 Task: Find connections with filter location Steinfurt with filter topic #economicswith filter profile language Spanish with filter current company Hospitality Careers | Hotel Management Jobs with filter school Rathinam College of Arts and Science with filter industry Mental Health Care with filter service category Management Consulting with filter keywords title Bus Driver
Action: Mouse moved to (263, 323)
Screenshot: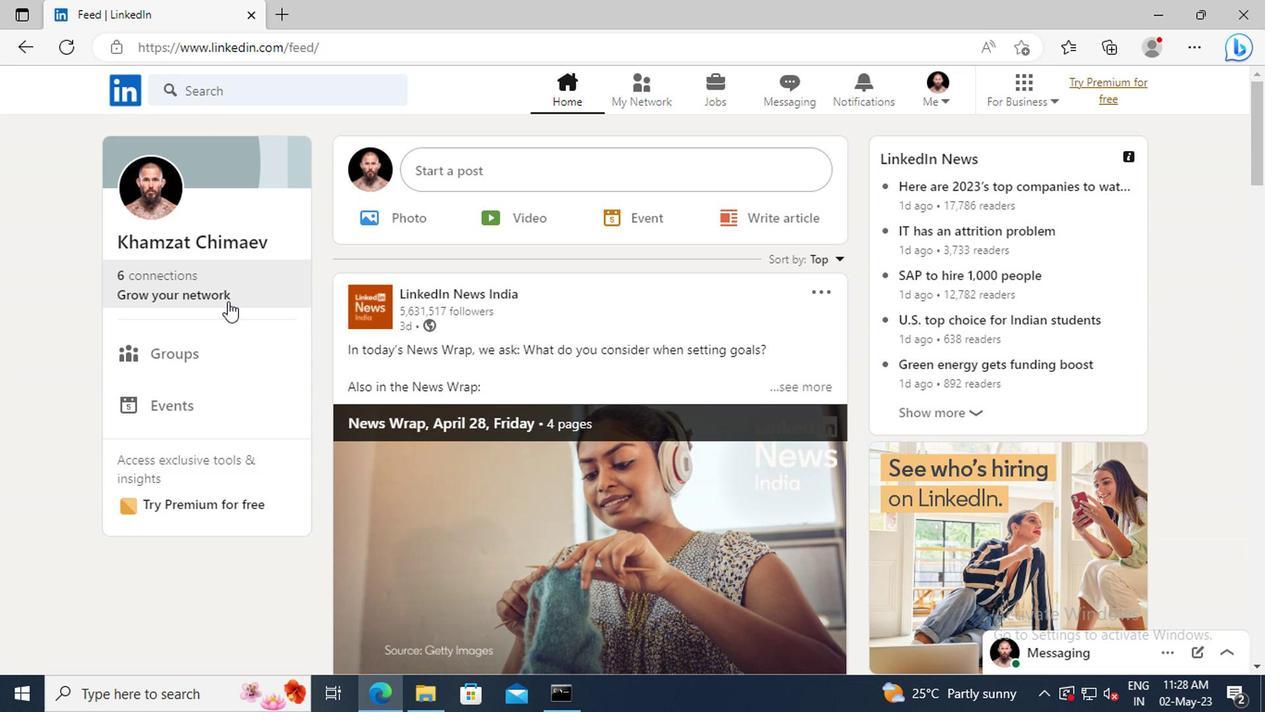 
Action: Mouse pressed left at (263, 323)
Screenshot: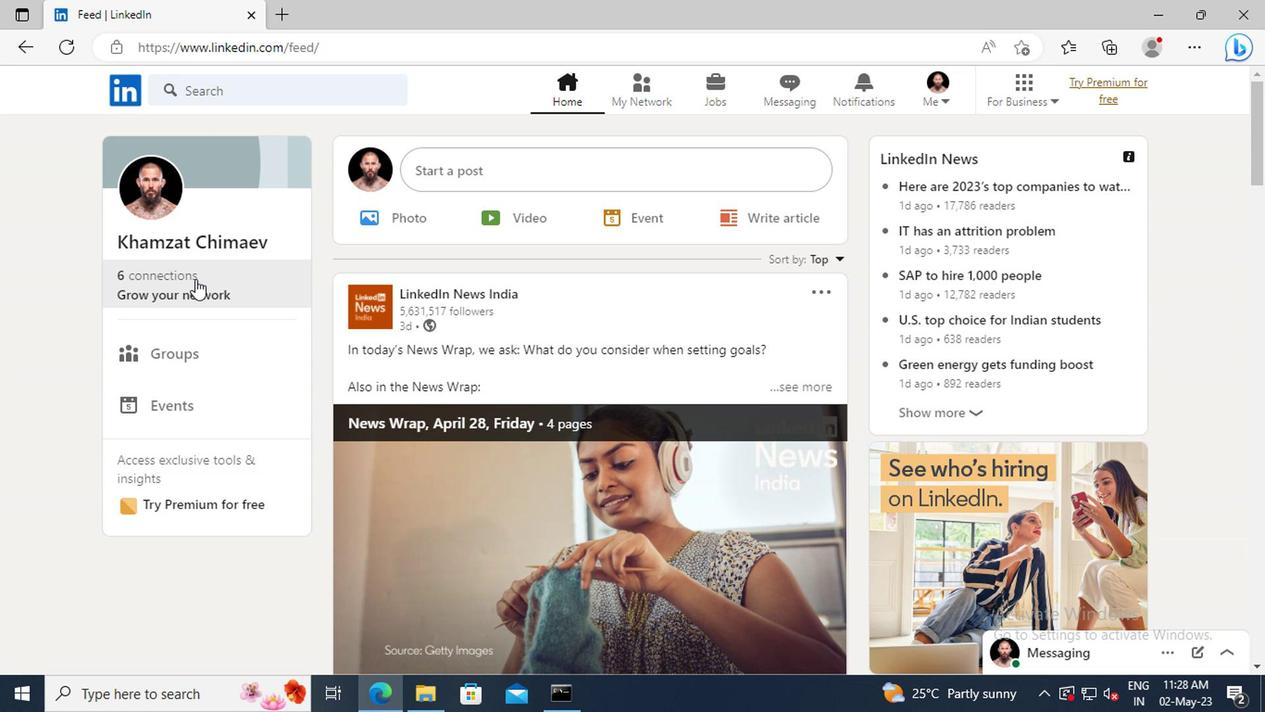 
Action: Mouse moved to (272, 264)
Screenshot: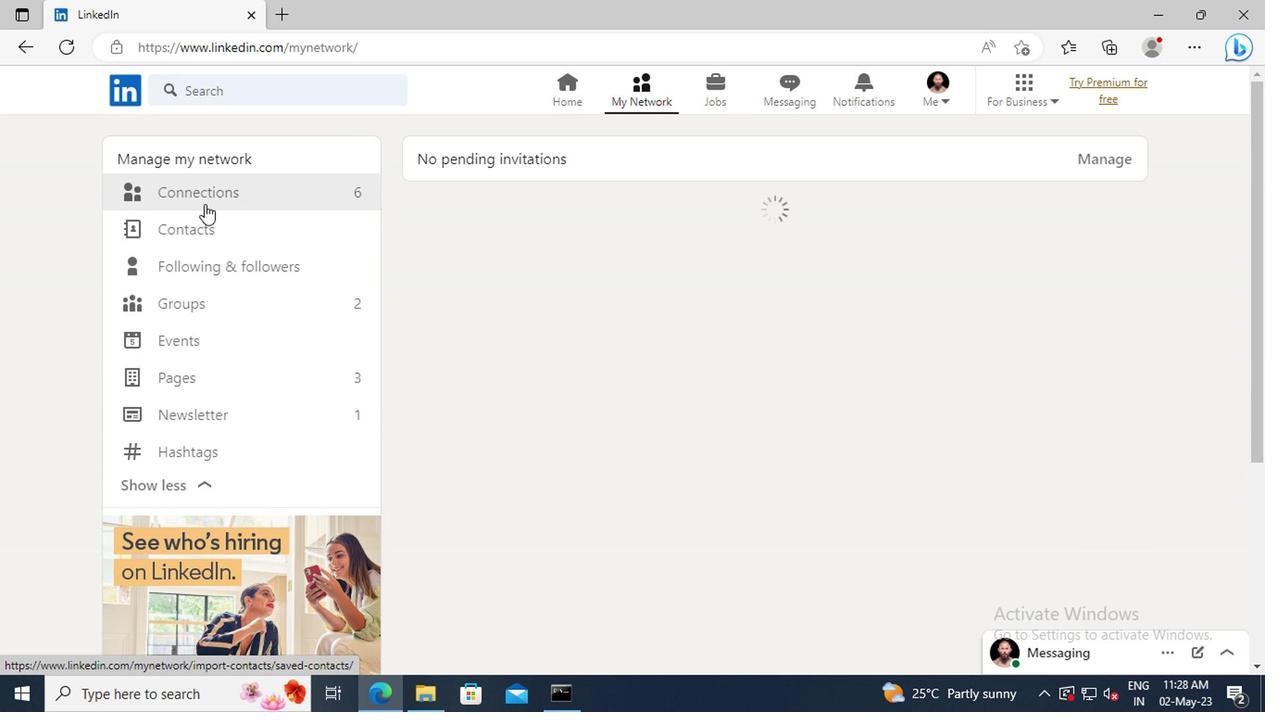 
Action: Mouse pressed left at (272, 264)
Screenshot: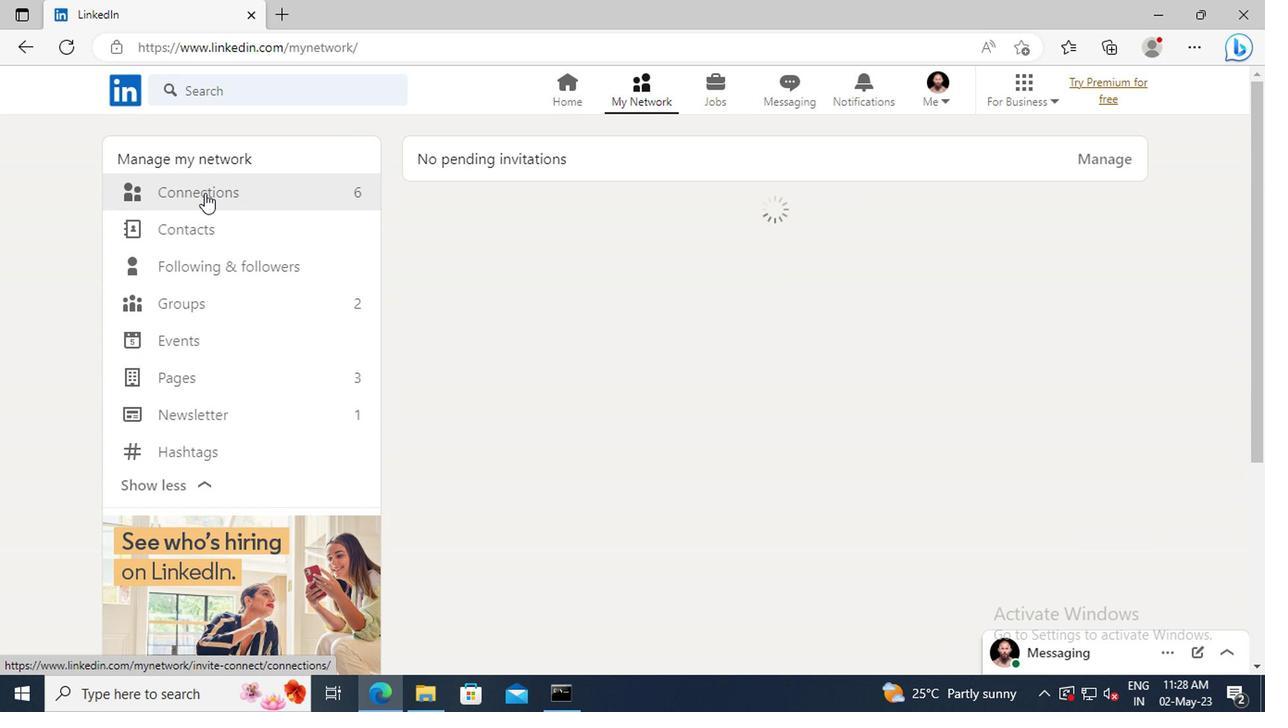 
Action: Mouse moved to (657, 266)
Screenshot: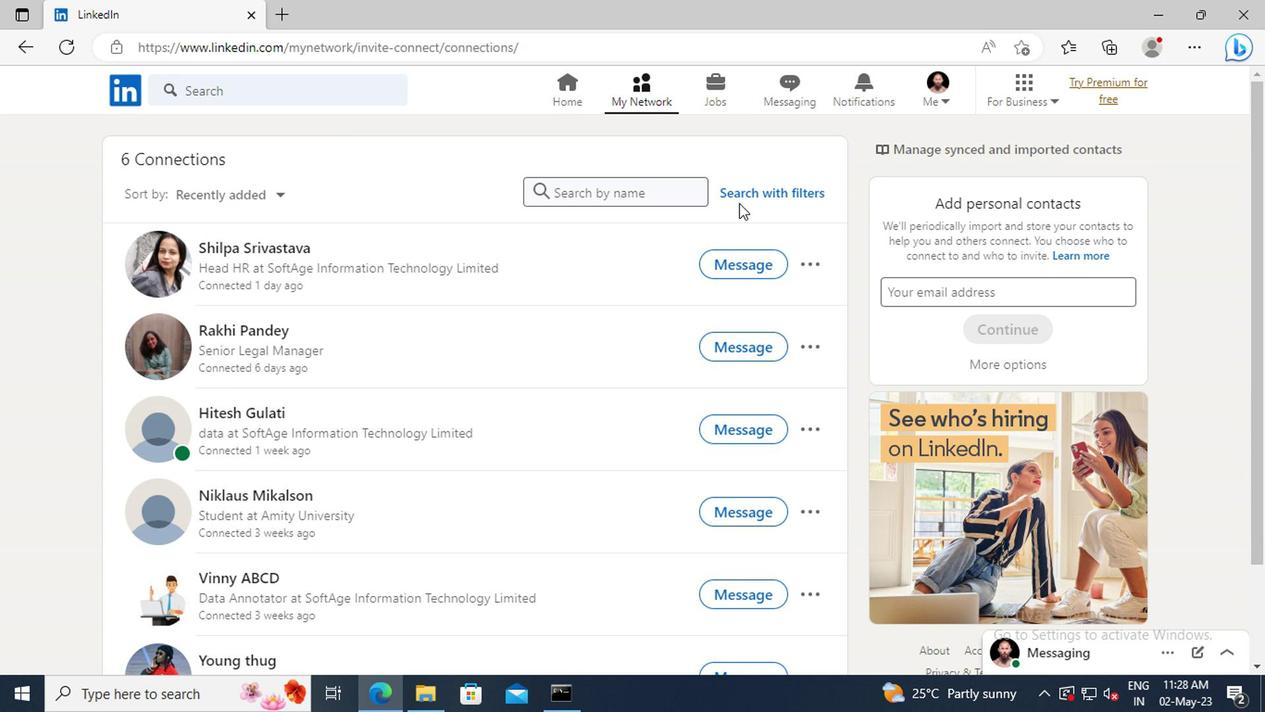 
Action: Mouse pressed left at (657, 266)
Screenshot: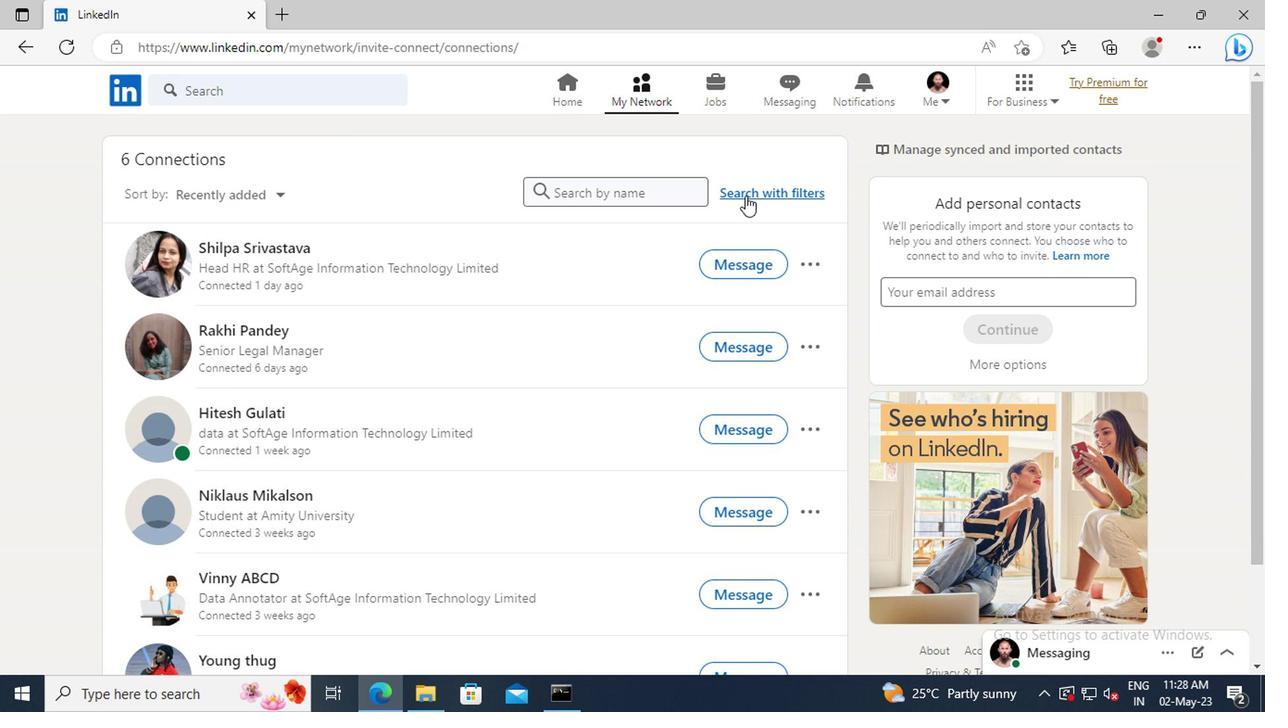 
Action: Mouse moved to (630, 232)
Screenshot: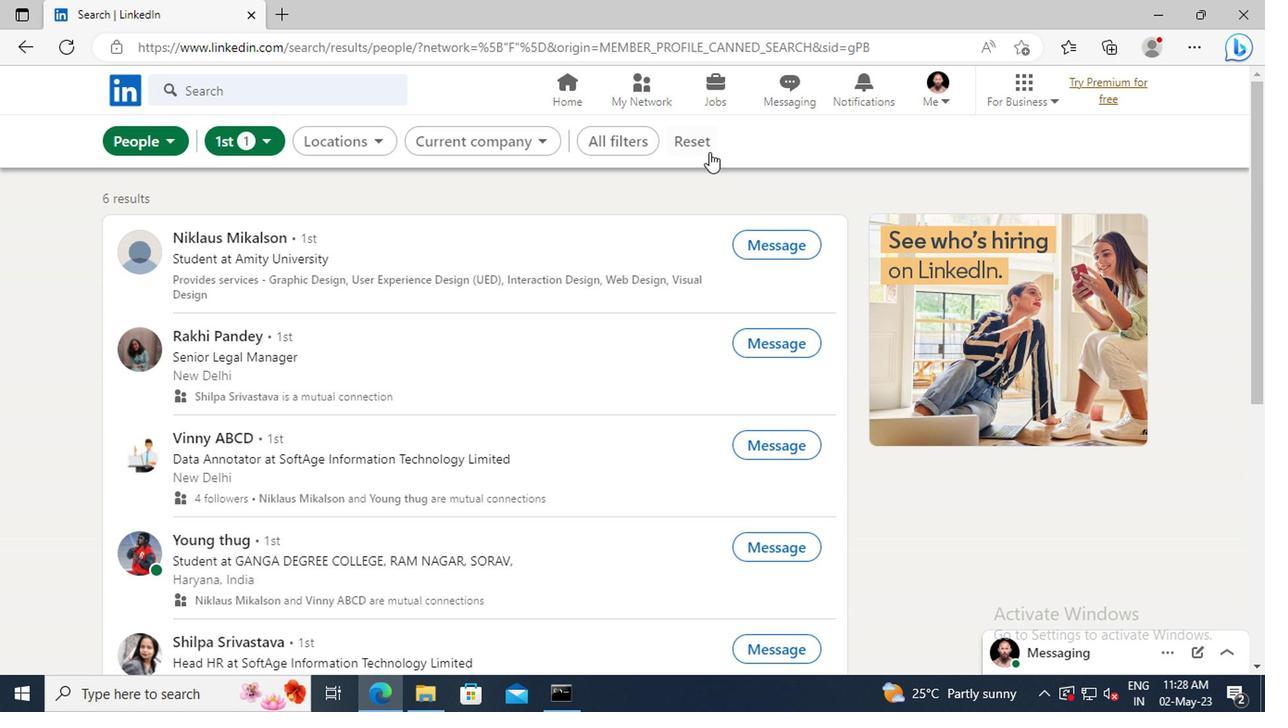 
Action: Mouse pressed left at (630, 232)
Screenshot: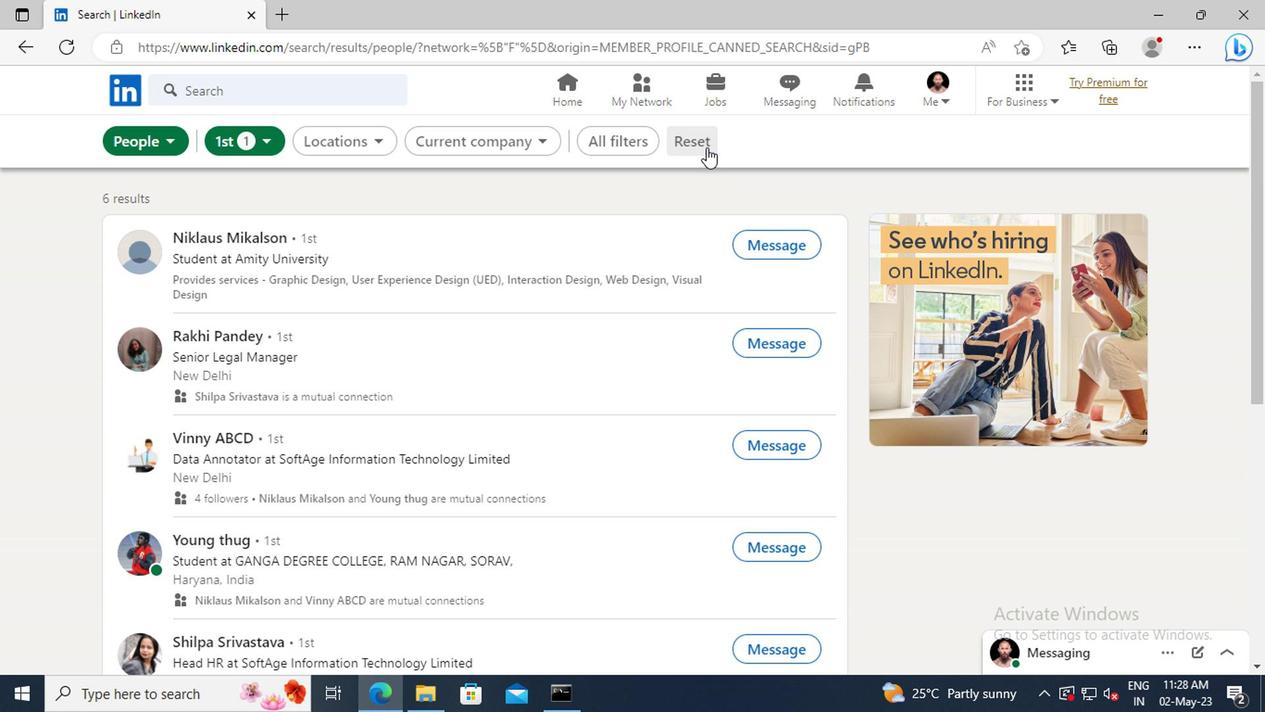 
Action: Mouse moved to (607, 230)
Screenshot: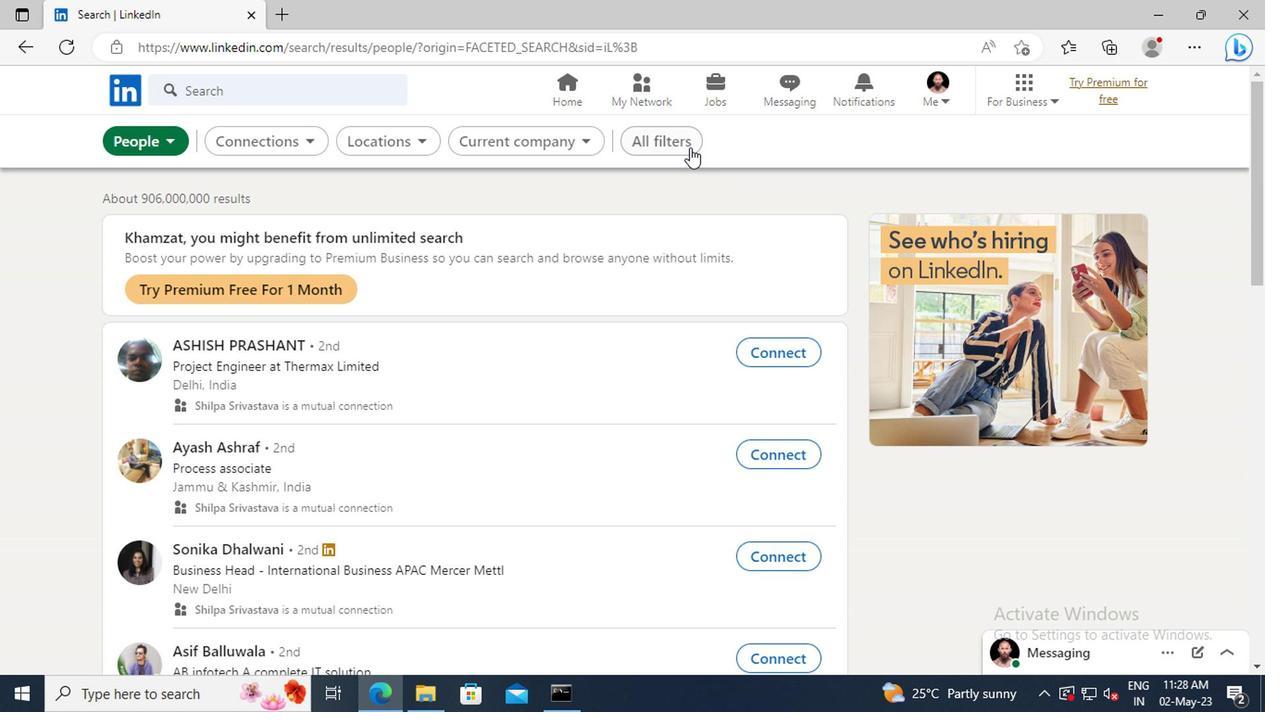 
Action: Mouse pressed left at (607, 230)
Screenshot: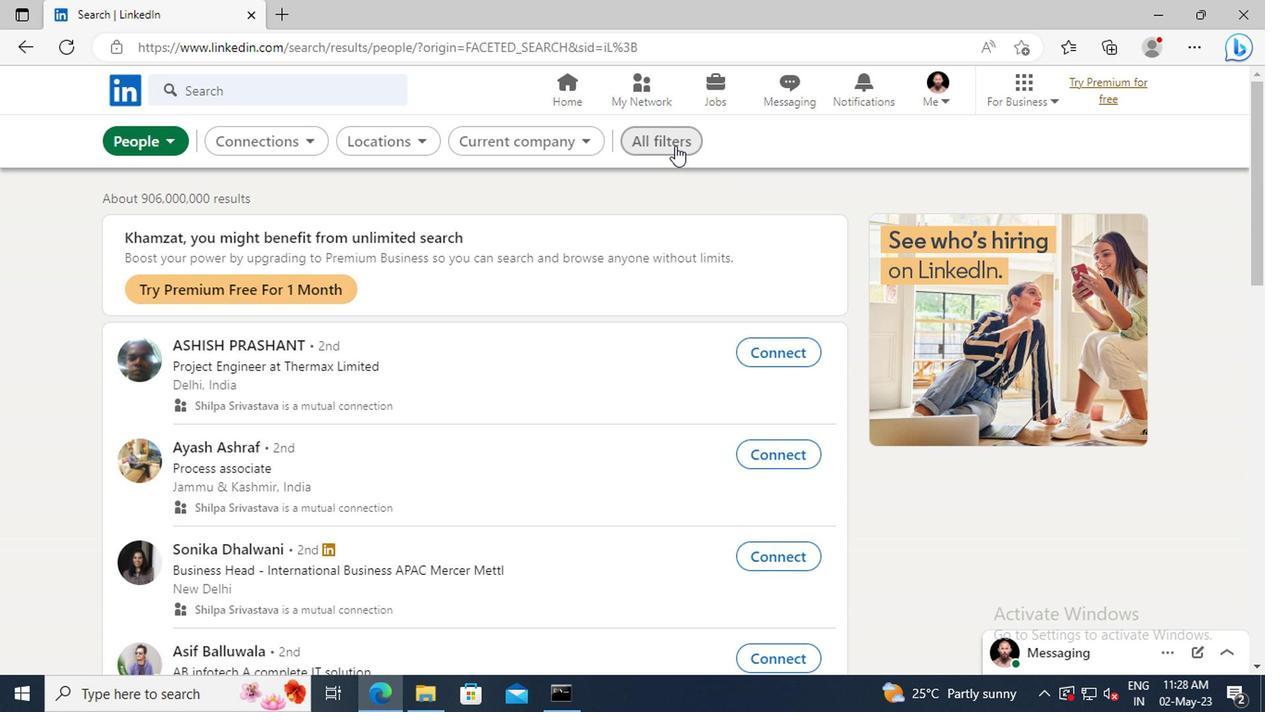 
Action: Mouse moved to (814, 346)
Screenshot: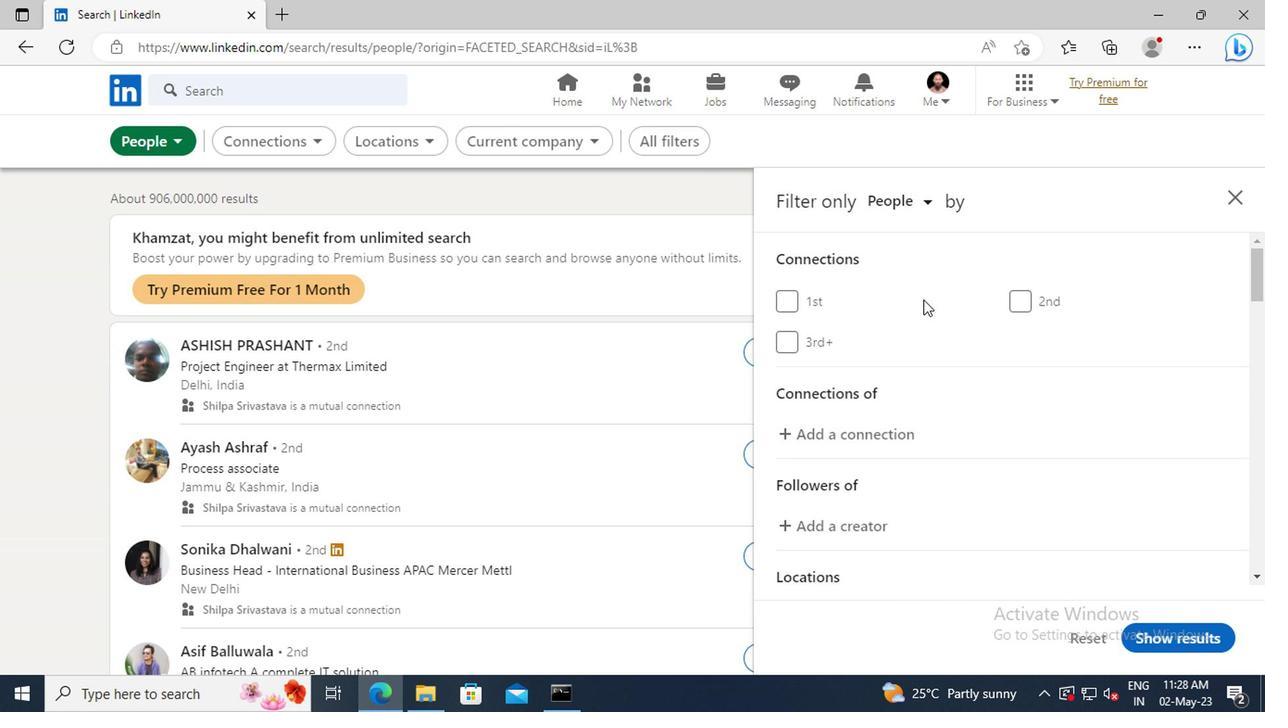 
Action: Mouse scrolled (814, 346) with delta (0, 0)
Screenshot: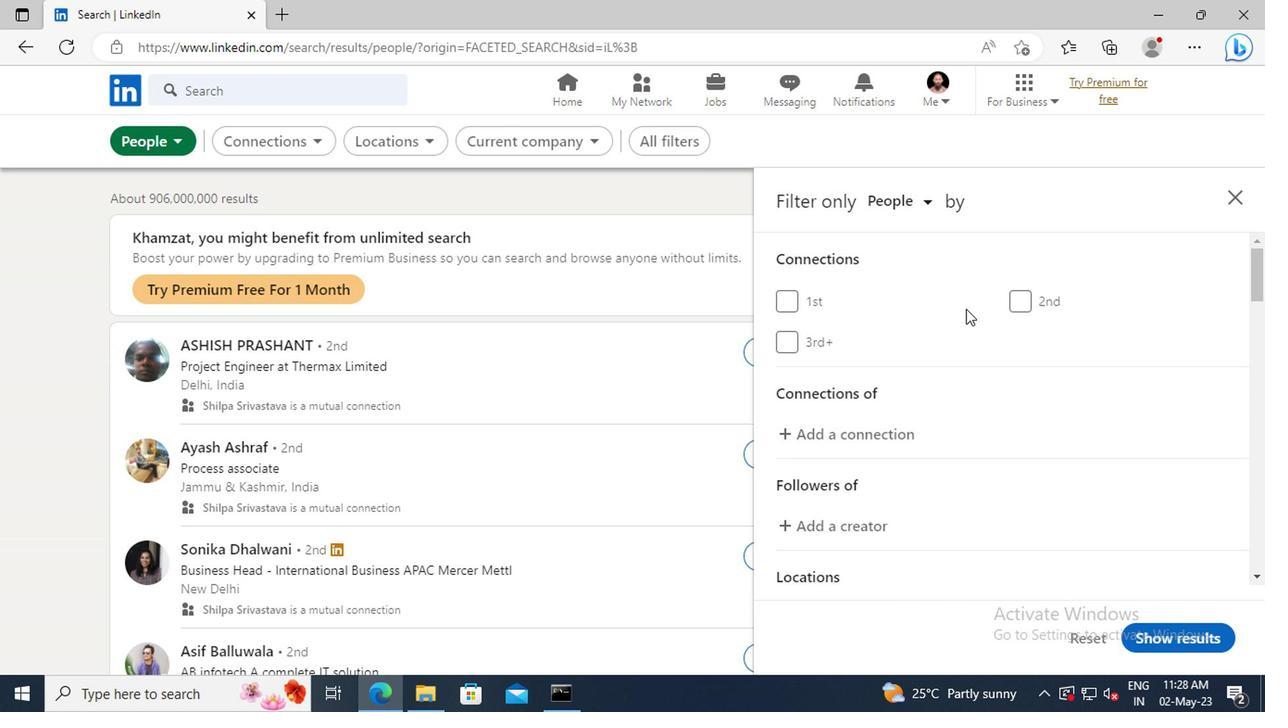 
Action: Mouse scrolled (814, 346) with delta (0, 0)
Screenshot: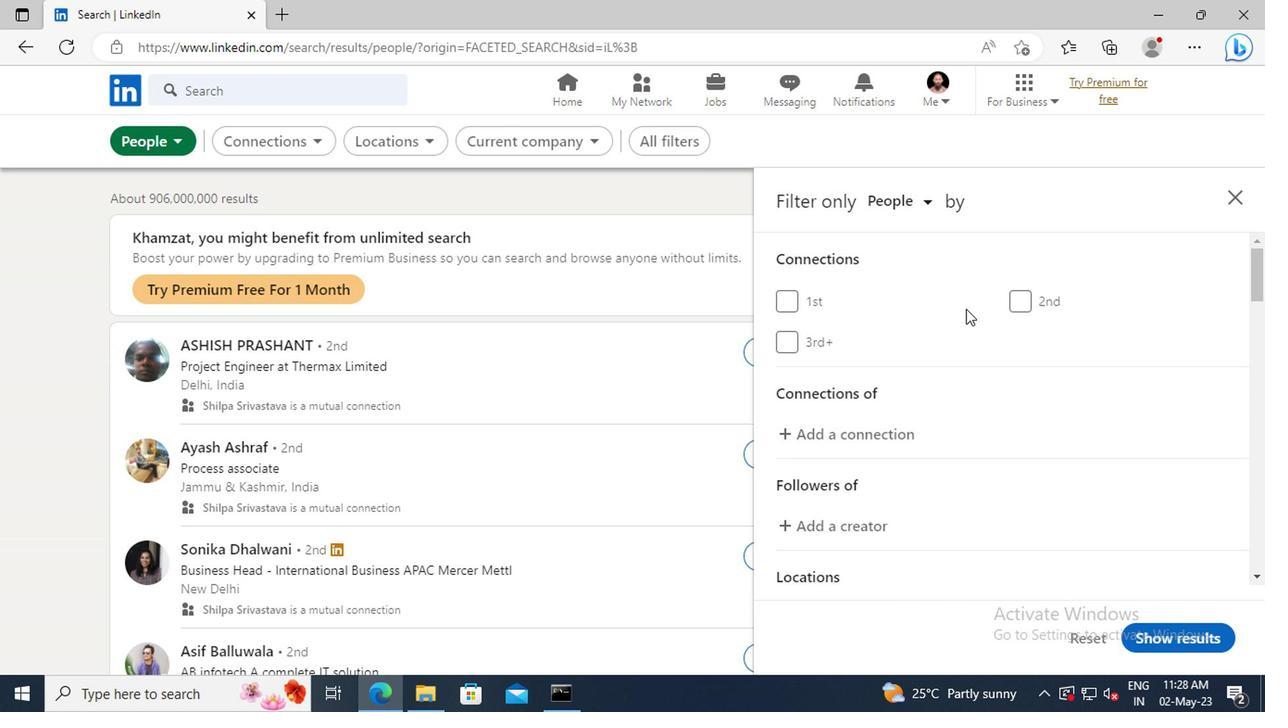 
Action: Mouse scrolled (814, 346) with delta (0, 0)
Screenshot: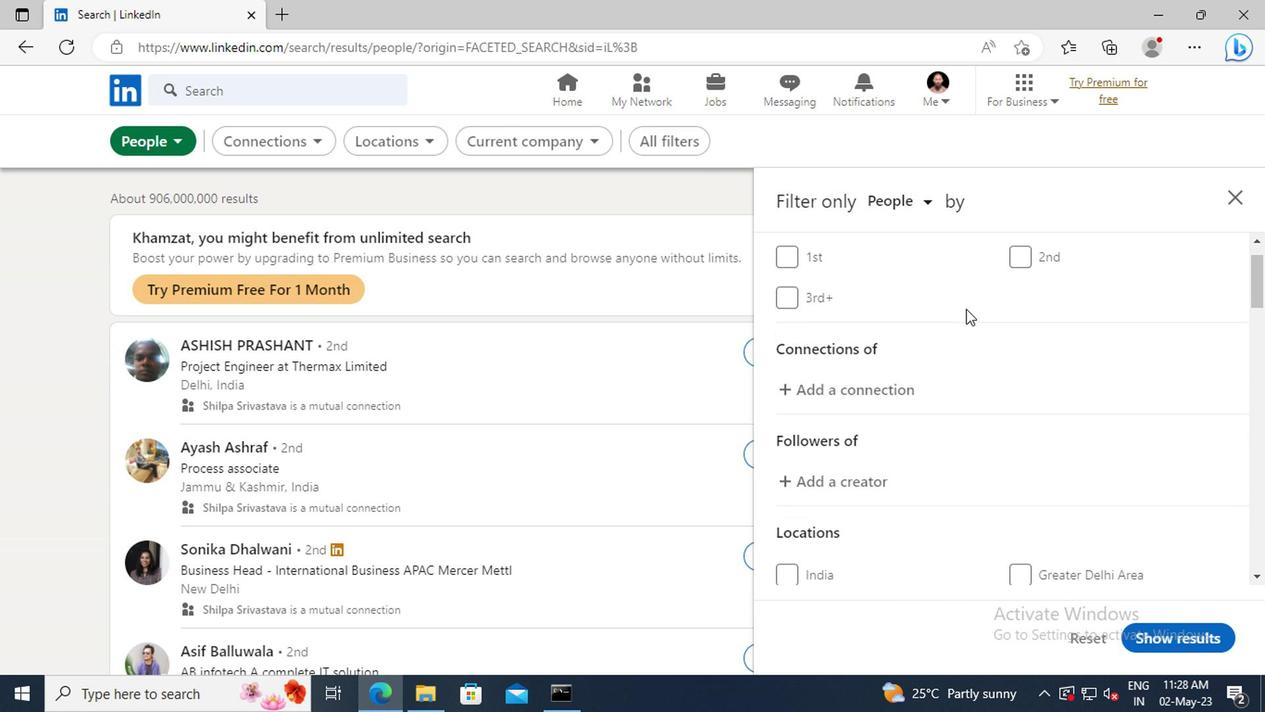 
Action: Mouse scrolled (814, 346) with delta (0, 0)
Screenshot: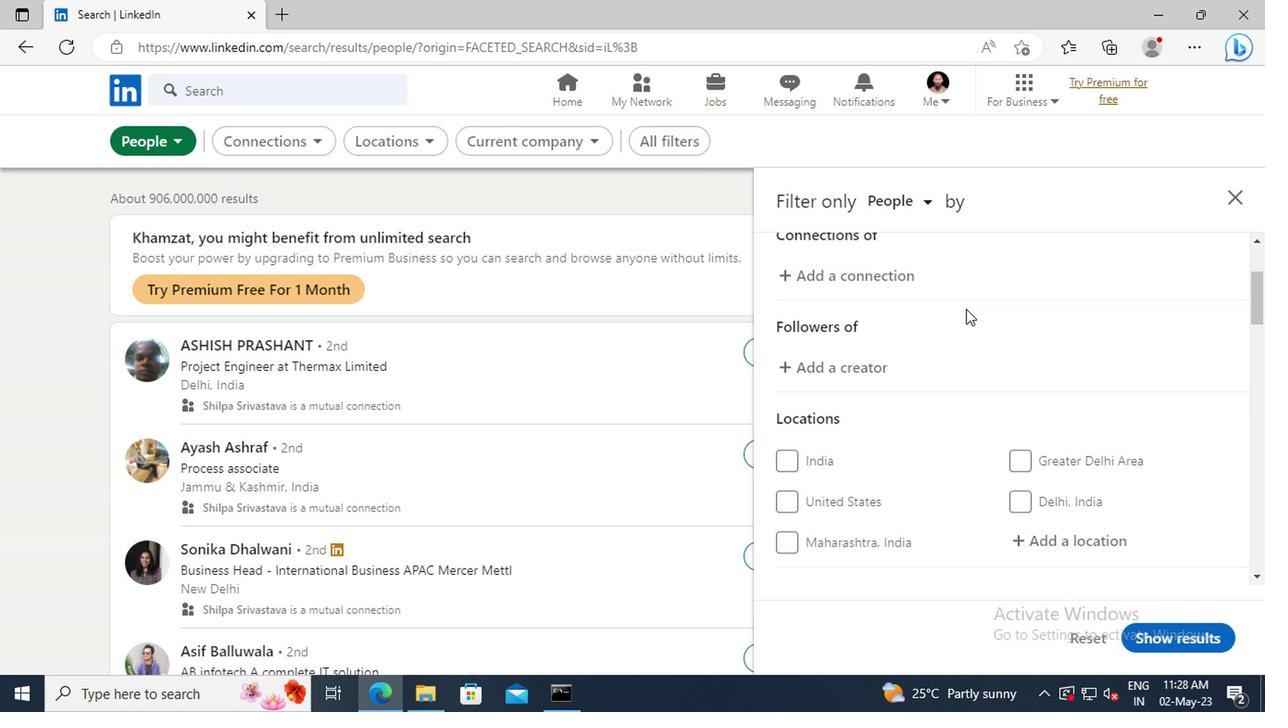 
Action: Mouse scrolled (814, 346) with delta (0, 0)
Screenshot: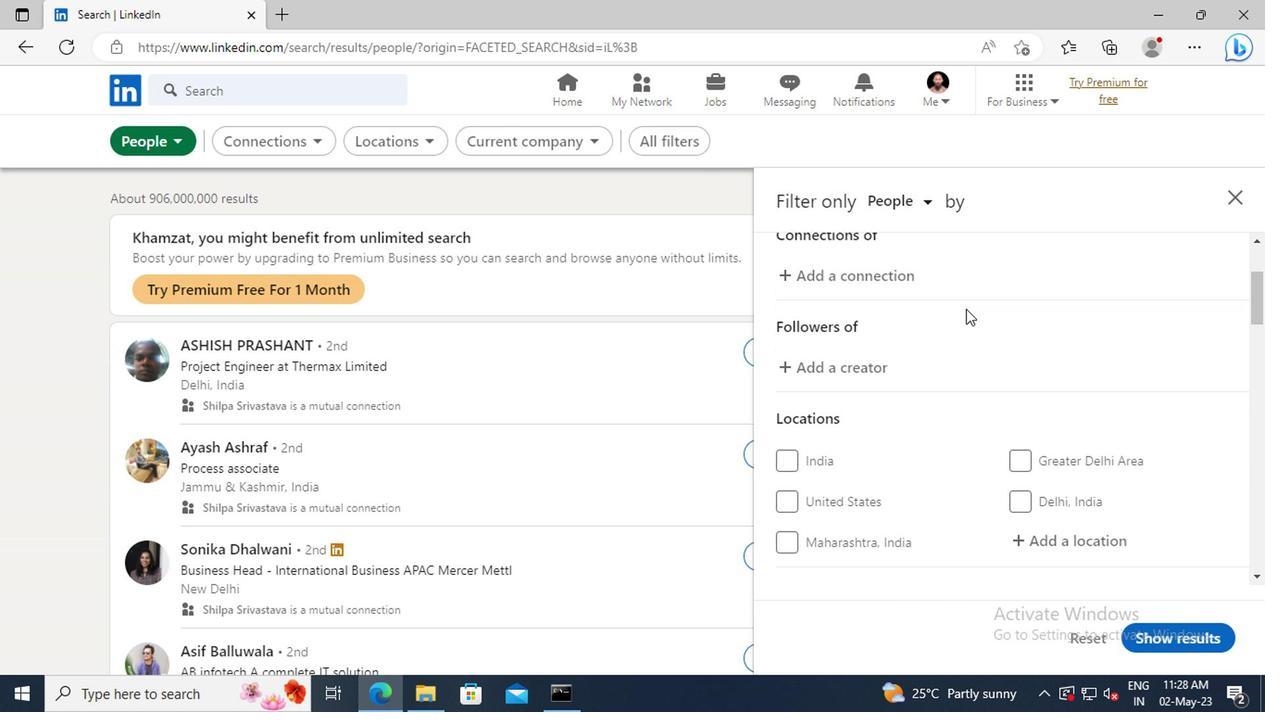
Action: Mouse scrolled (814, 346) with delta (0, 0)
Screenshot: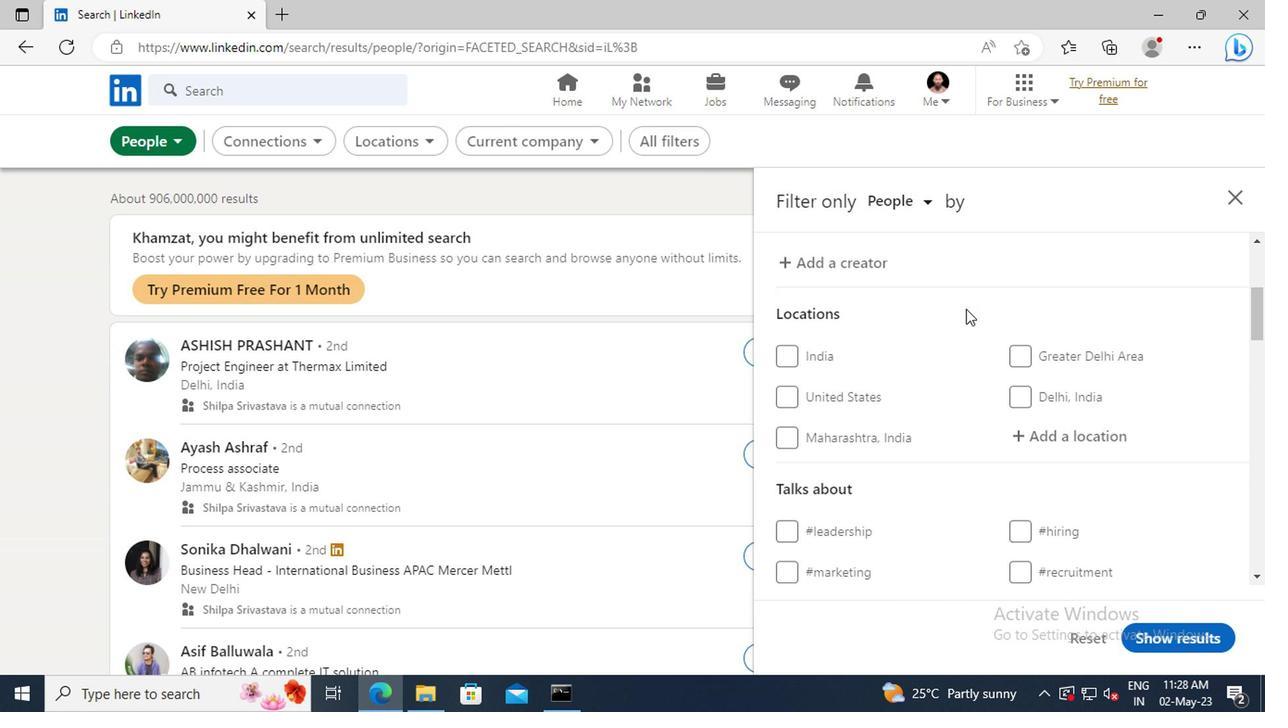 
Action: Mouse moved to (856, 401)
Screenshot: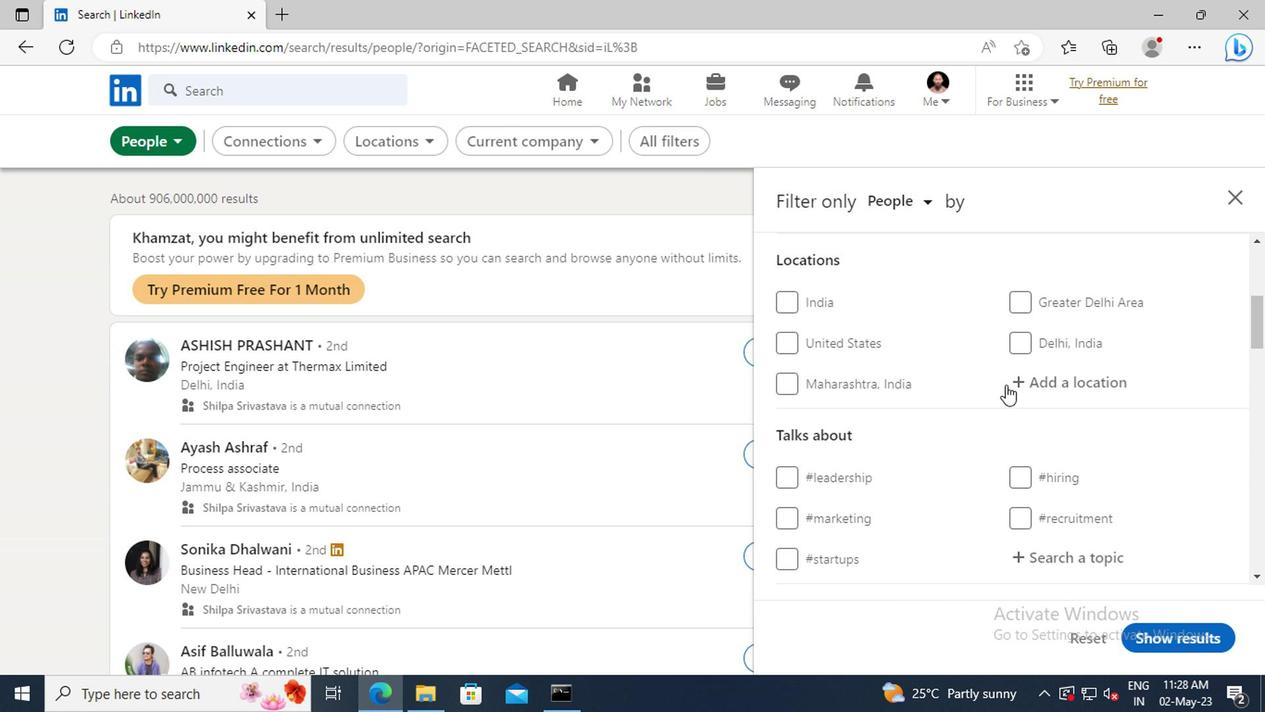 
Action: Mouse pressed left at (856, 401)
Screenshot: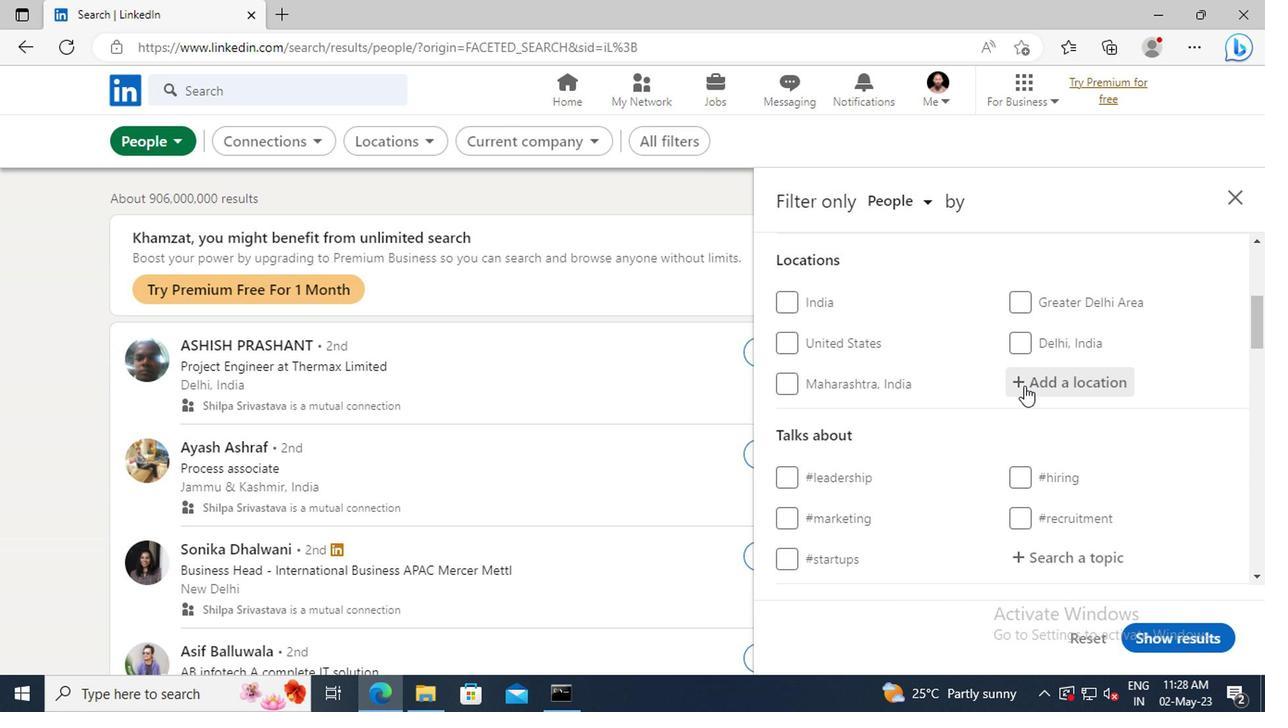 
Action: Key pressed <Key.shift>STEINFU
Screenshot: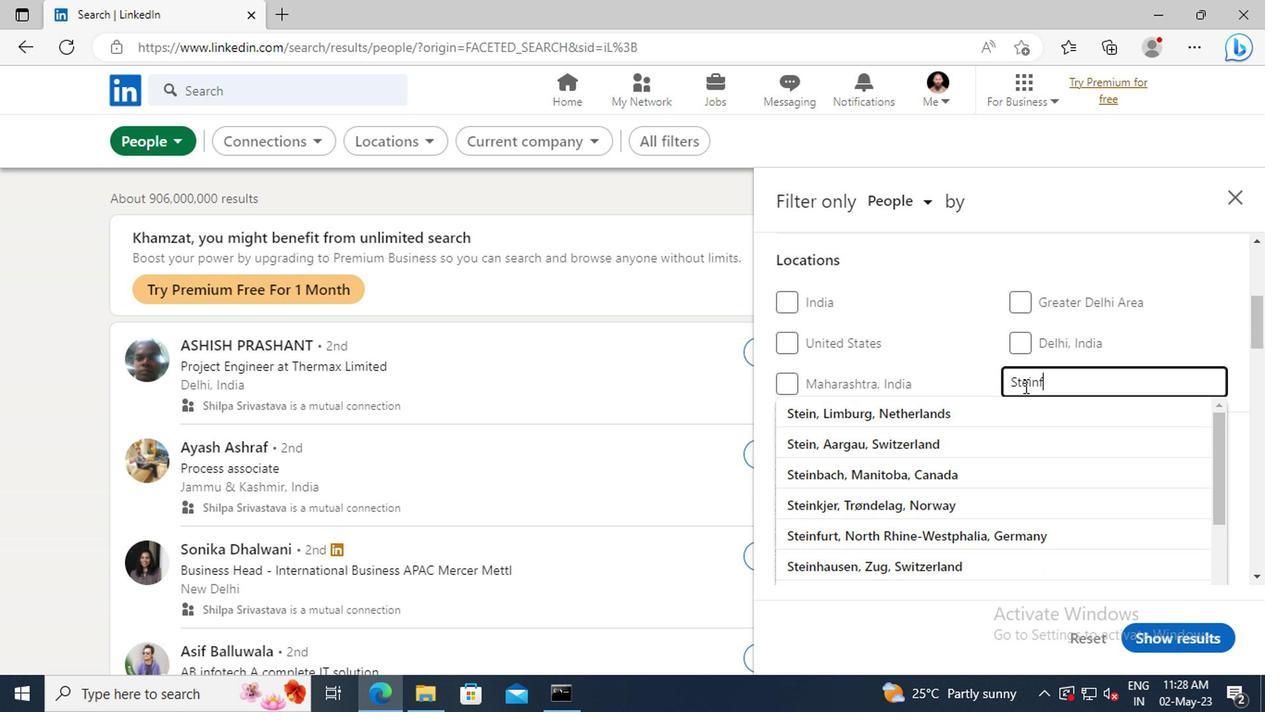 
Action: Mouse moved to (859, 417)
Screenshot: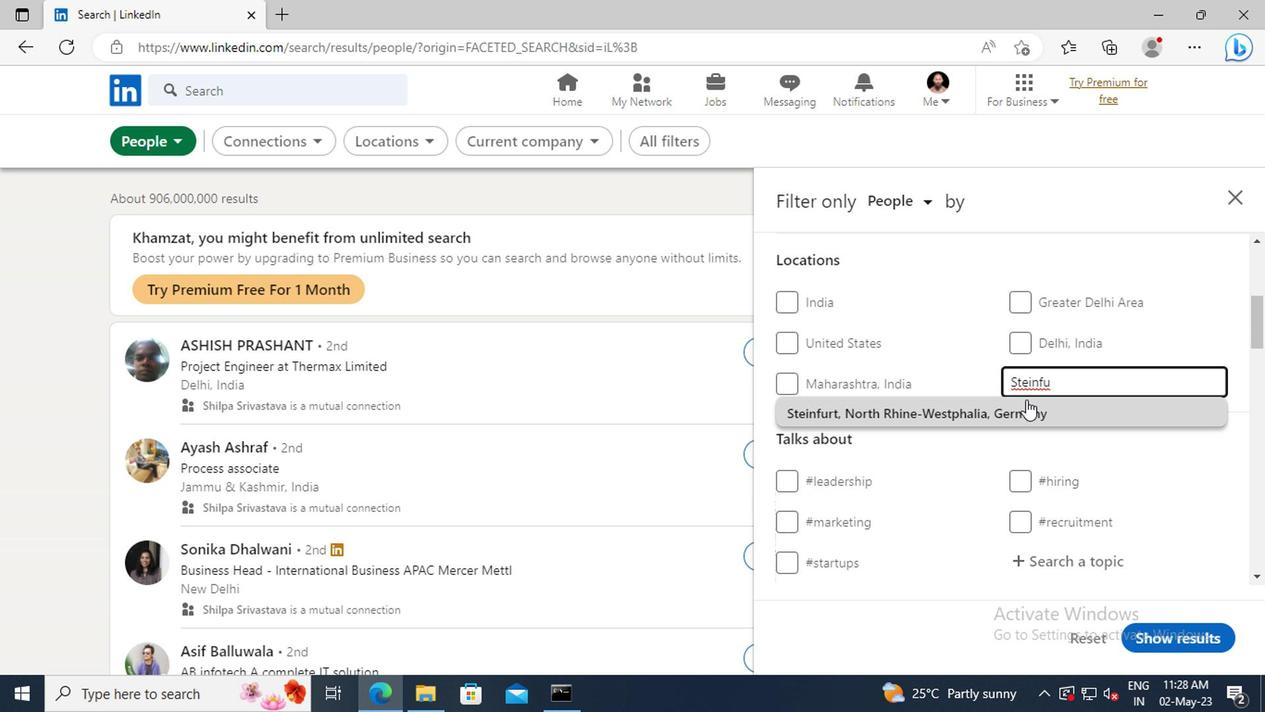 
Action: Mouse pressed left at (859, 417)
Screenshot: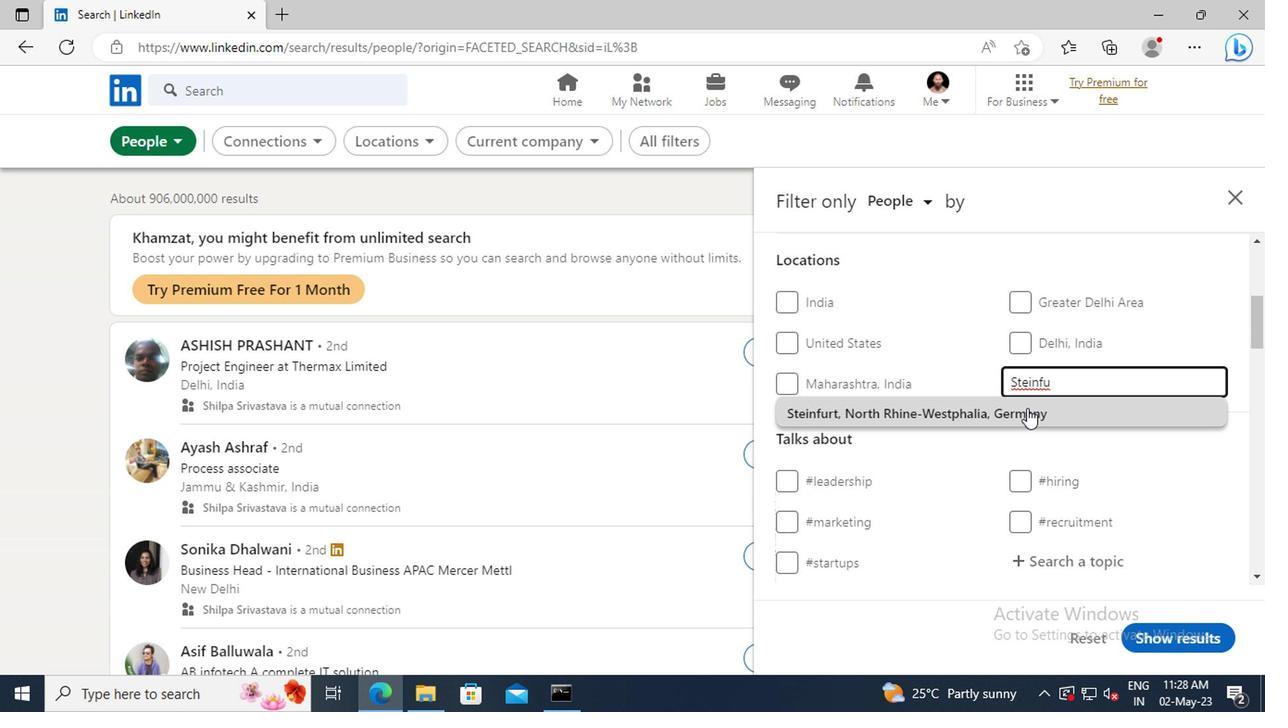 
Action: Mouse scrolled (859, 417) with delta (0, 0)
Screenshot: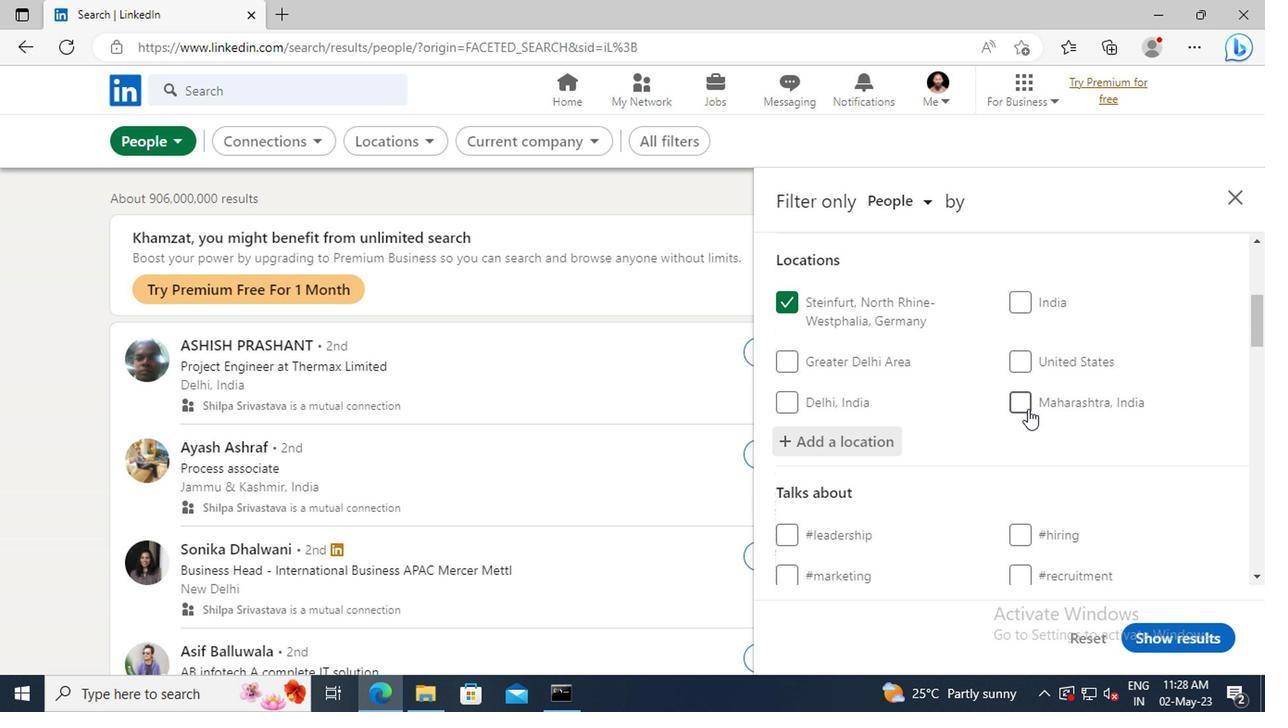 
Action: Mouse scrolled (859, 417) with delta (0, 0)
Screenshot: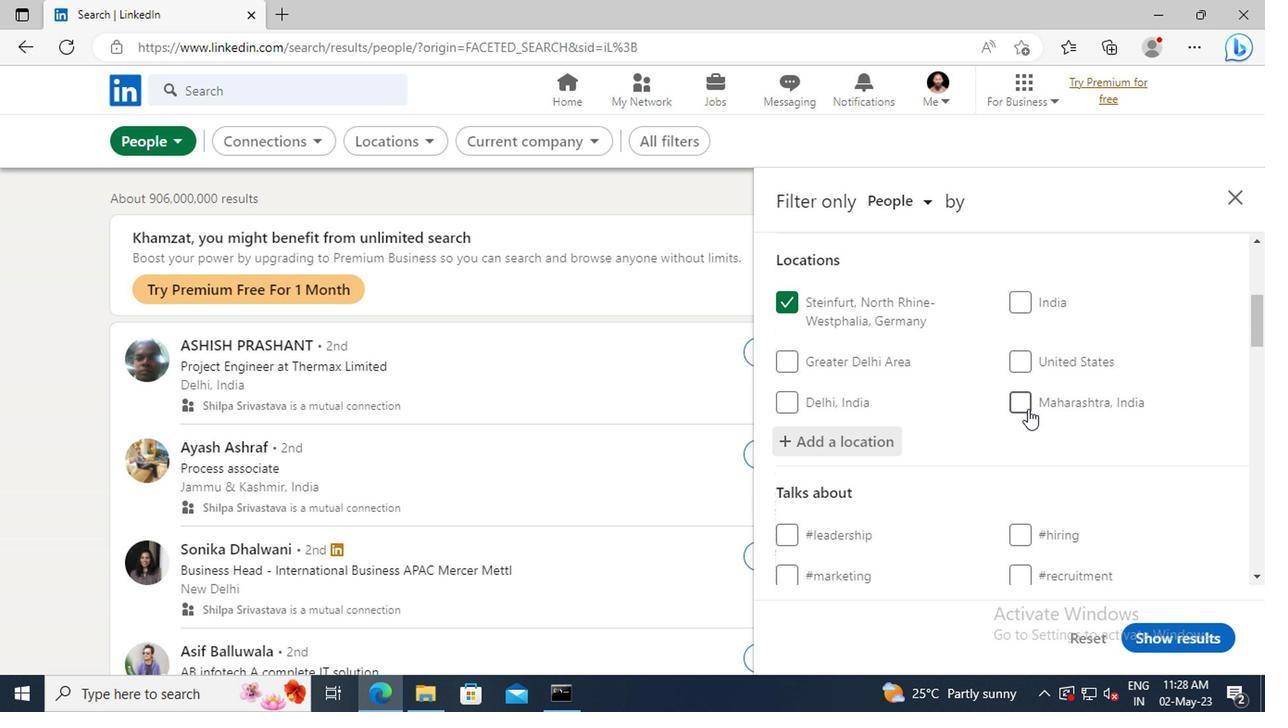 
Action: Mouse scrolled (859, 417) with delta (0, 0)
Screenshot: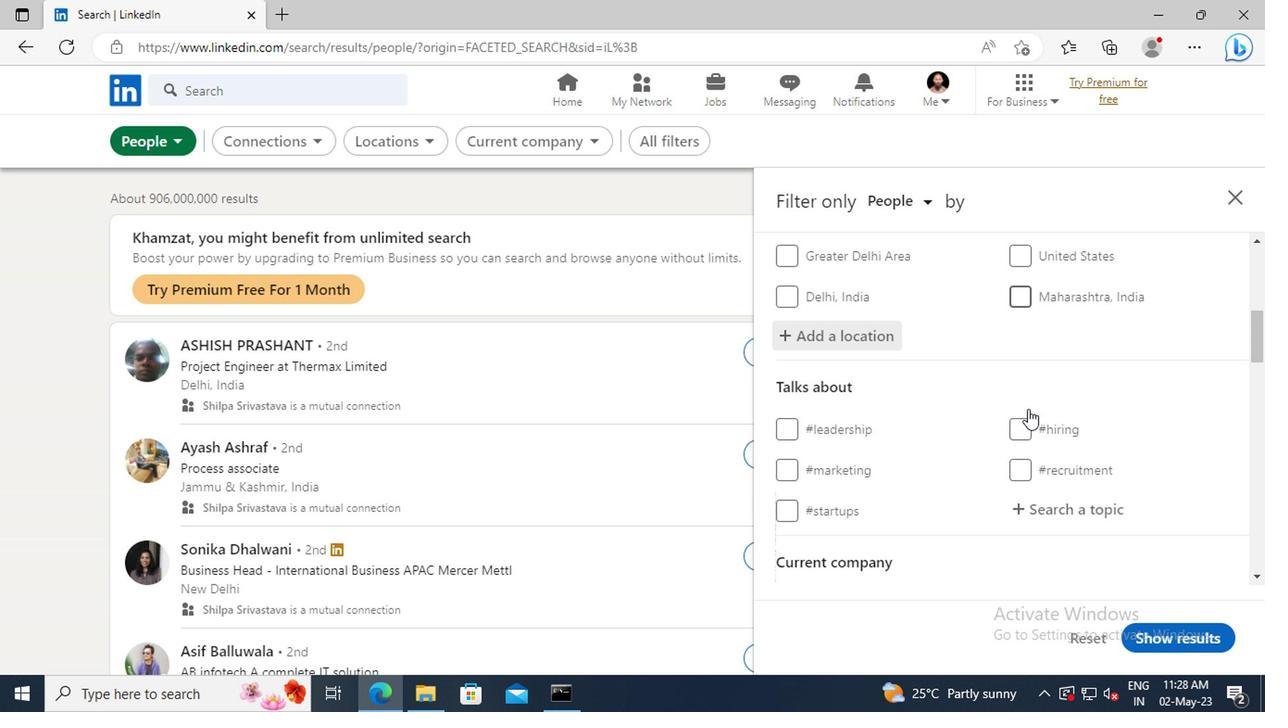 
Action: Mouse scrolled (859, 417) with delta (0, 0)
Screenshot: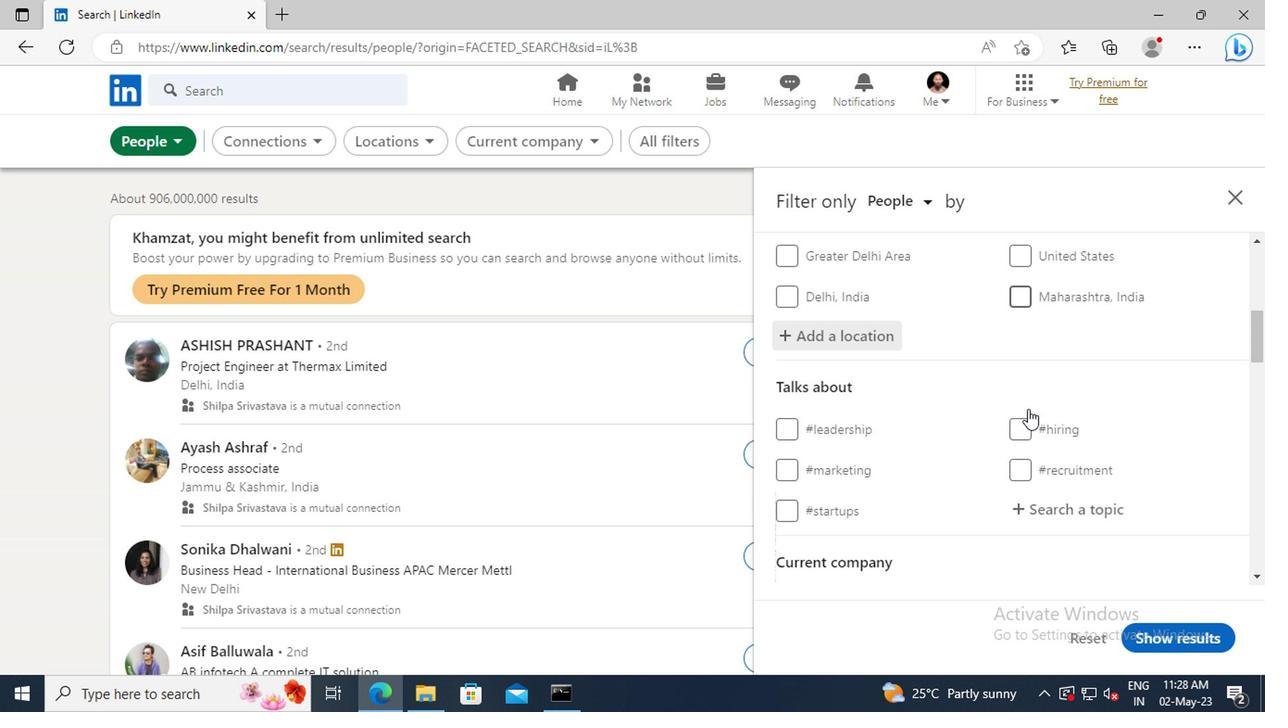 
Action: Mouse moved to (863, 420)
Screenshot: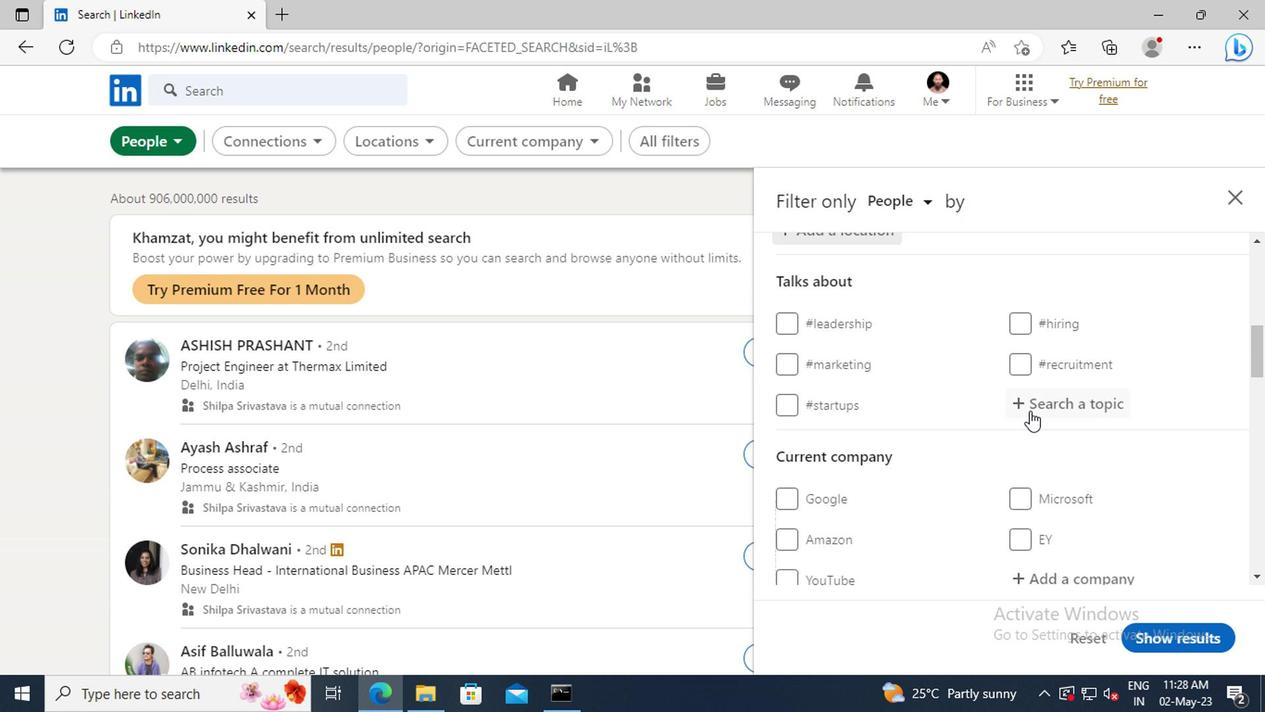 
Action: Mouse pressed left at (863, 420)
Screenshot: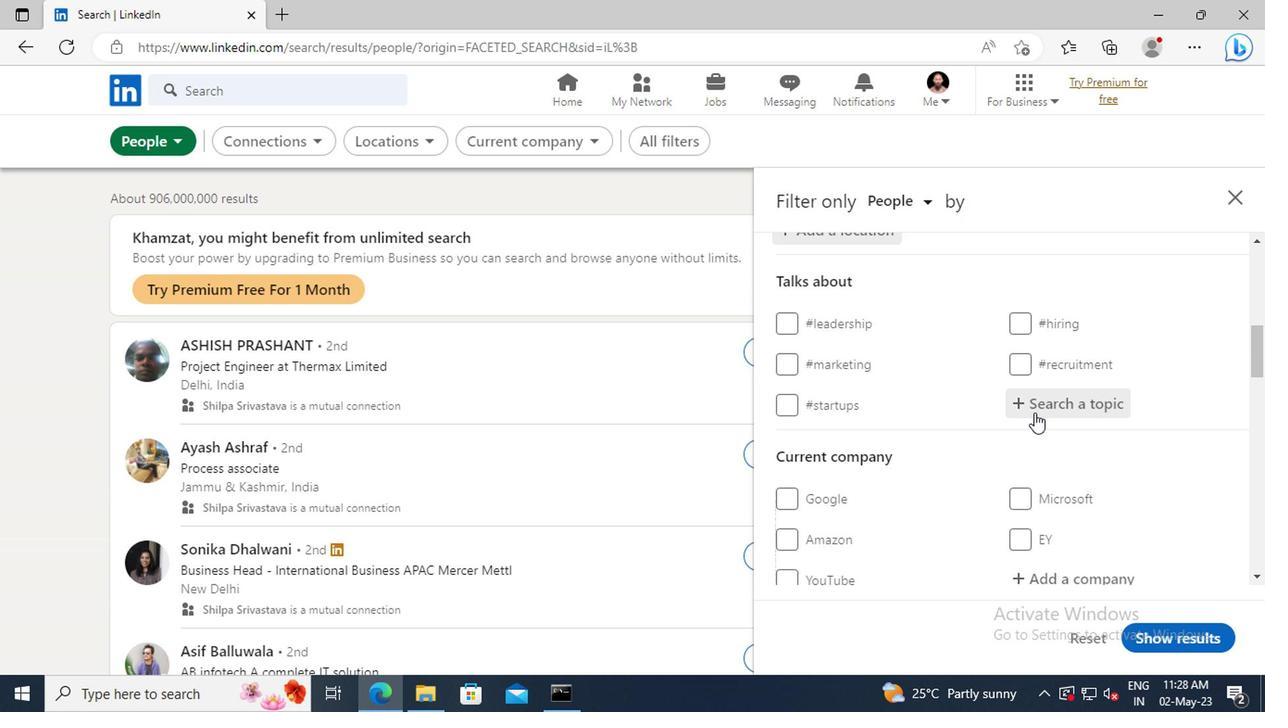 
Action: Key pressed ECONOMICS
Screenshot: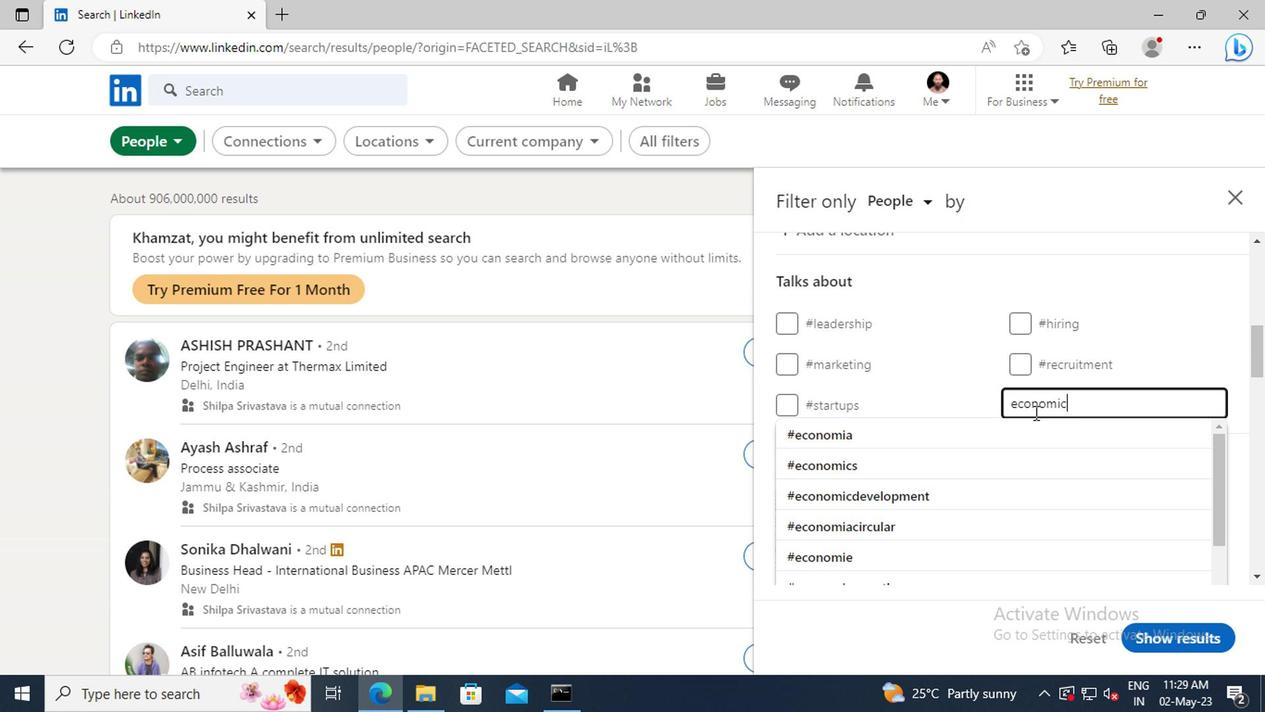 
Action: Mouse moved to (863, 434)
Screenshot: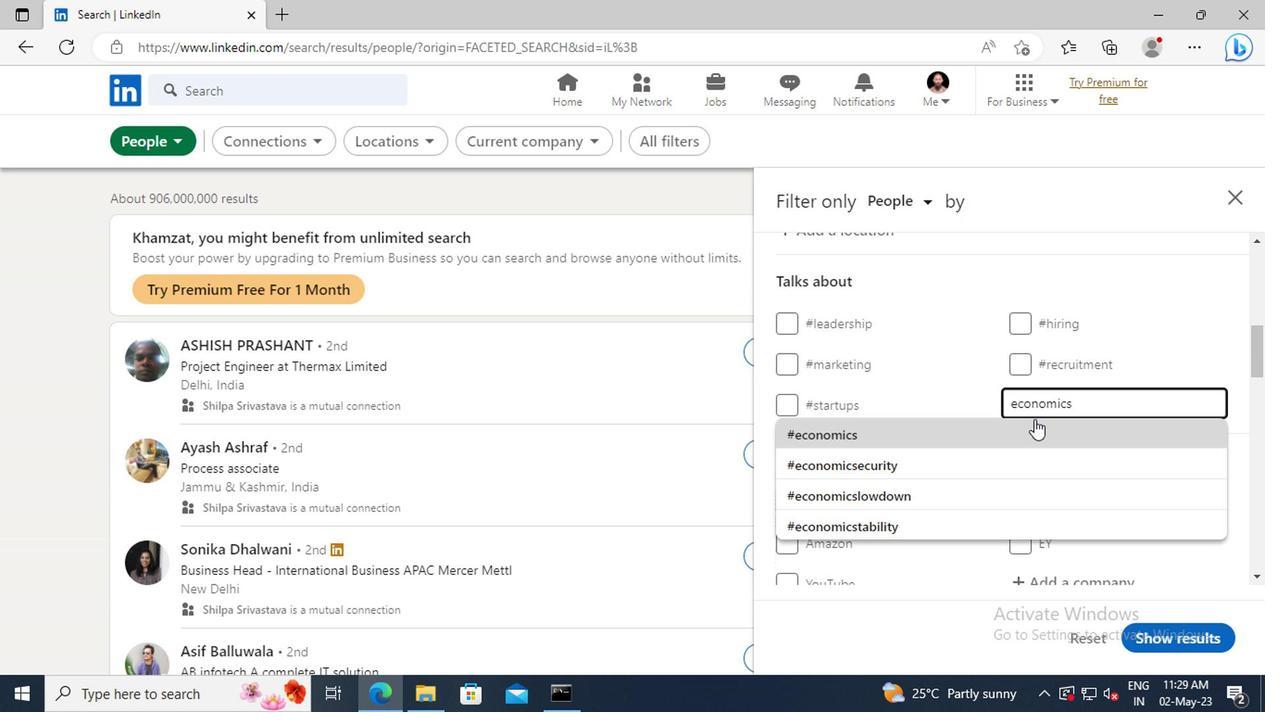 
Action: Mouse pressed left at (863, 434)
Screenshot: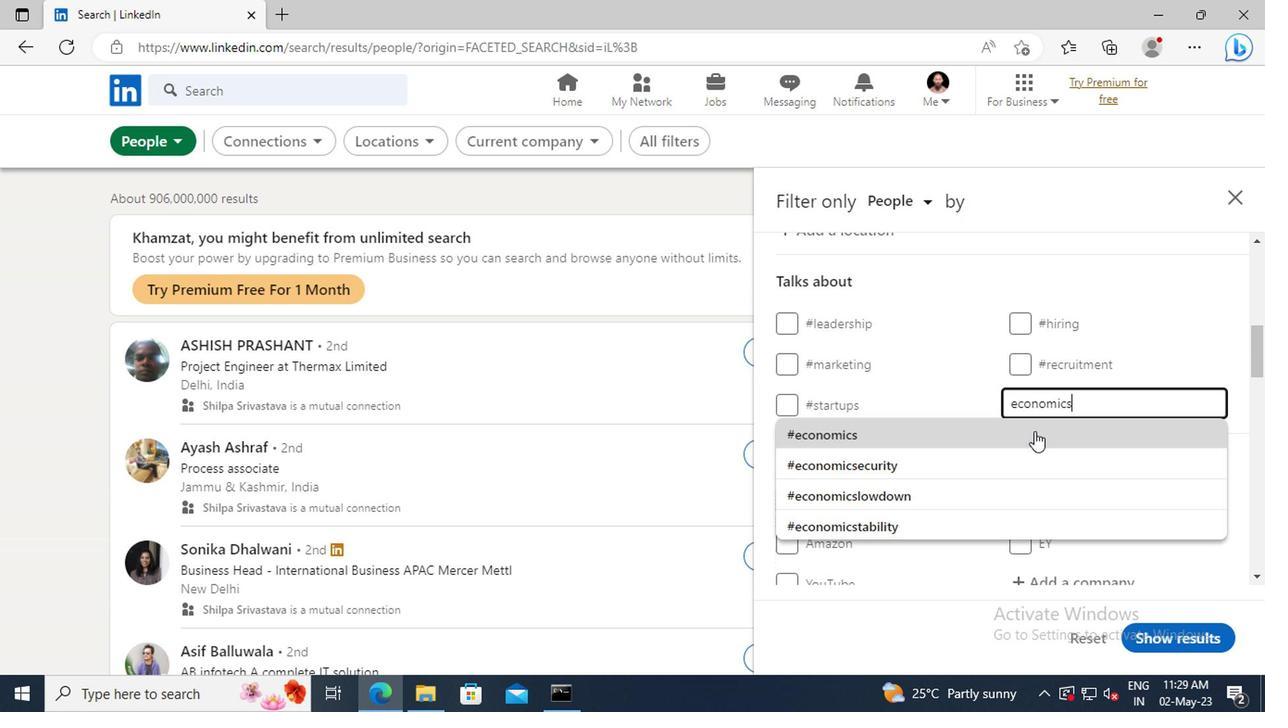 
Action: Mouse scrolled (863, 433) with delta (0, 0)
Screenshot: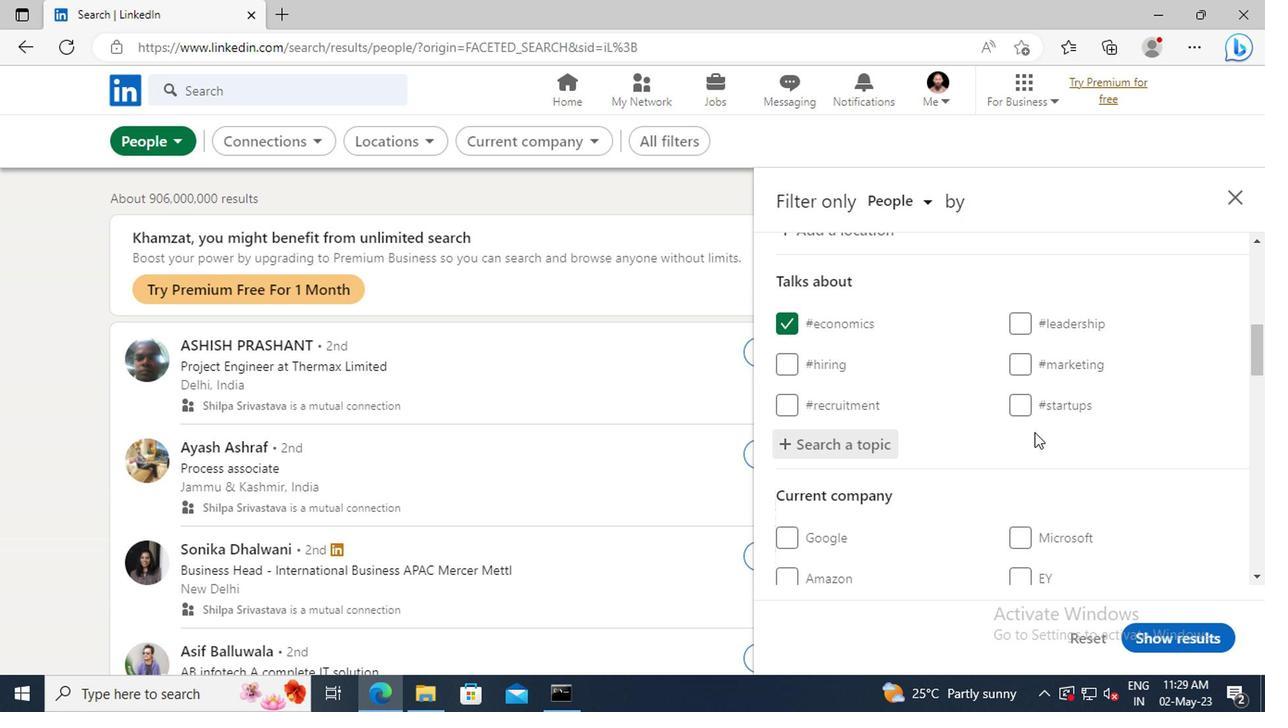 
Action: Mouse scrolled (863, 433) with delta (0, 0)
Screenshot: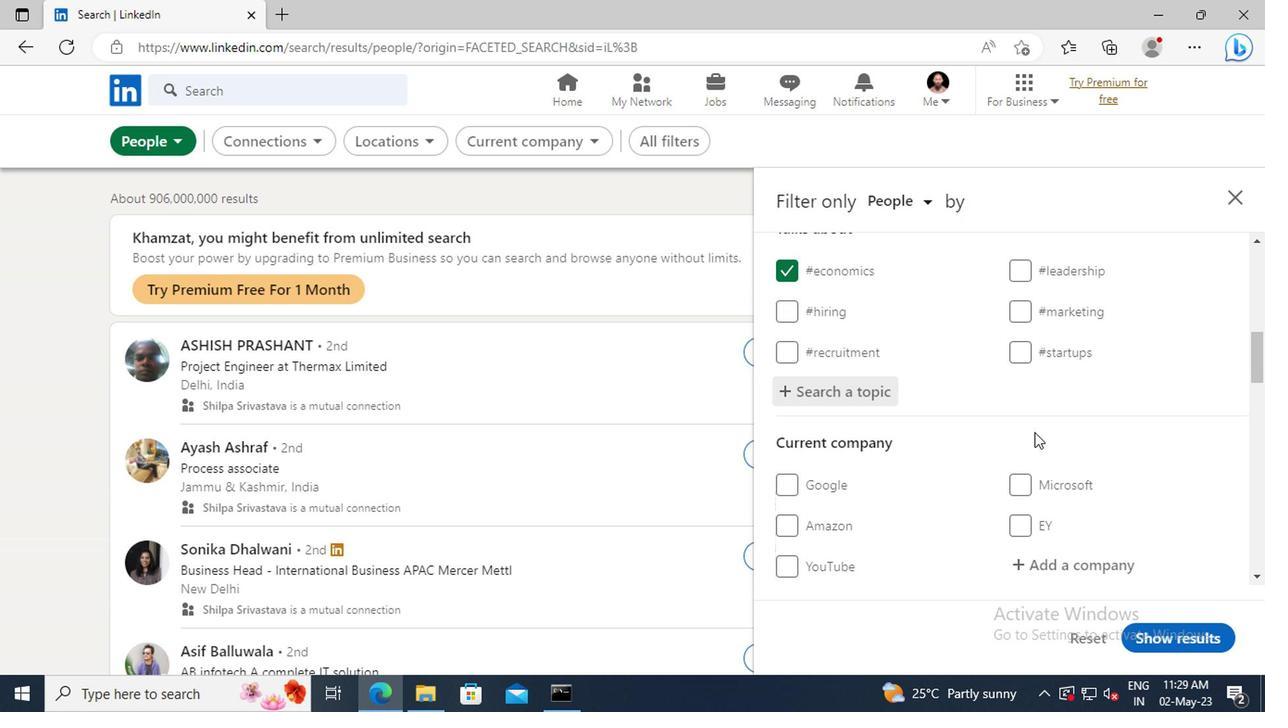 
Action: Mouse scrolled (863, 433) with delta (0, 0)
Screenshot: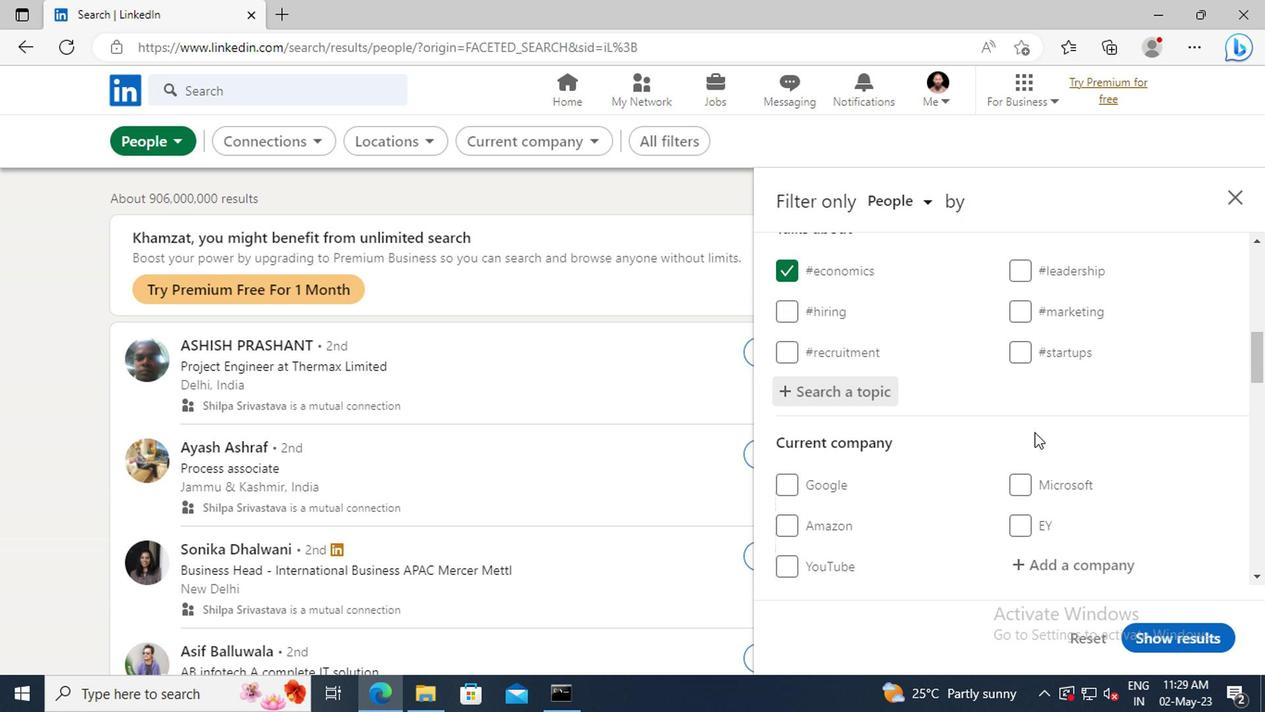 
Action: Mouse scrolled (863, 433) with delta (0, 0)
Screenshot: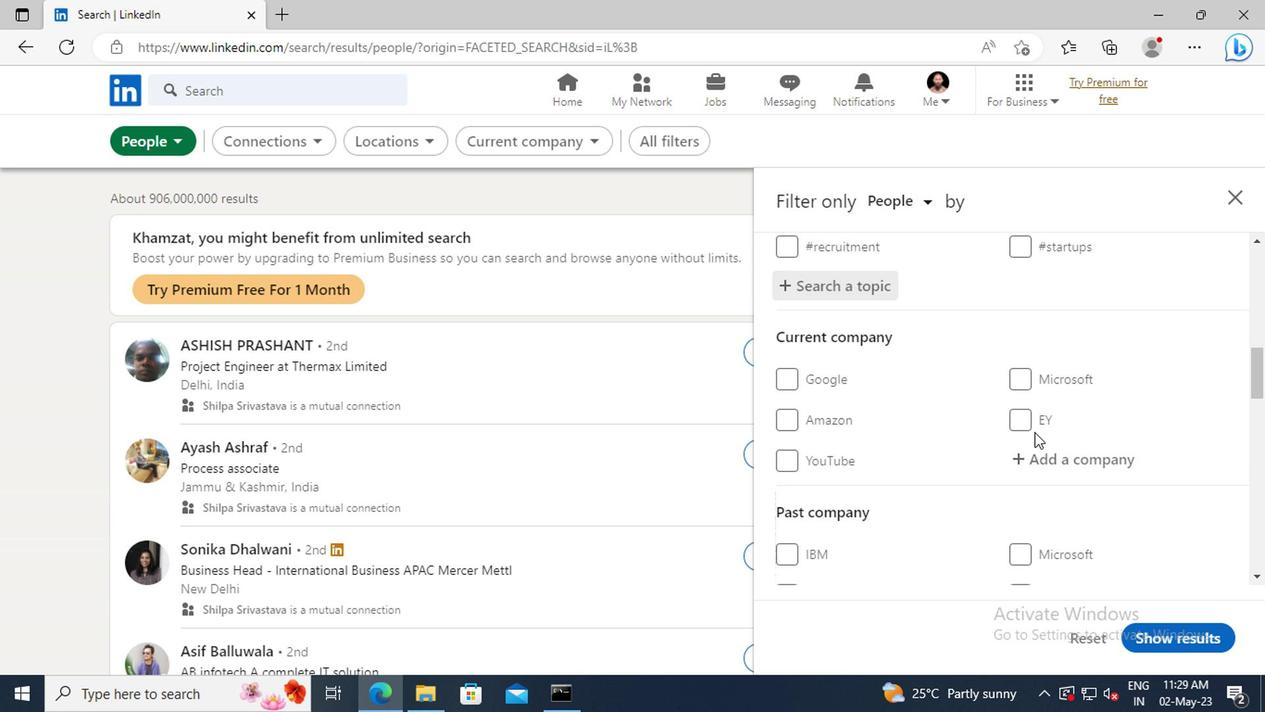 
Action: Mouse scrolled (863, 433) with delta (0, 0)
Screenshot: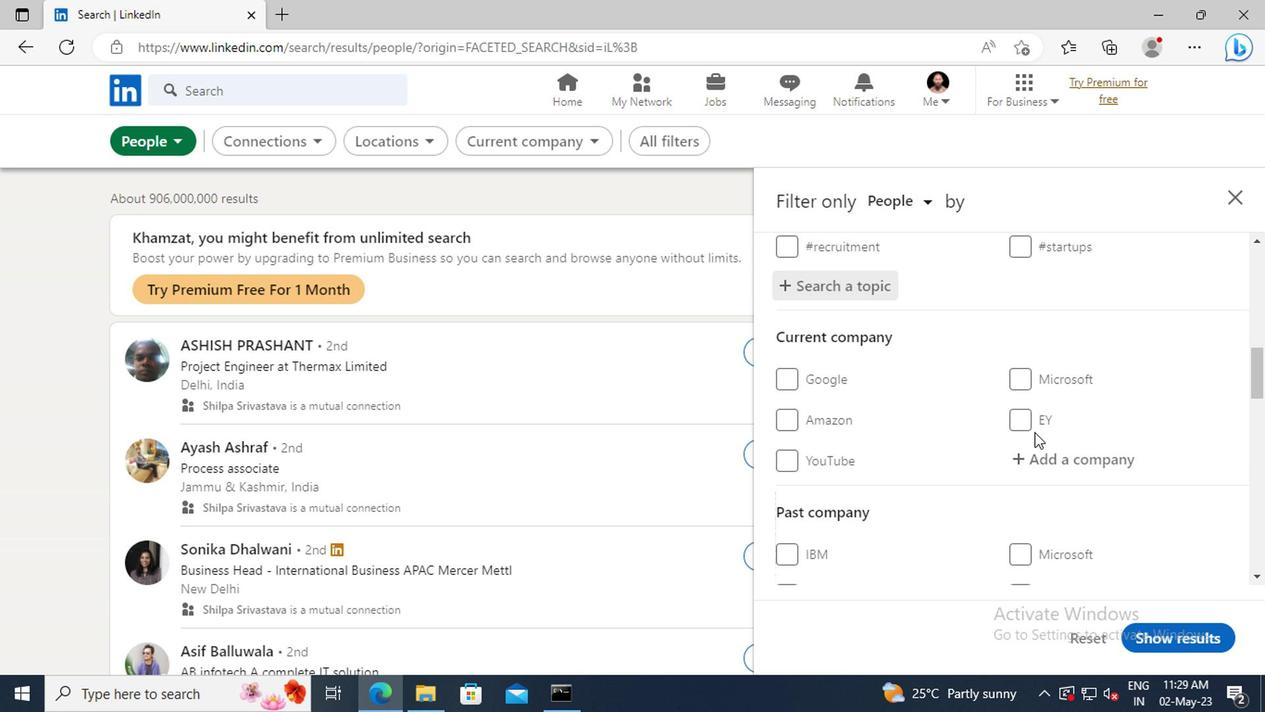 
Action: Mouse scrolled (863, 433) with delta (0, 0)
Screenshot: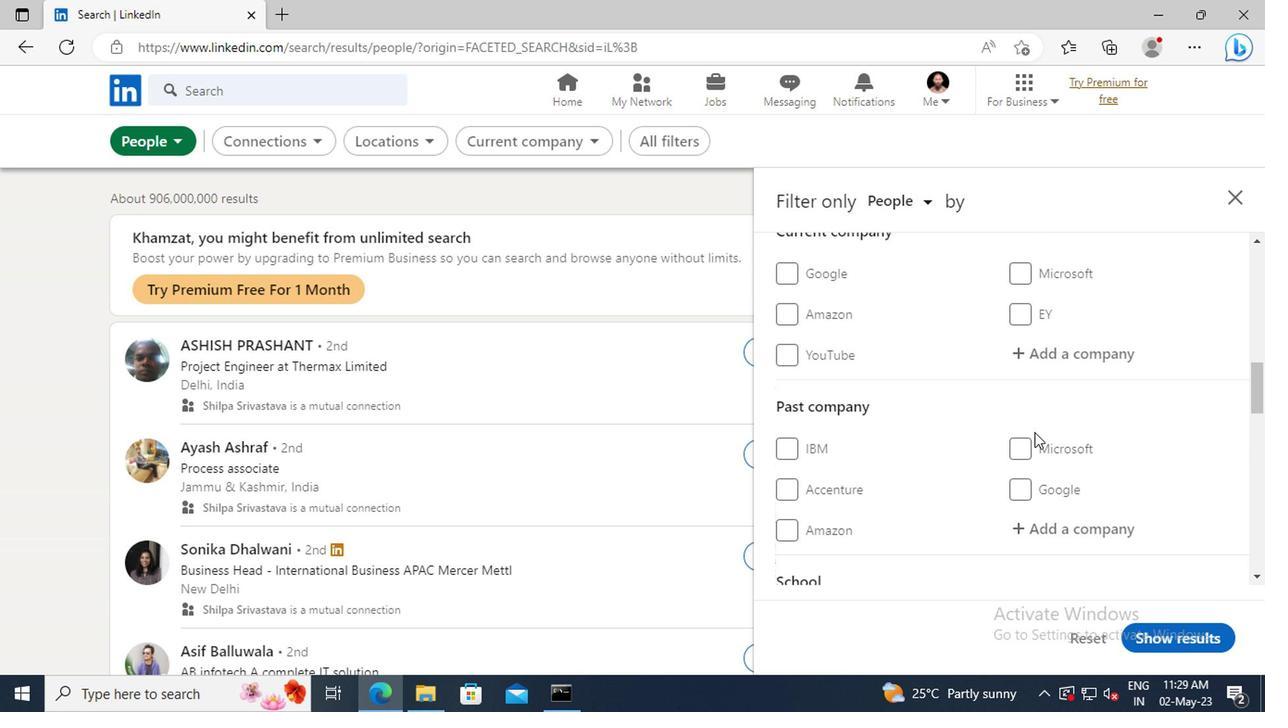 
Action: Mouse scrolled (863, 433) with delta (0, 0)
Screenshot: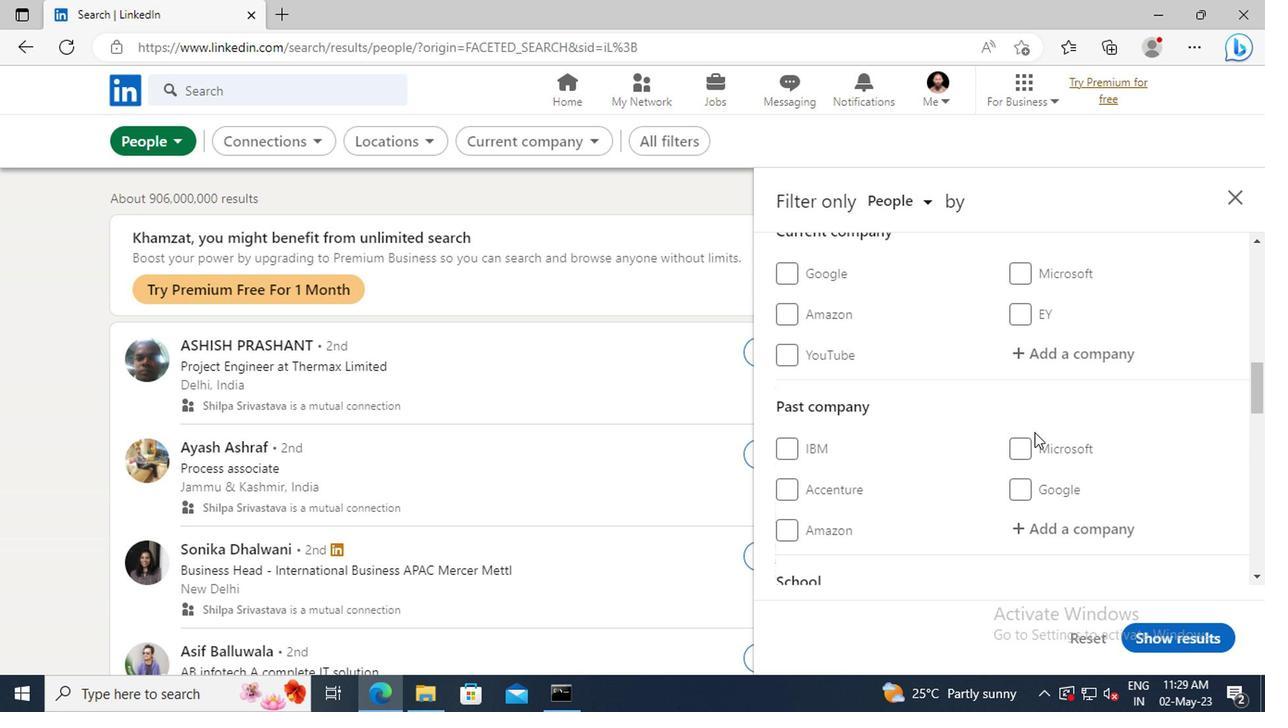
Action: Mouse scrolled (863, 433) with delta (0, 0)
Screenshot: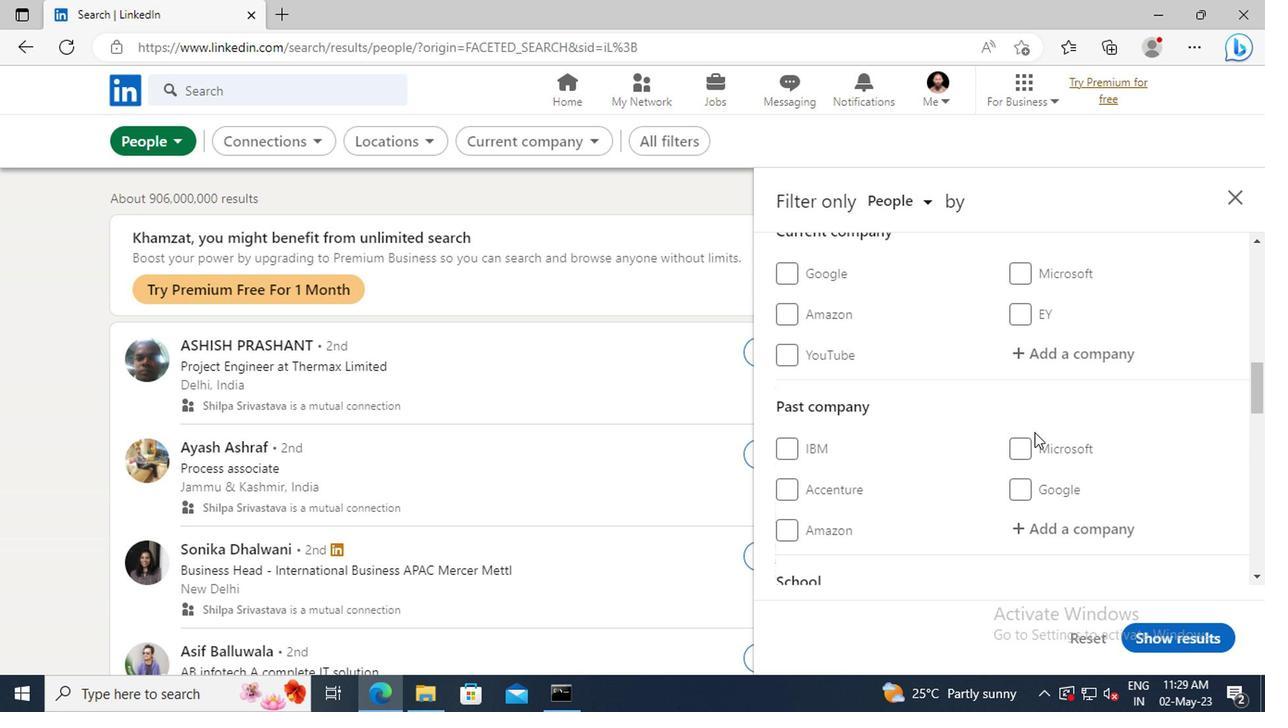 
Action: Mouse scrolled (863, 433) with delta (0, 0)
Screenshot: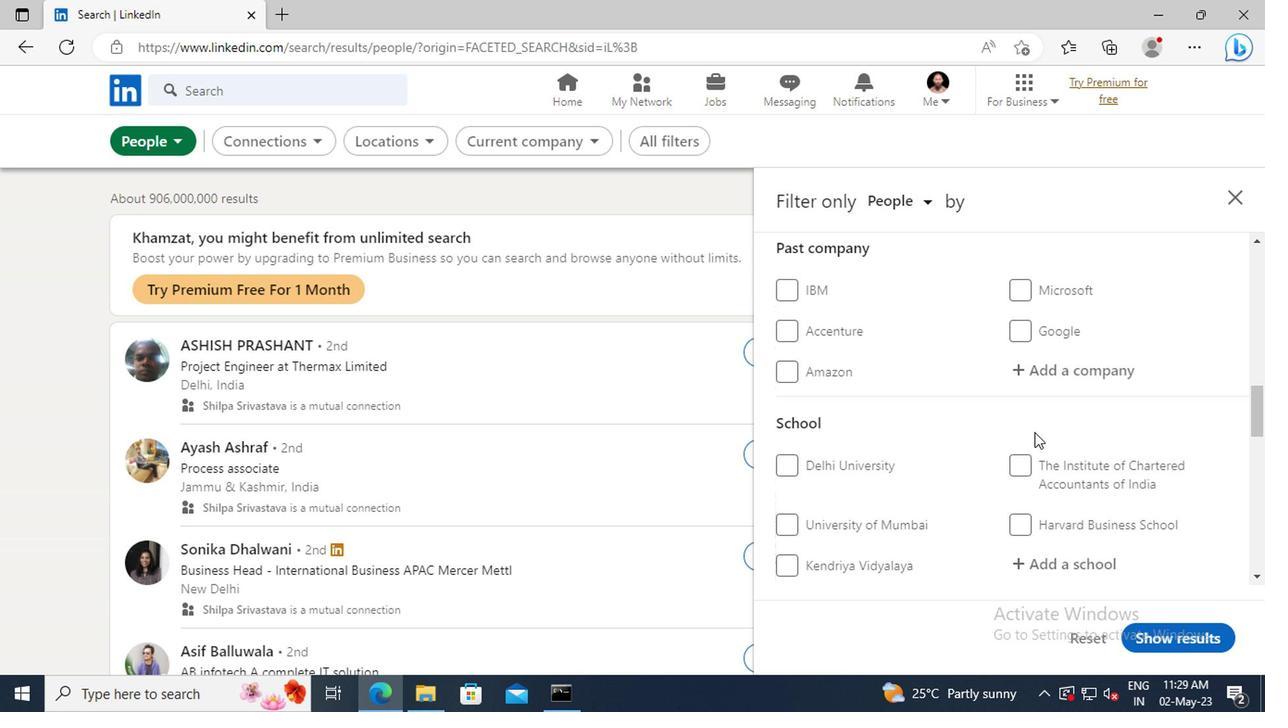 
Action: Mouse scrolled (863, 433) with delta (0, 0)
Screenshot: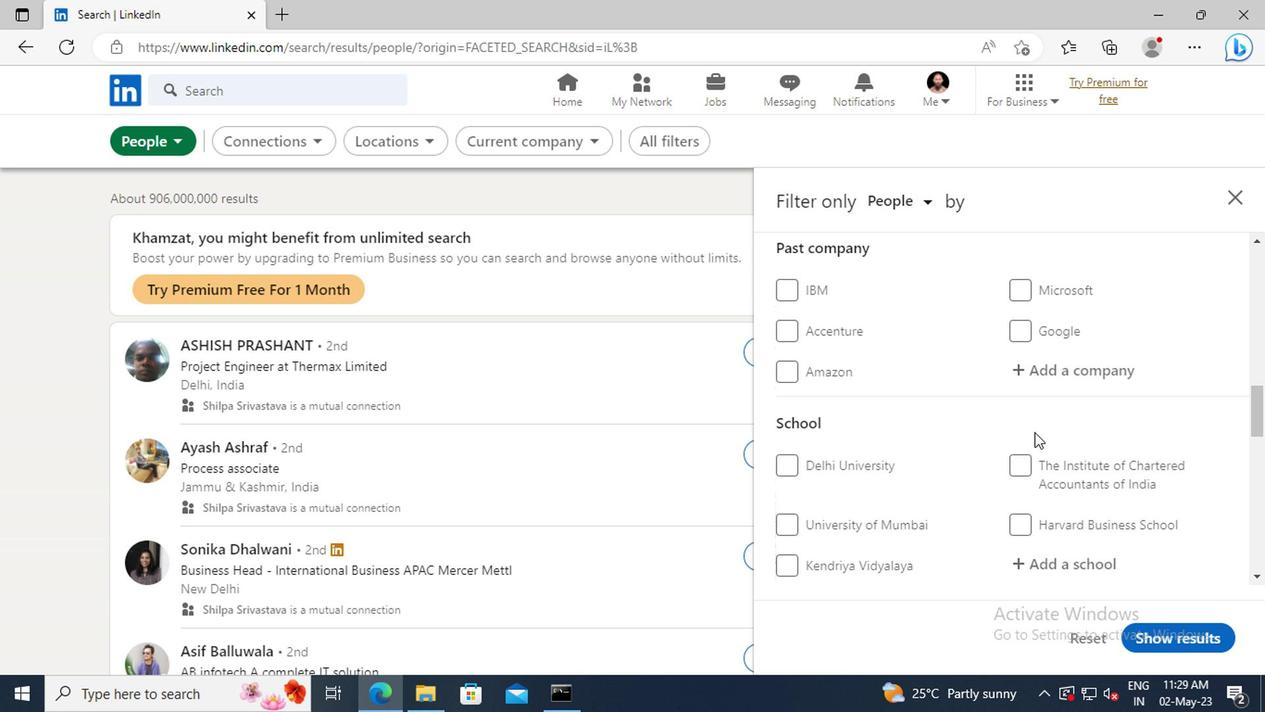 
Action: Mouse scrolled (863, 433) with delta (0, 0)
Screenshot: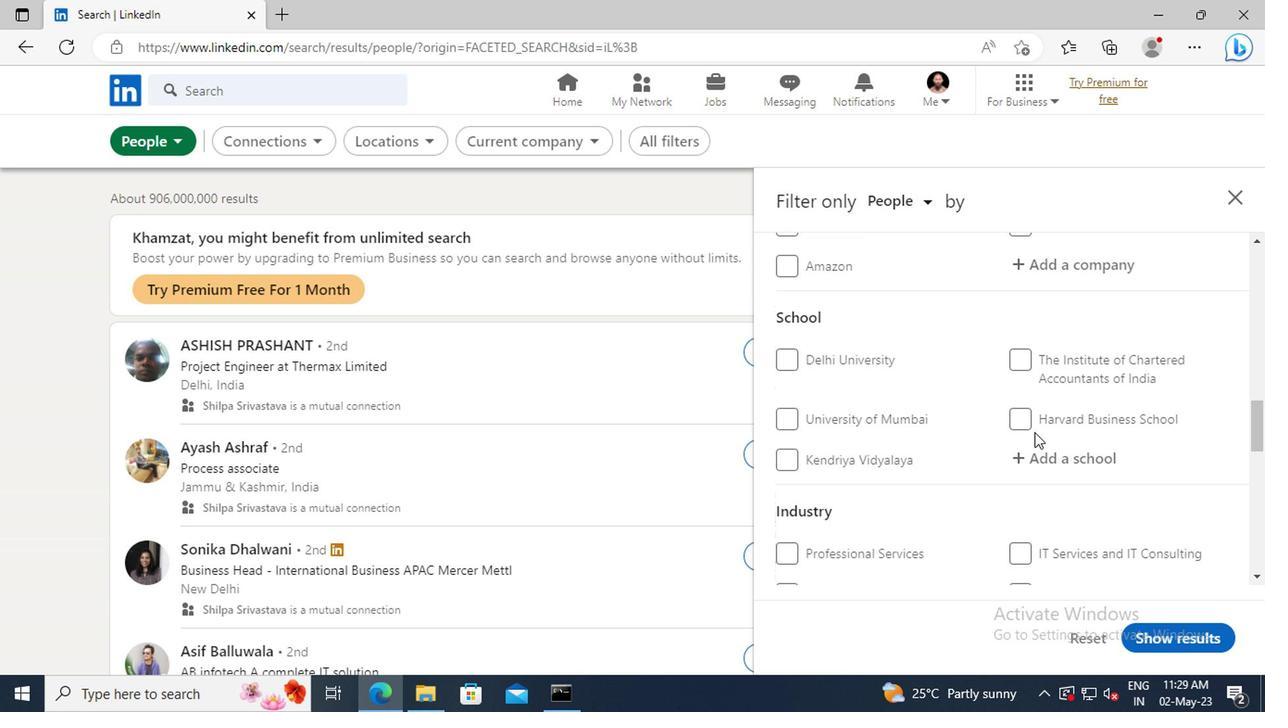 
Action: Mouse scrolled (863, 433) with delta (0, 0)
Screenshot: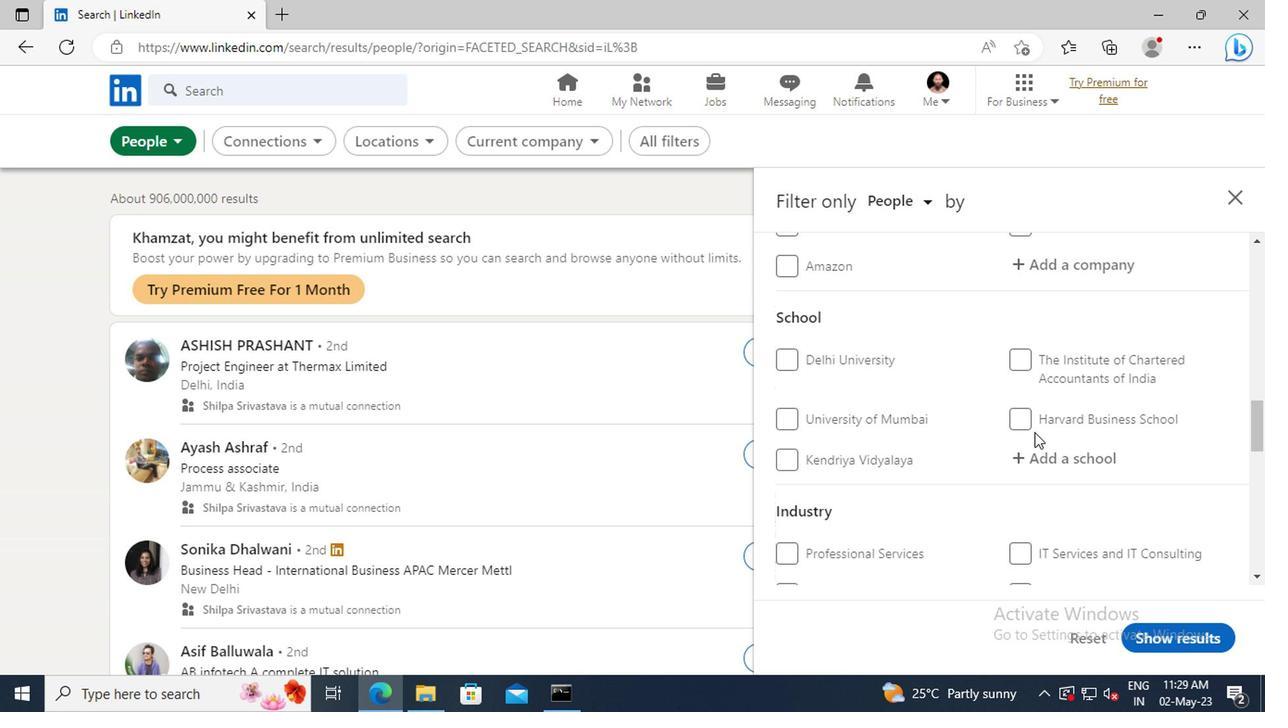 
Action: Mouse scrolled (863, 433) with delta (0, 0)
Screenshot: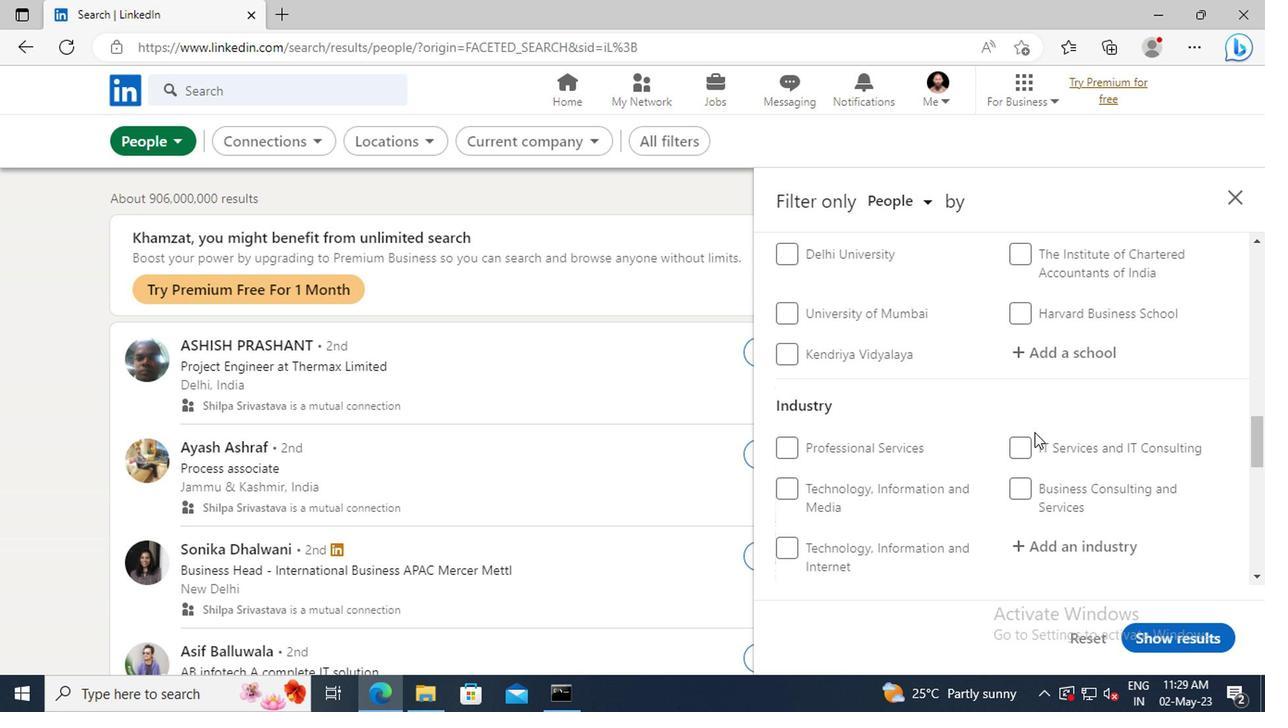 
Action: Mouse scrolled (863, 433) with delta (0, 0)
Screenshot: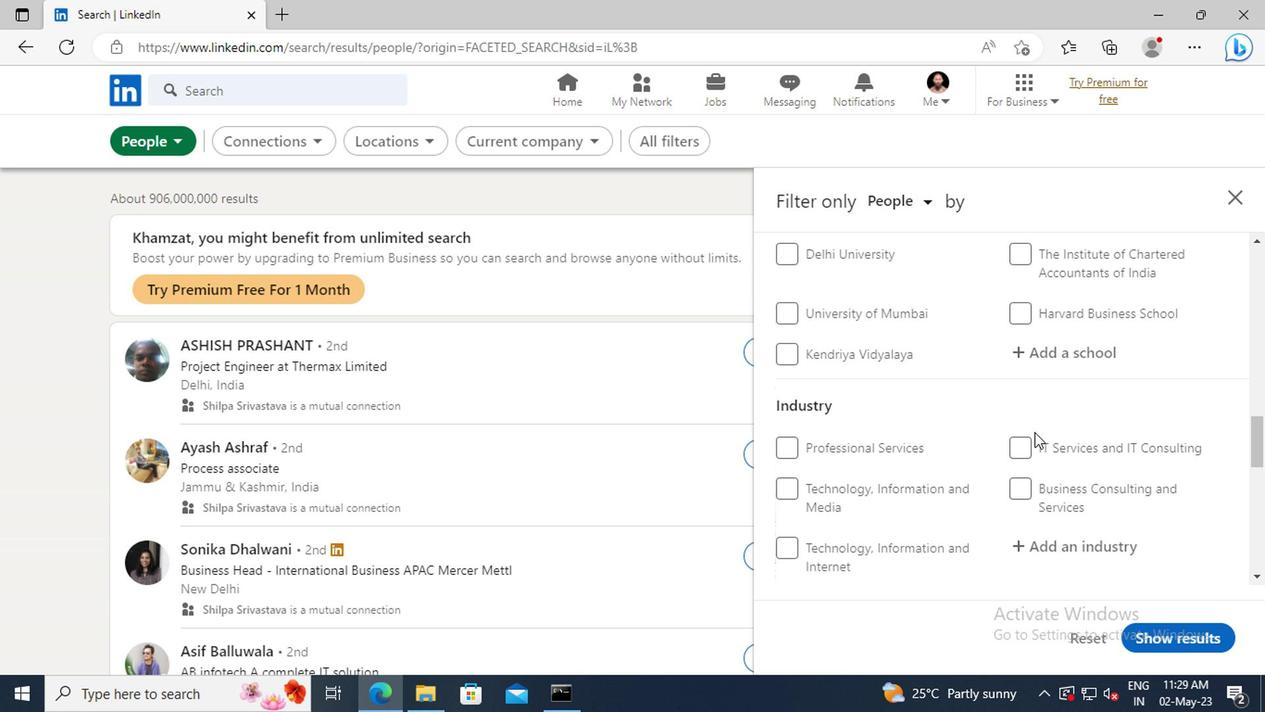 
Action: Mouse scrolled (863, 433) with delta (0, 0)
Screenshot: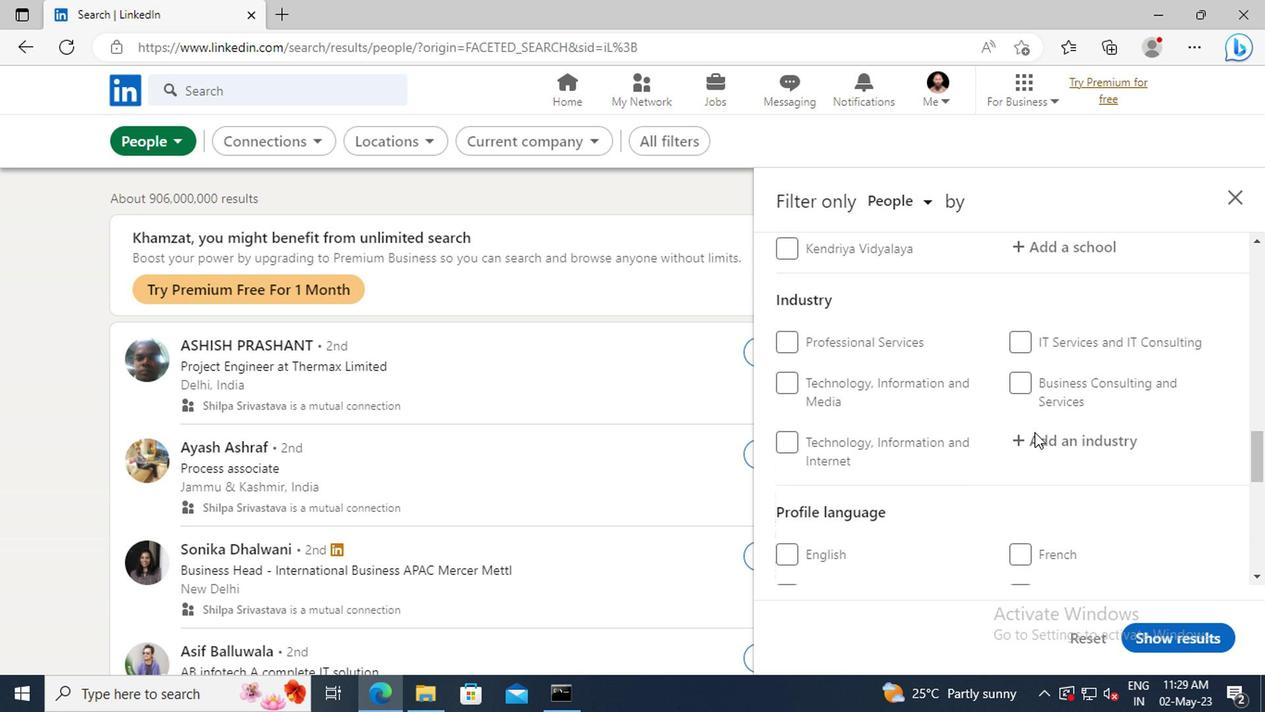 
Action: Mouse scrolled (863, 433) with delta (0, 0)
Screenshot: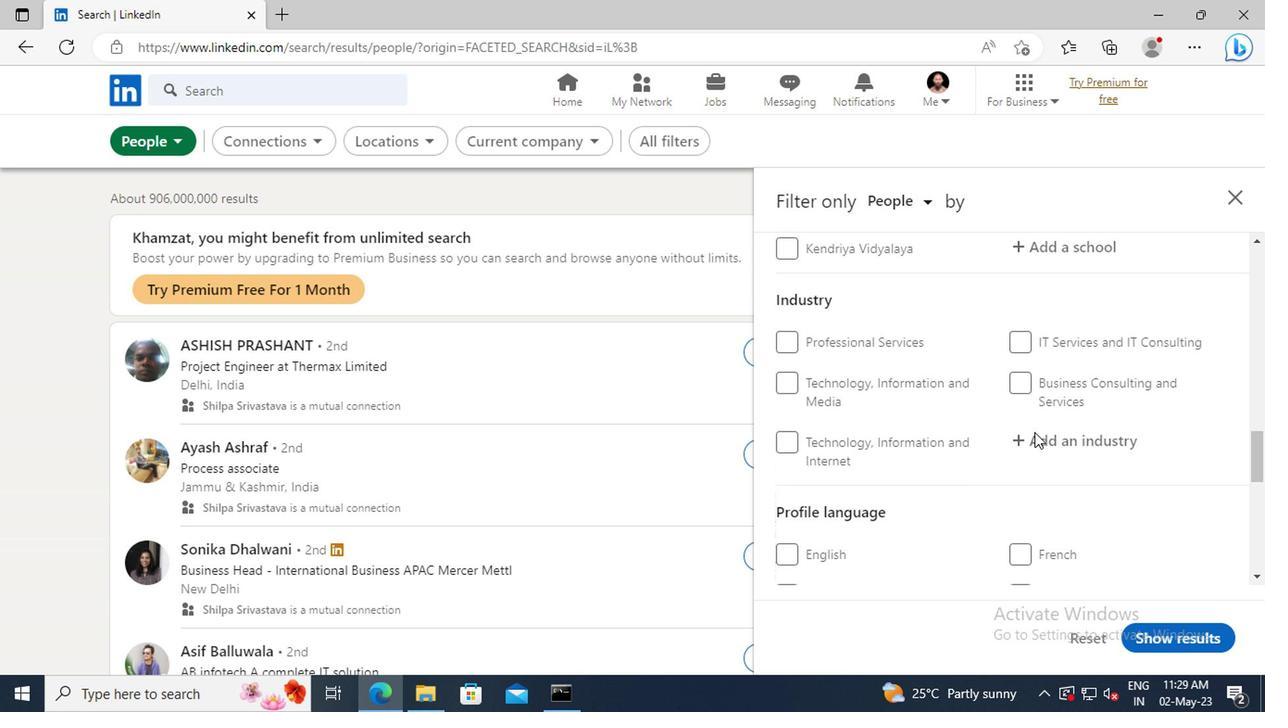 
Action: Mouse scrolled (863, 433) with delta (0, 0)
Screenshot: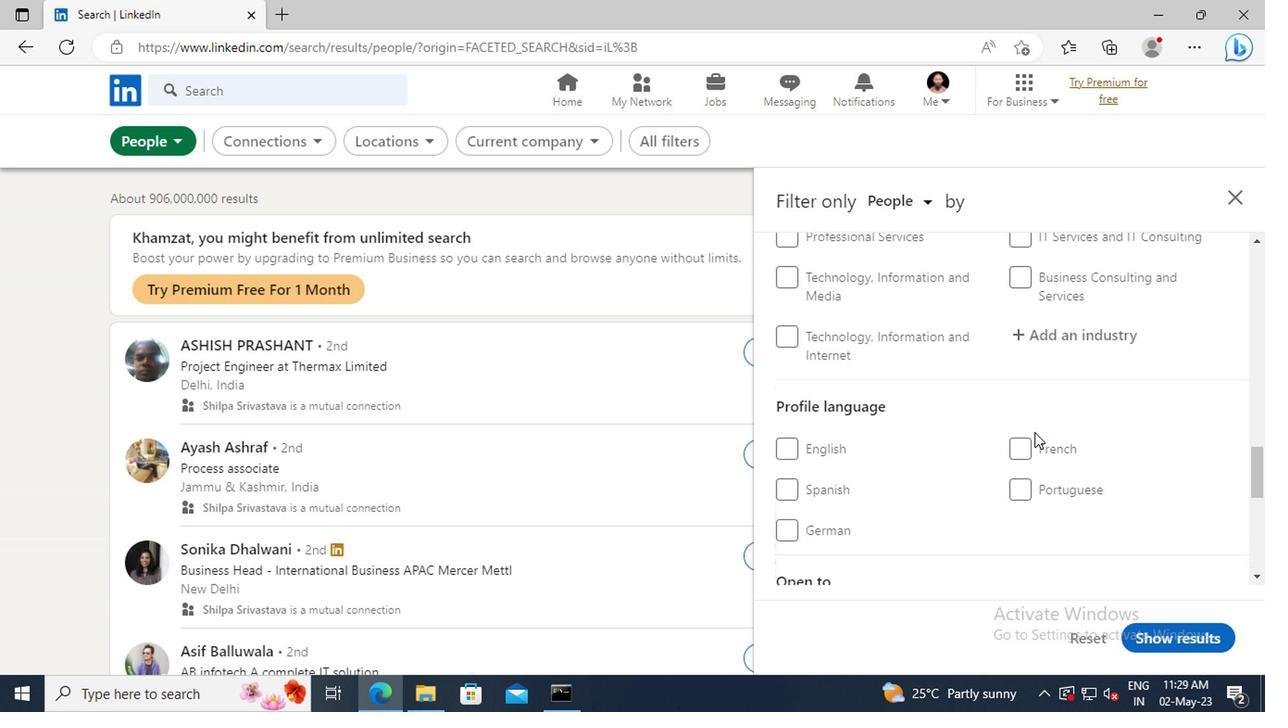
Action: Mouse moved to (684, 440)
Screenshot: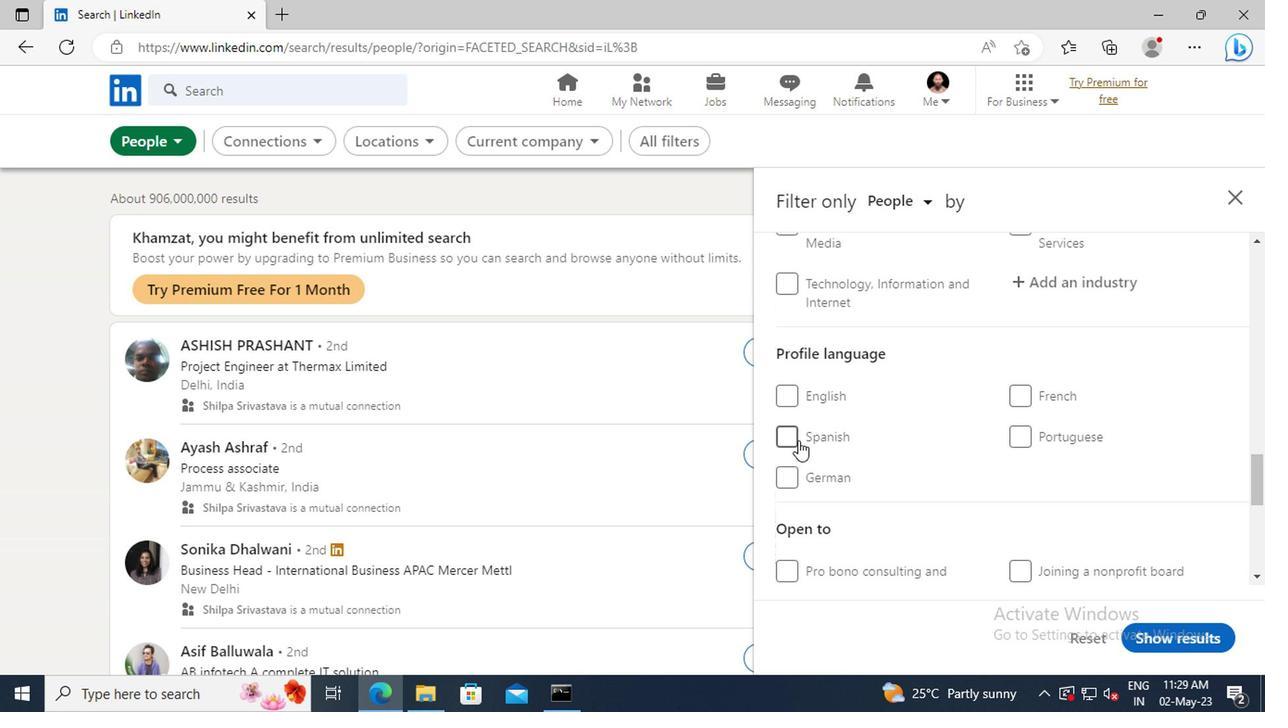 
Action: Mouse pressed left at (684, 440)
Screenshot: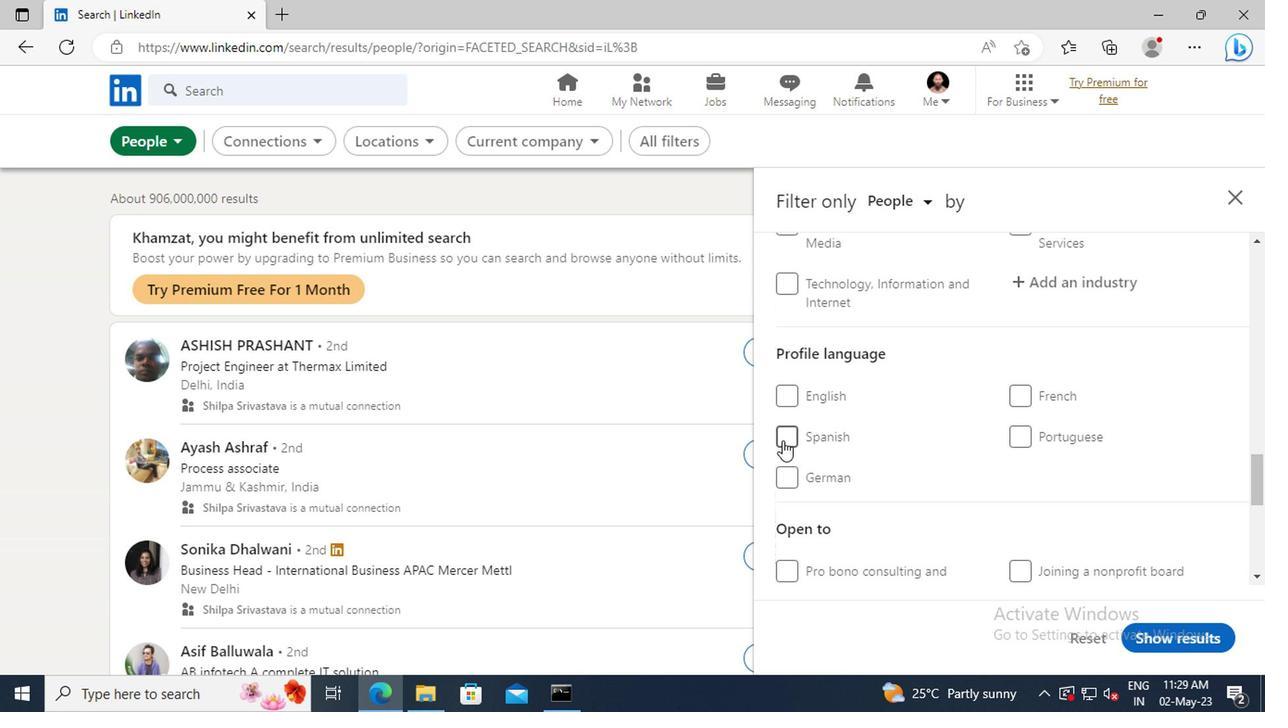 
Action: Mouse moved to (865, 430)
Screenshot: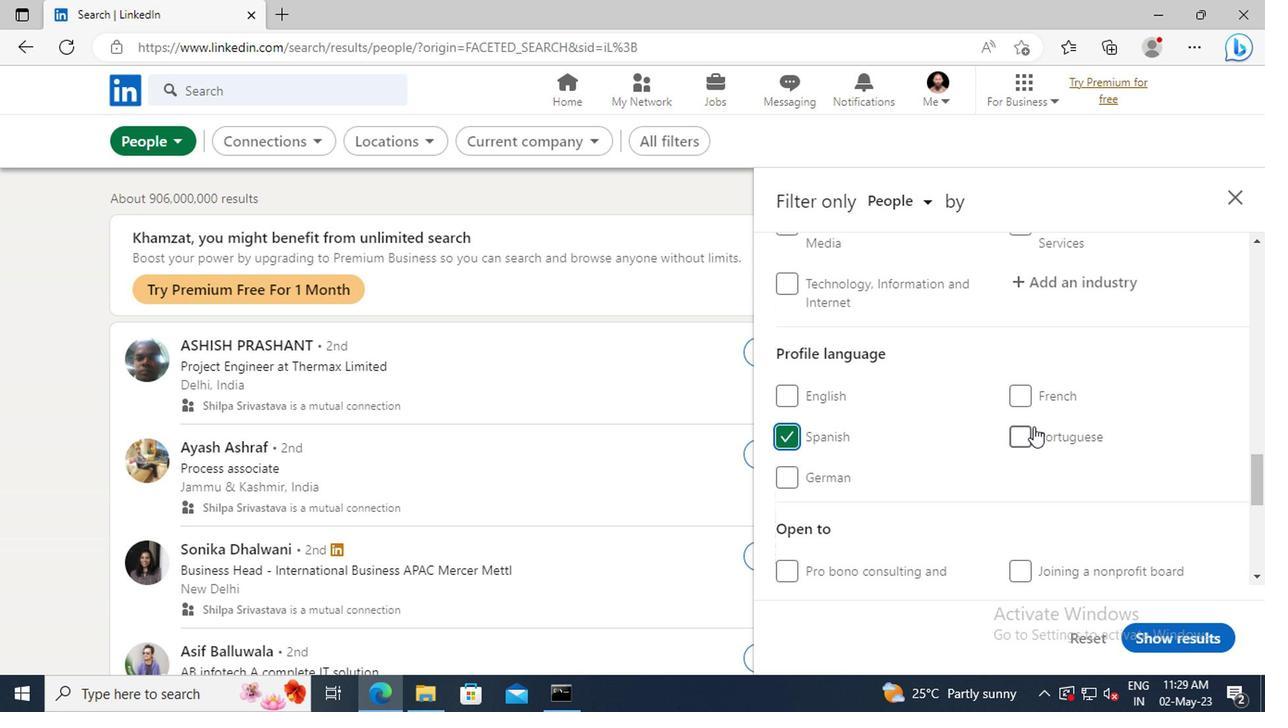 
Action: Mouse scrolled (865, 431) with delta (0, 0)
Screenshot: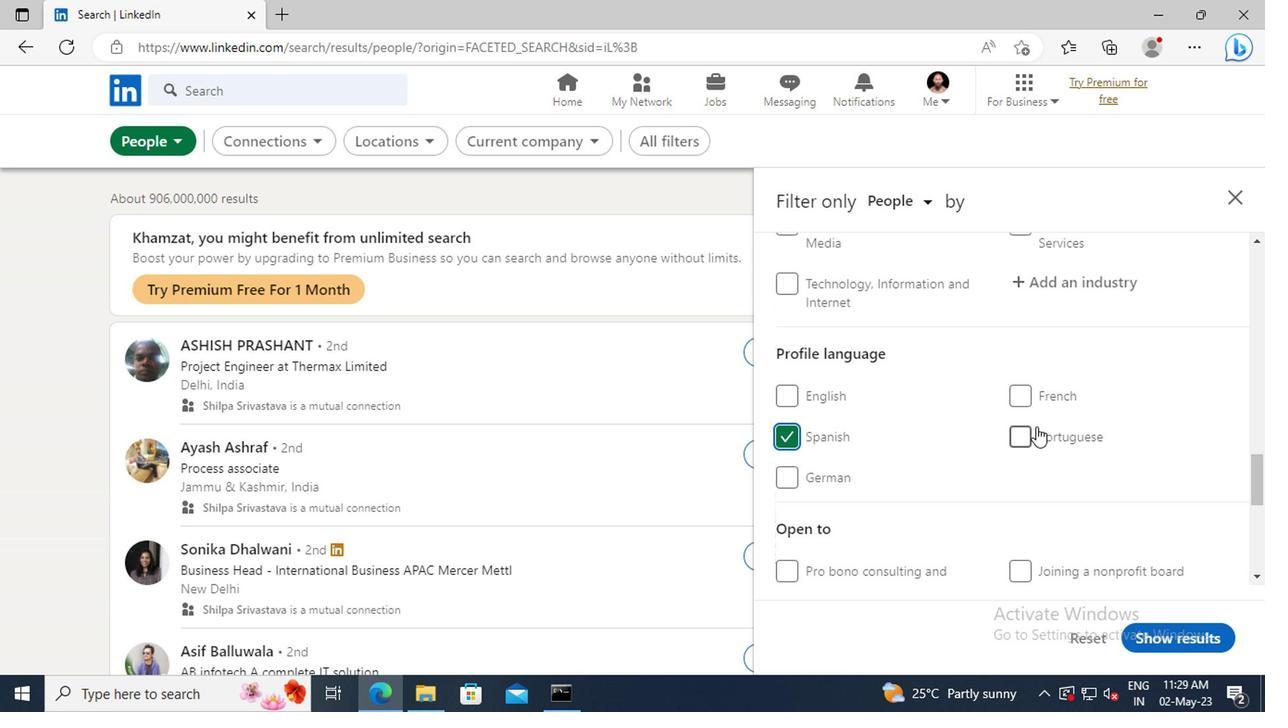 
Action: Mouse scrolled (865, 431) with delta (0, 0)
Screenshot: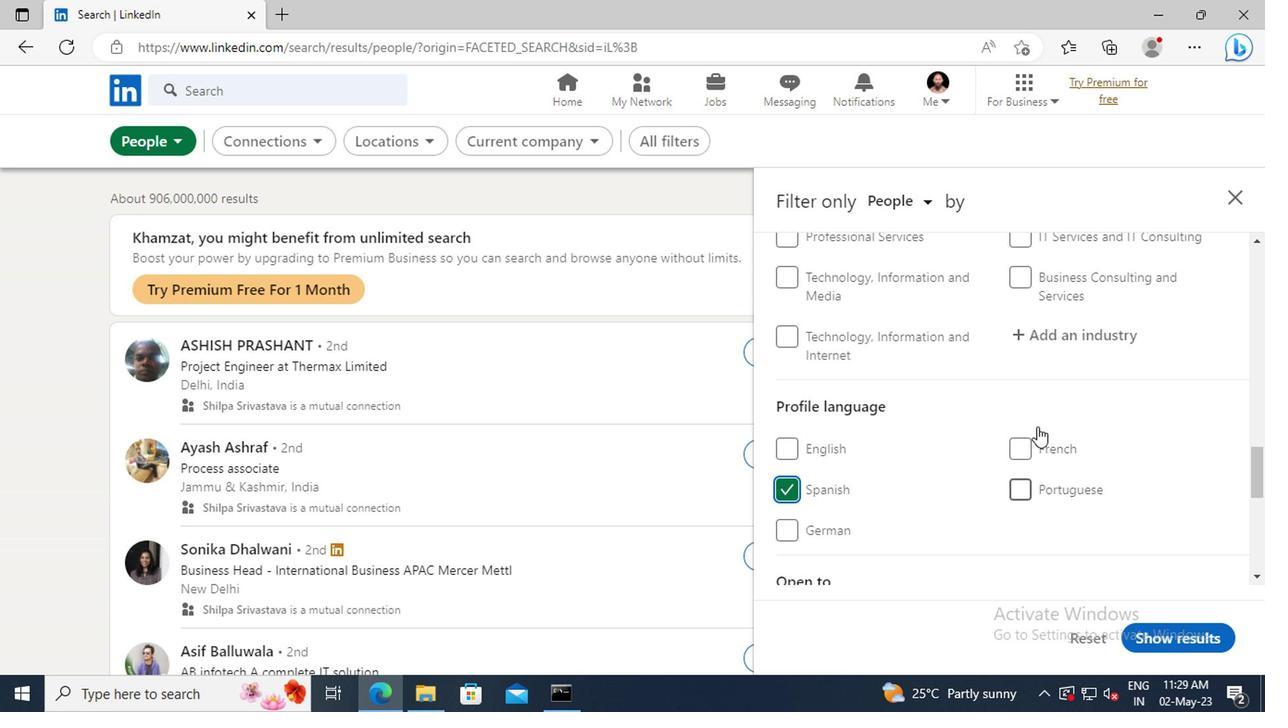 
Action: Mouse scrolled (865, 431) with delta (0, 0)
Screenshot: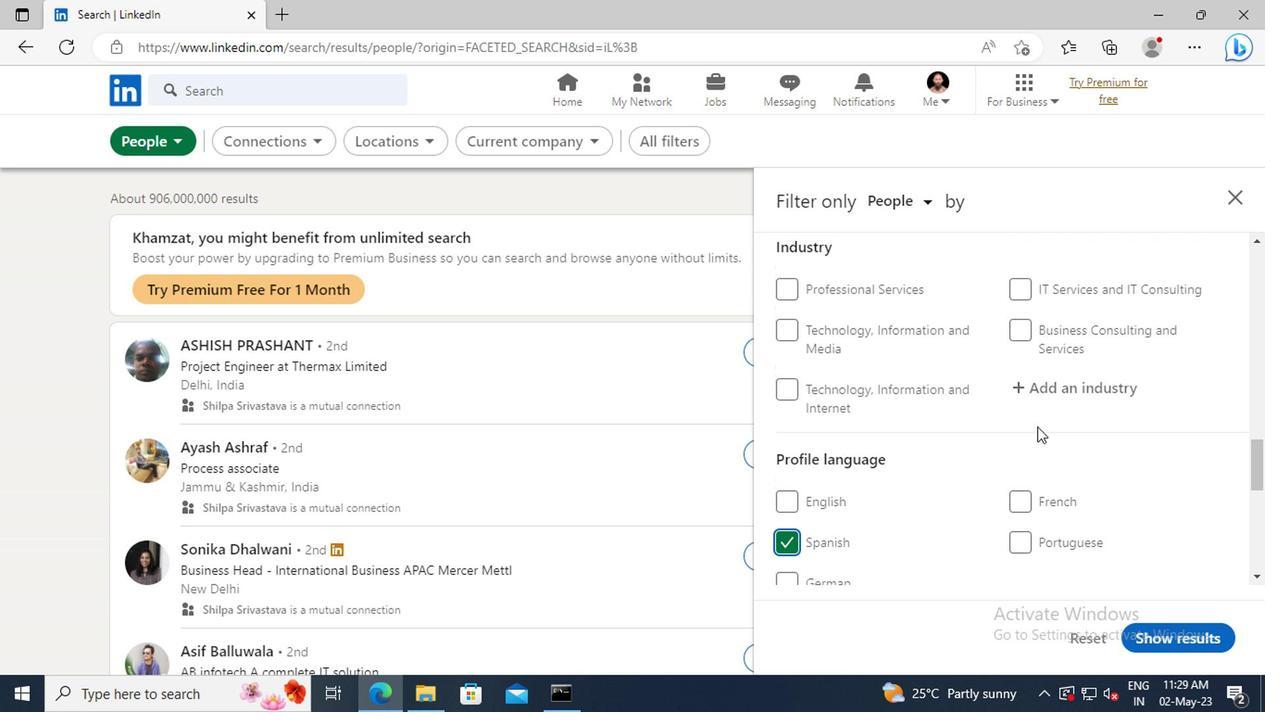 
Action: Mouse scrolled (865, 431) with delta (0, 0)
Screenshot: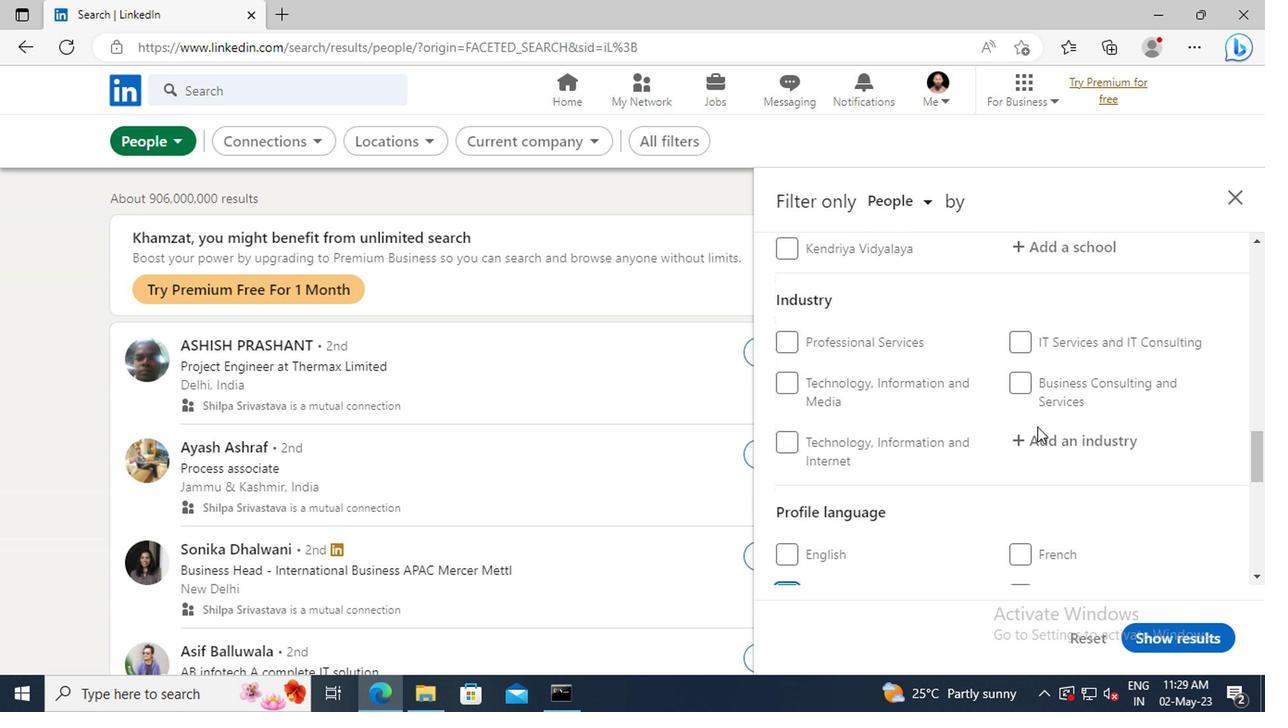 
Action: Mouse scrolled (865, 431) with delta (0, 0)
Screenshot: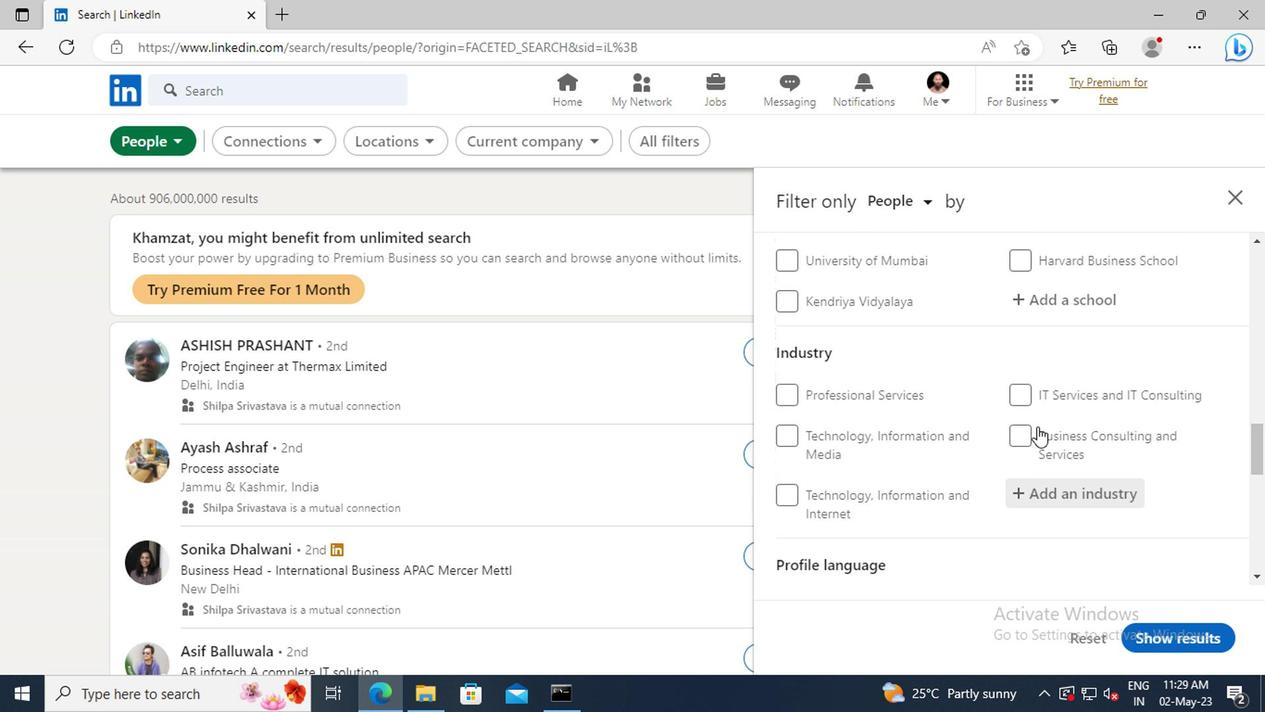 
Action: Mouse scrolled (865, 431) with delta (0, 0)
Screenshot: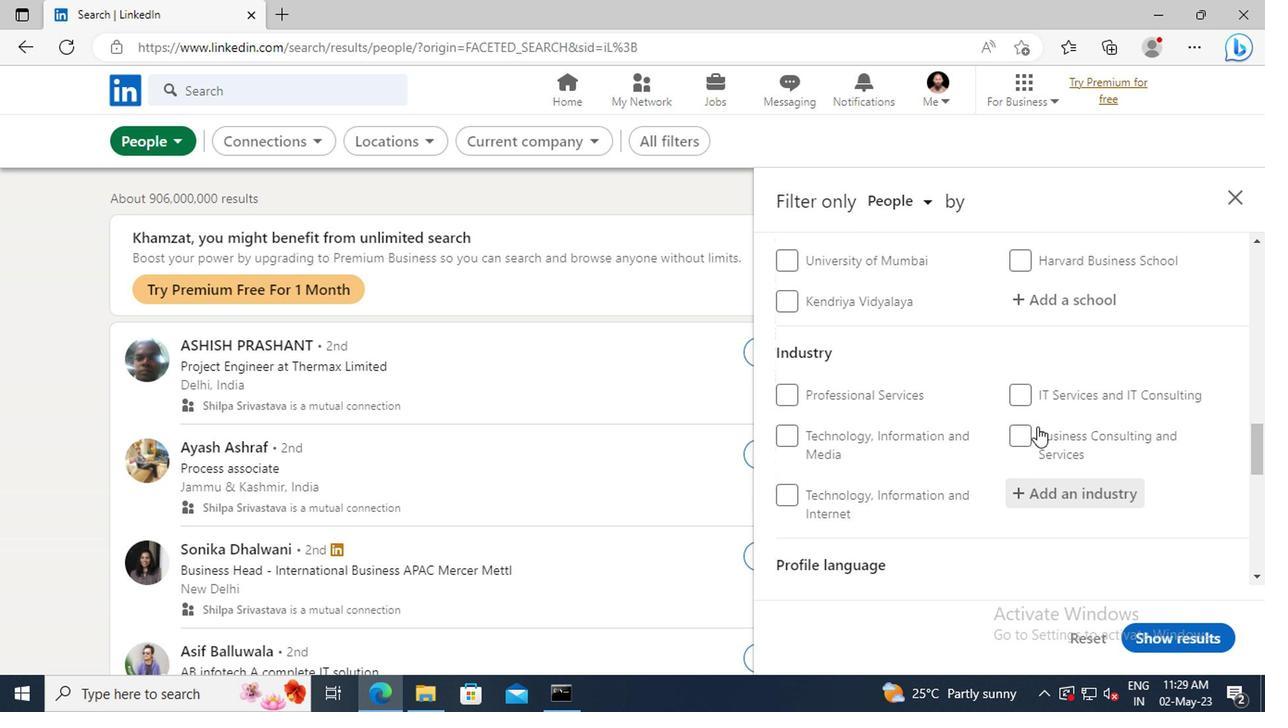 
Action: Mouse scrolled (865, 431) with delta (0, 0)
Screenshot: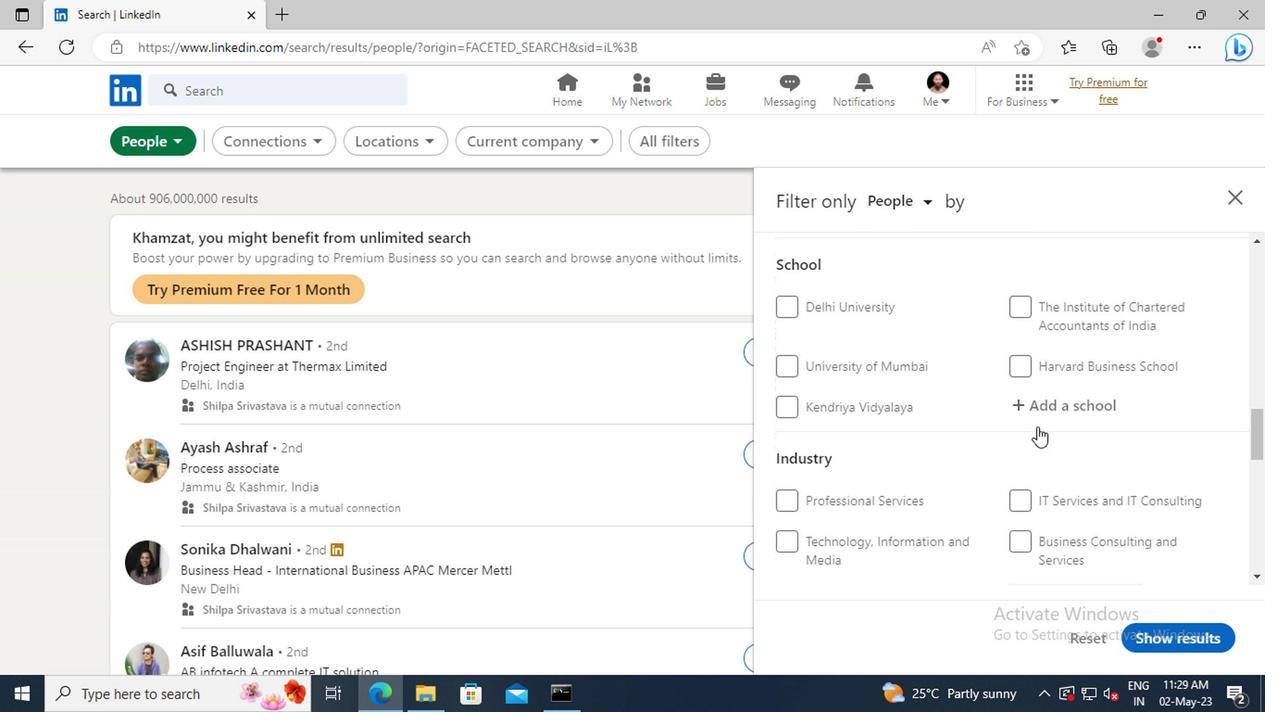 
Action: Mouse scrolled (865, 431) with delta (0, 0)
Screenshot: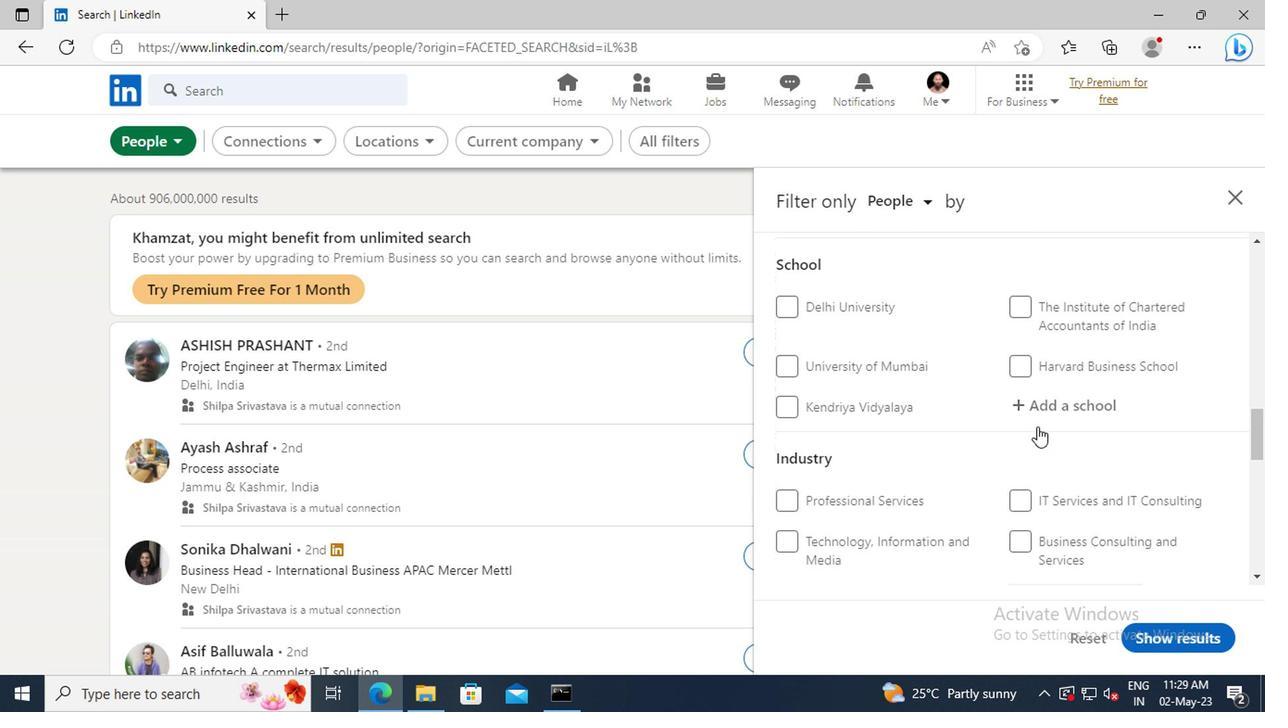 
Action: Mouse scrolled (865, 431) with delta (0, 0)
Screenshot: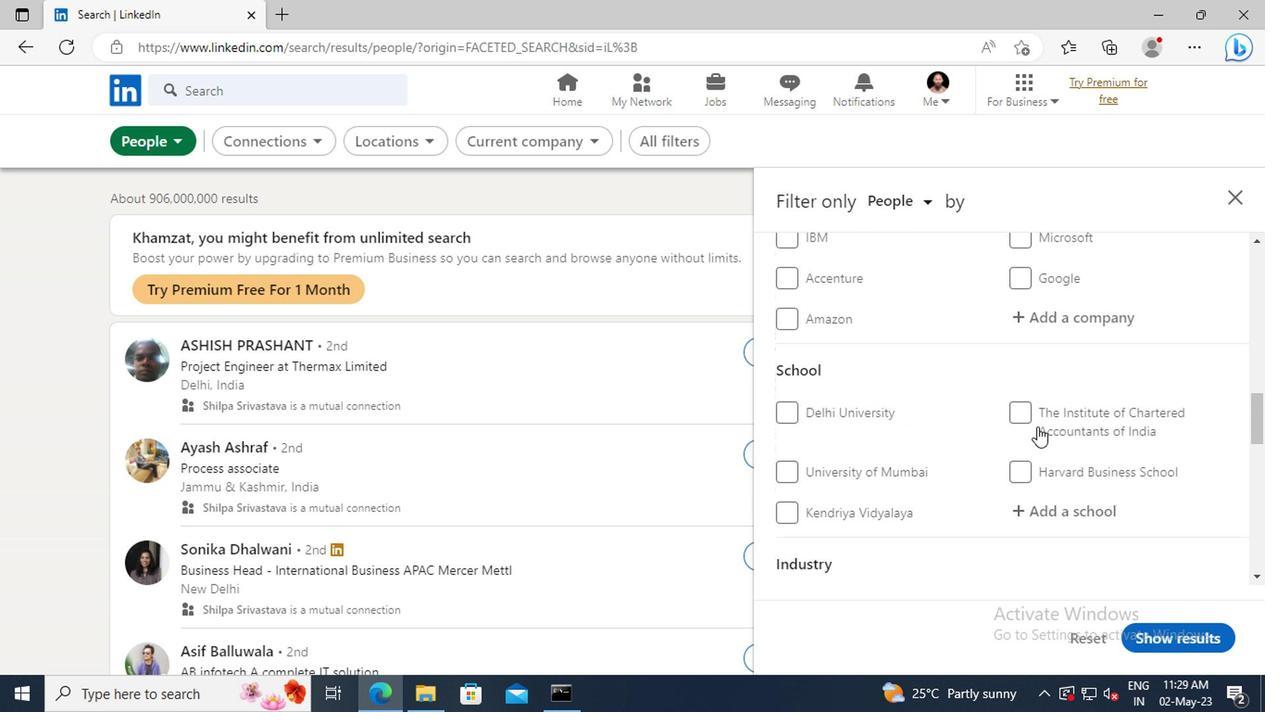 
Action: Mouse scrolled (865, 431) with delta (0, 0)
Screenshot: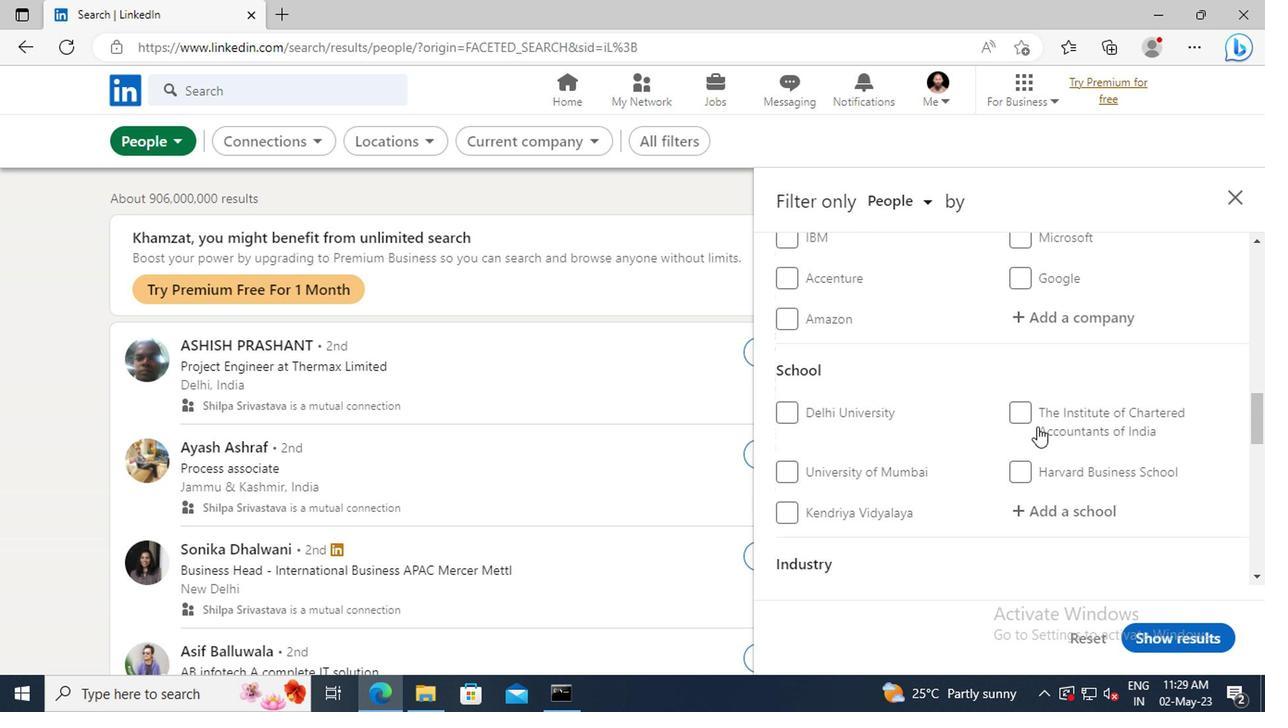 
Action: Mouse scrolled (865, 431) with delta (0, 0)
Screenshot: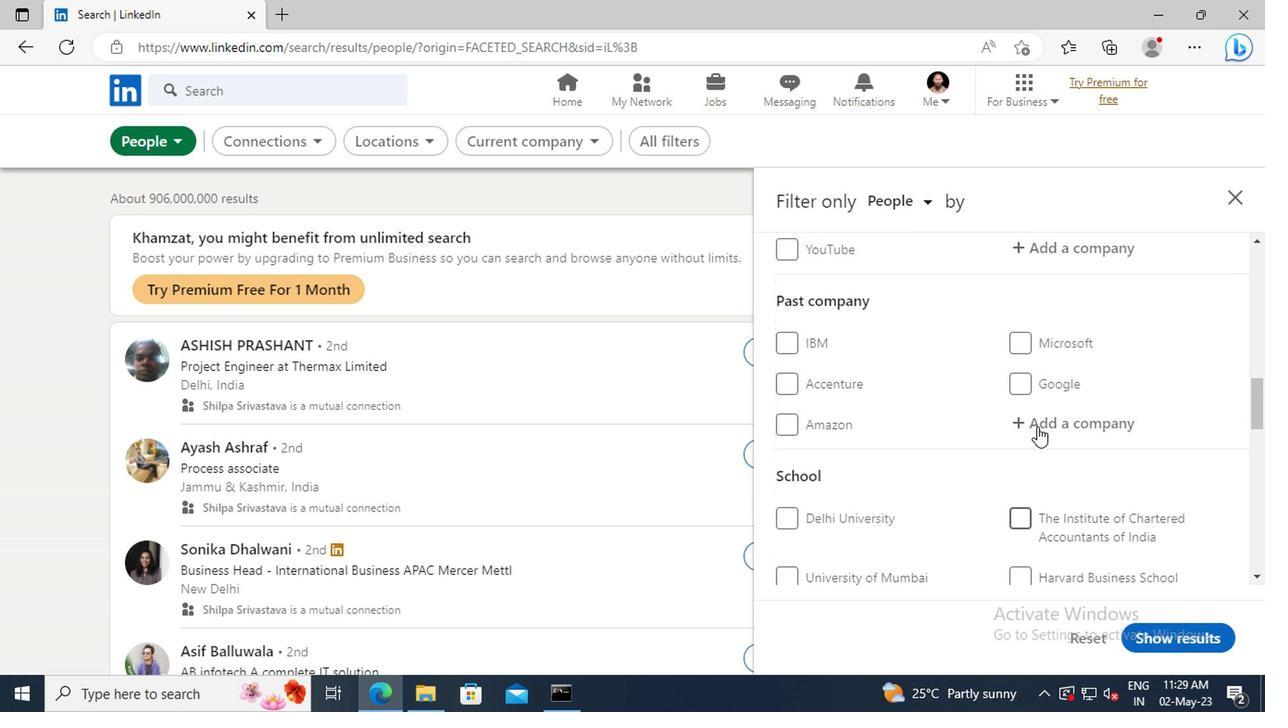 
Action: Mouse scrolled (865, 431) with delta (0, 0)
Screenshot: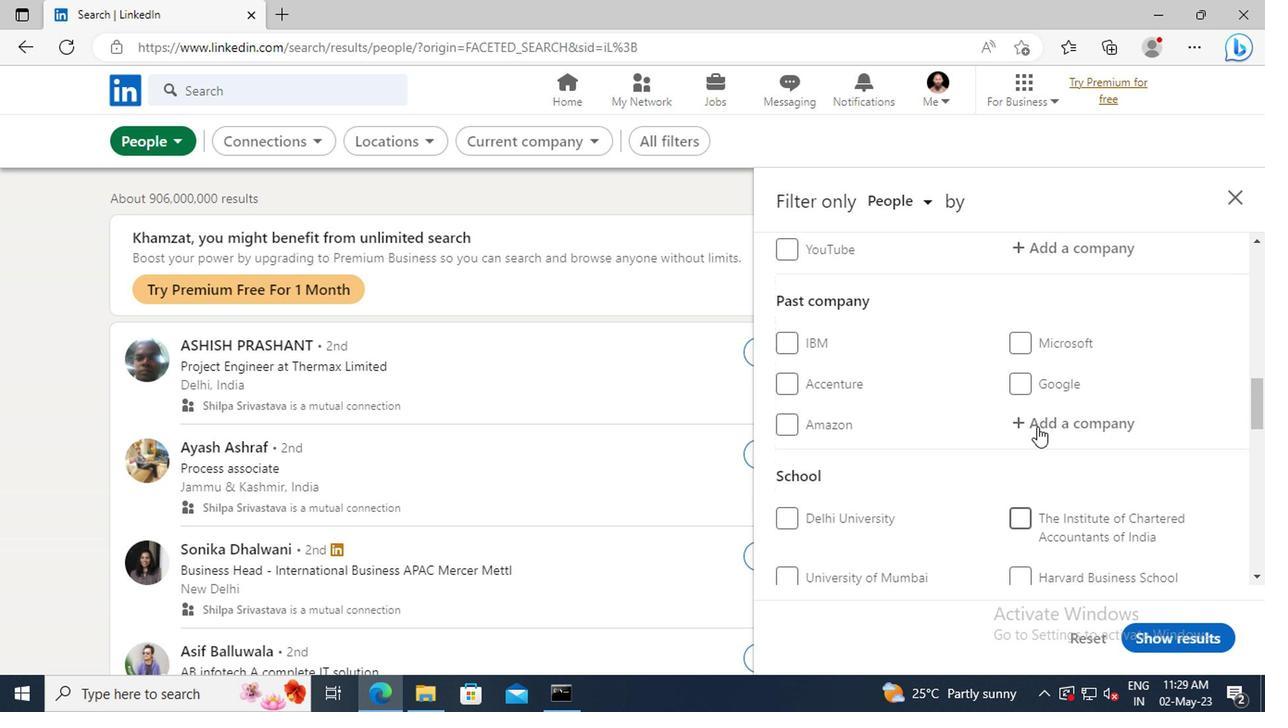 
Action: Mouse scrolled (865, 431) with delta (0, 0)
Screenshot: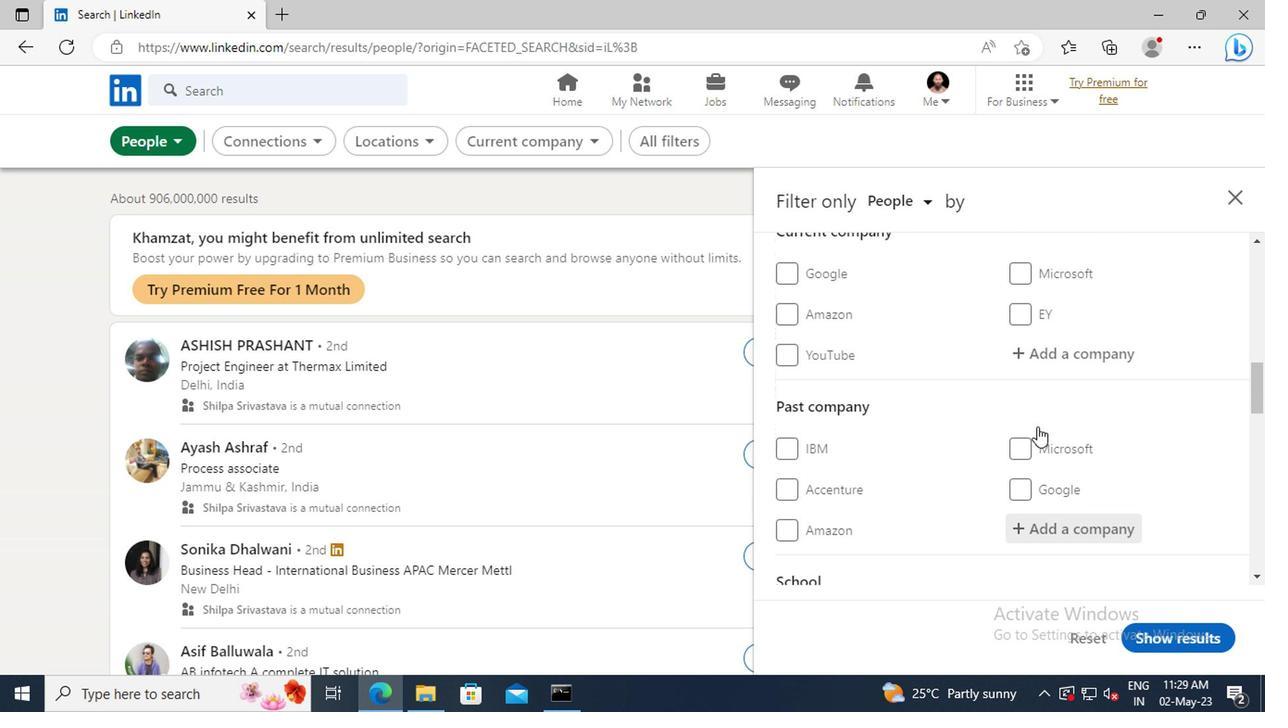 
Action: Mouse moved to (861, 420)
Screenshot: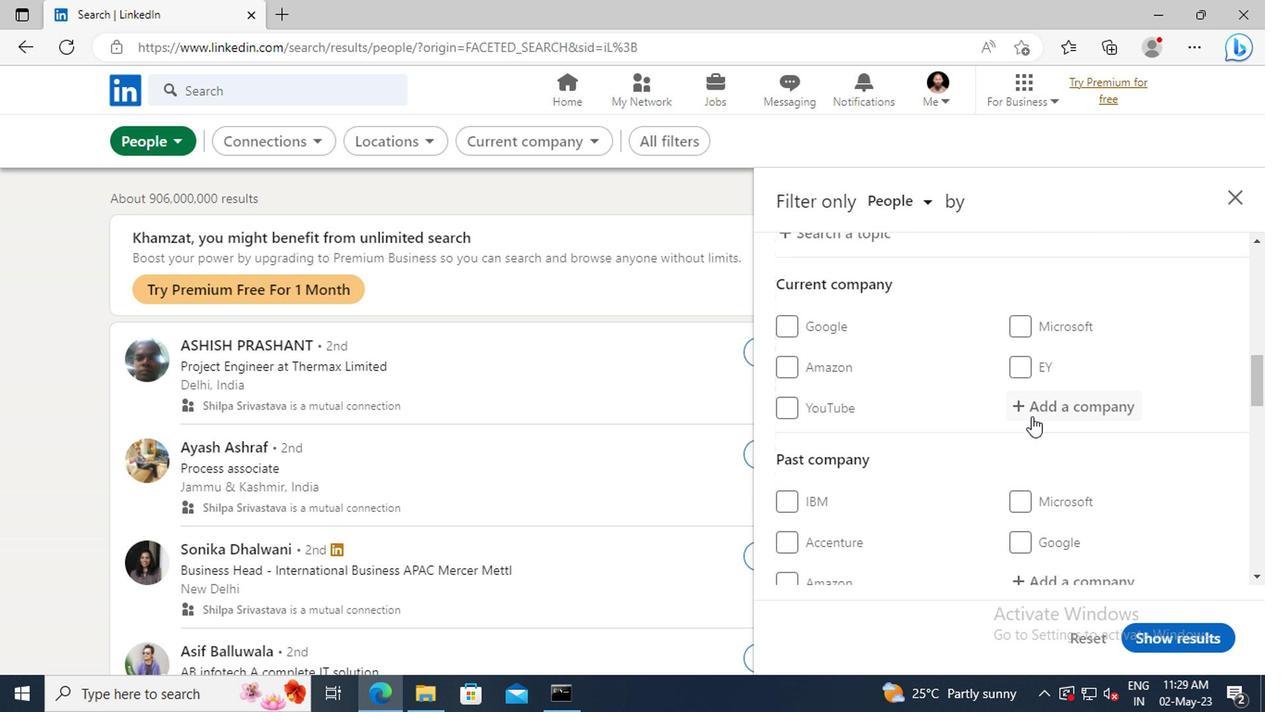 
Action: Mouse pressed left at (861, 420)
Screenshot: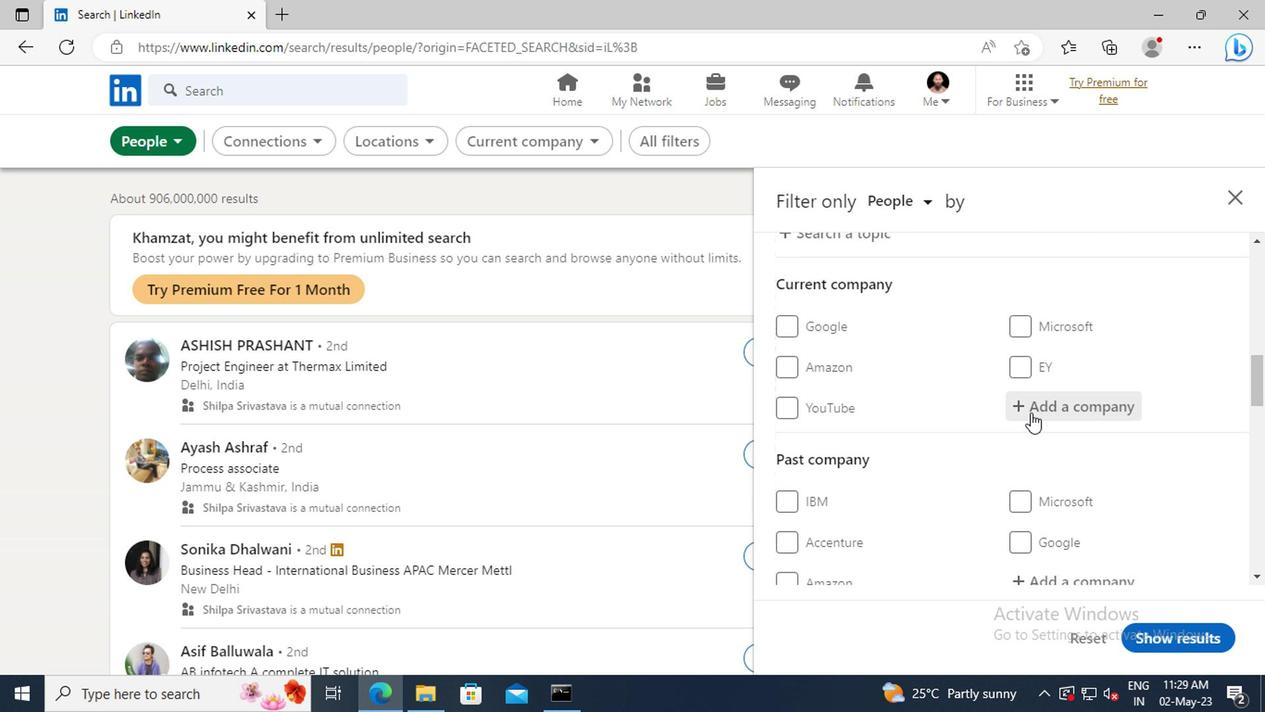 
Action: Key pressed <Key.shift>HOSPITALITY<Key.space><Key.shift>CARE
Screenshot: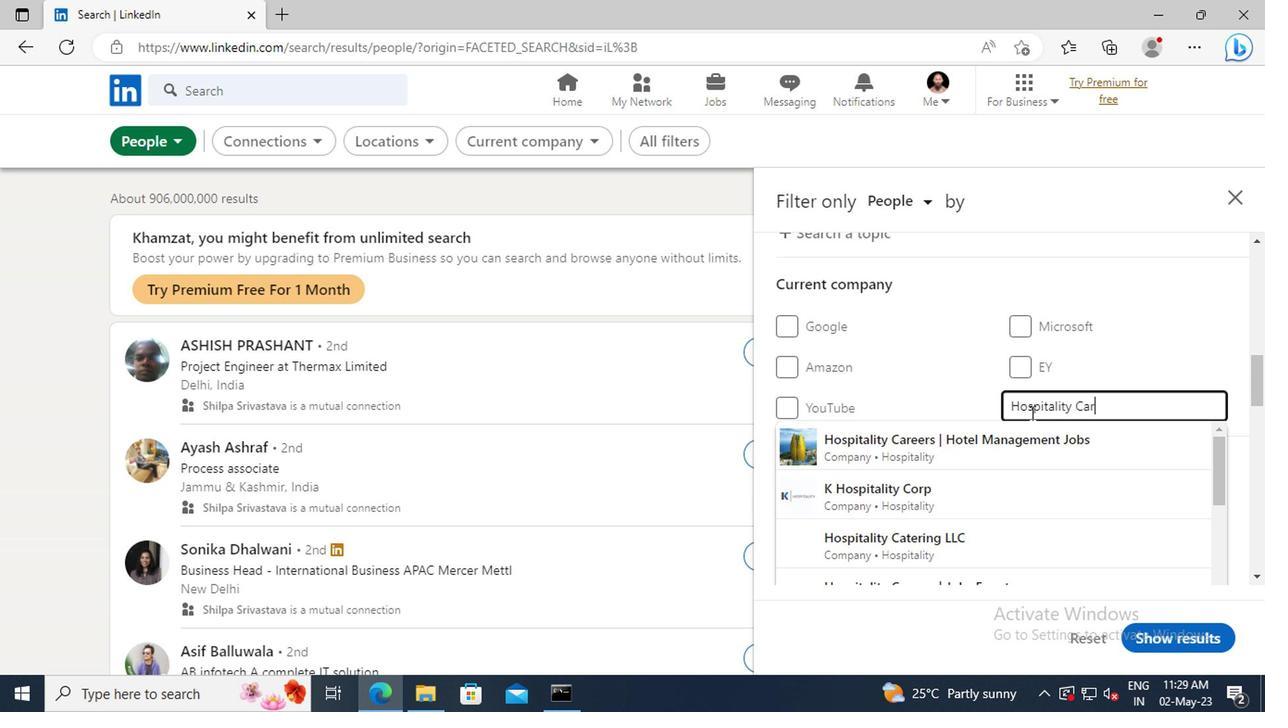 
Action: Mouse moved to (859, 441)
Screenshot: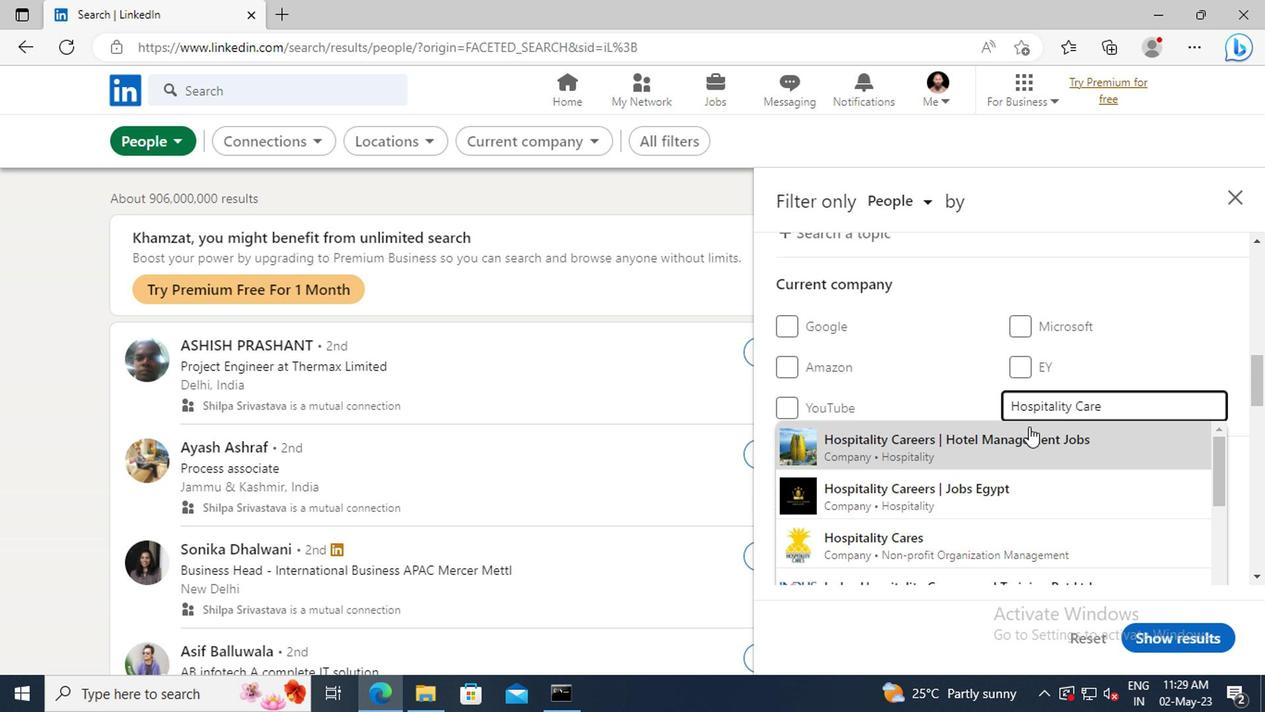 
Action: Mouse pressed left at (859, 441)
Screenshot: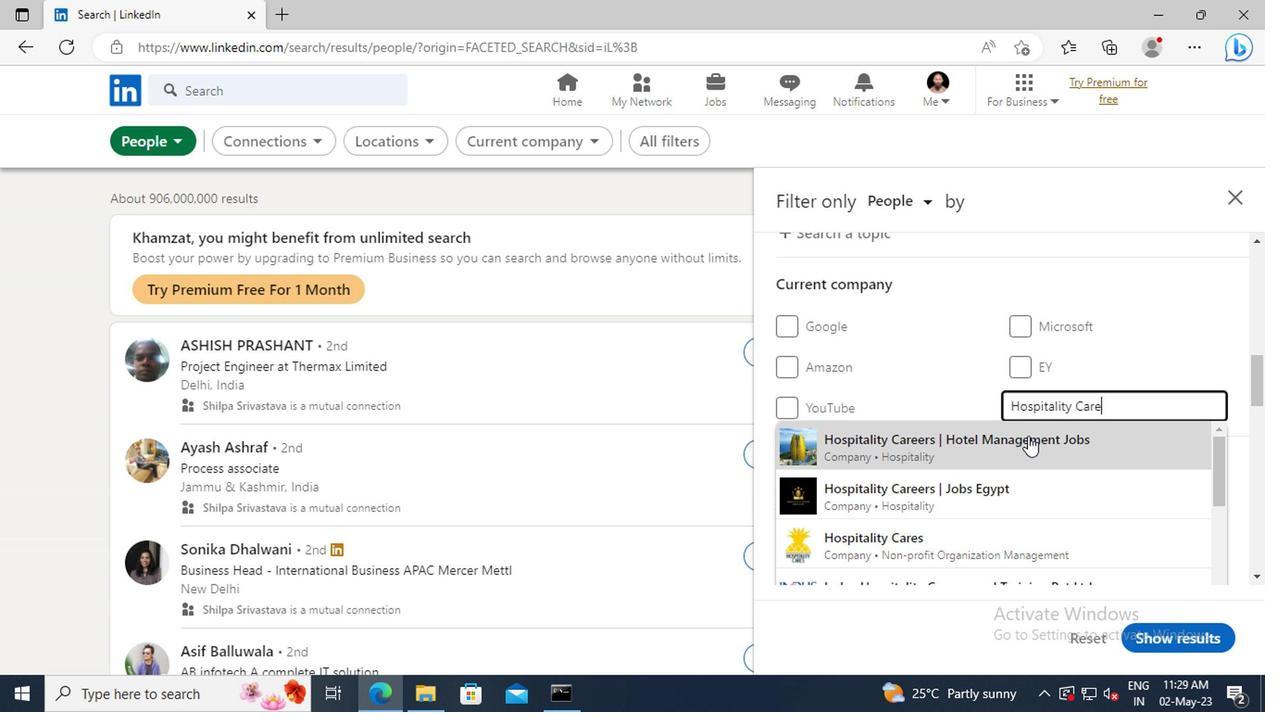 
Action: Mouse scrolled (859, 440) with delta (0, 0)
Screenshot: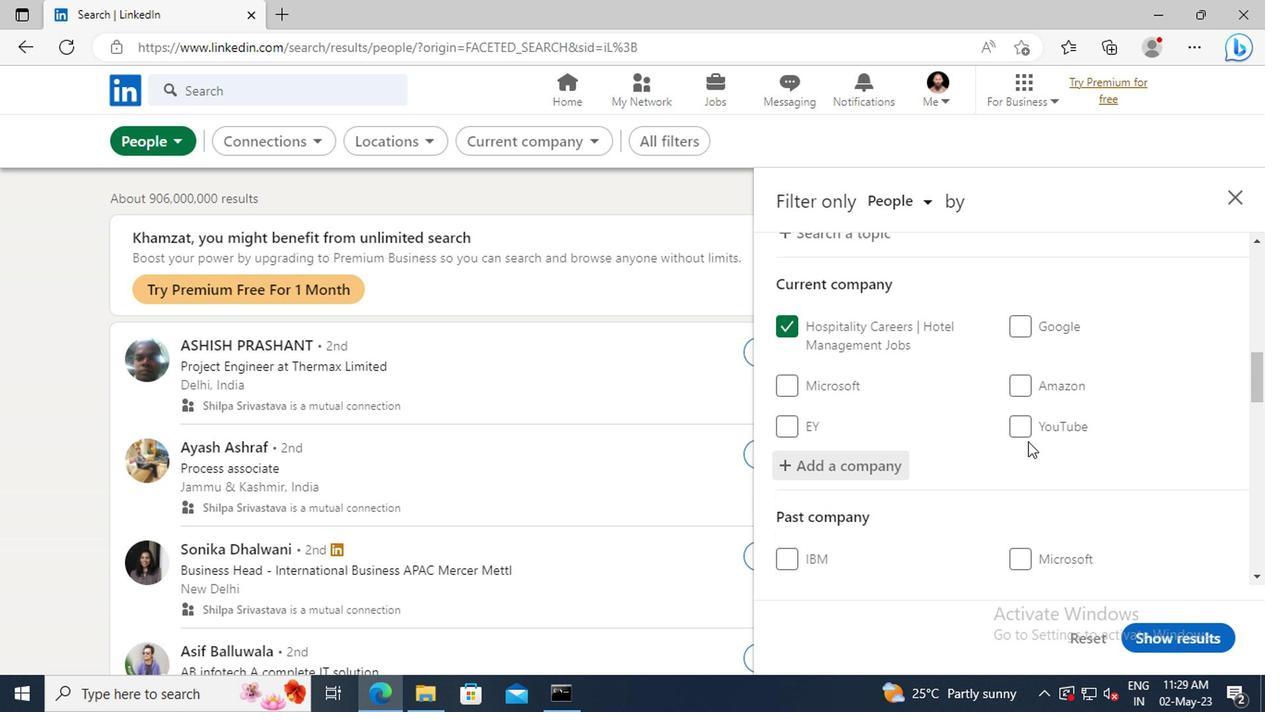 
Action: Mouse scrolled (859, 440) with delta (0, 0)
Screenshot: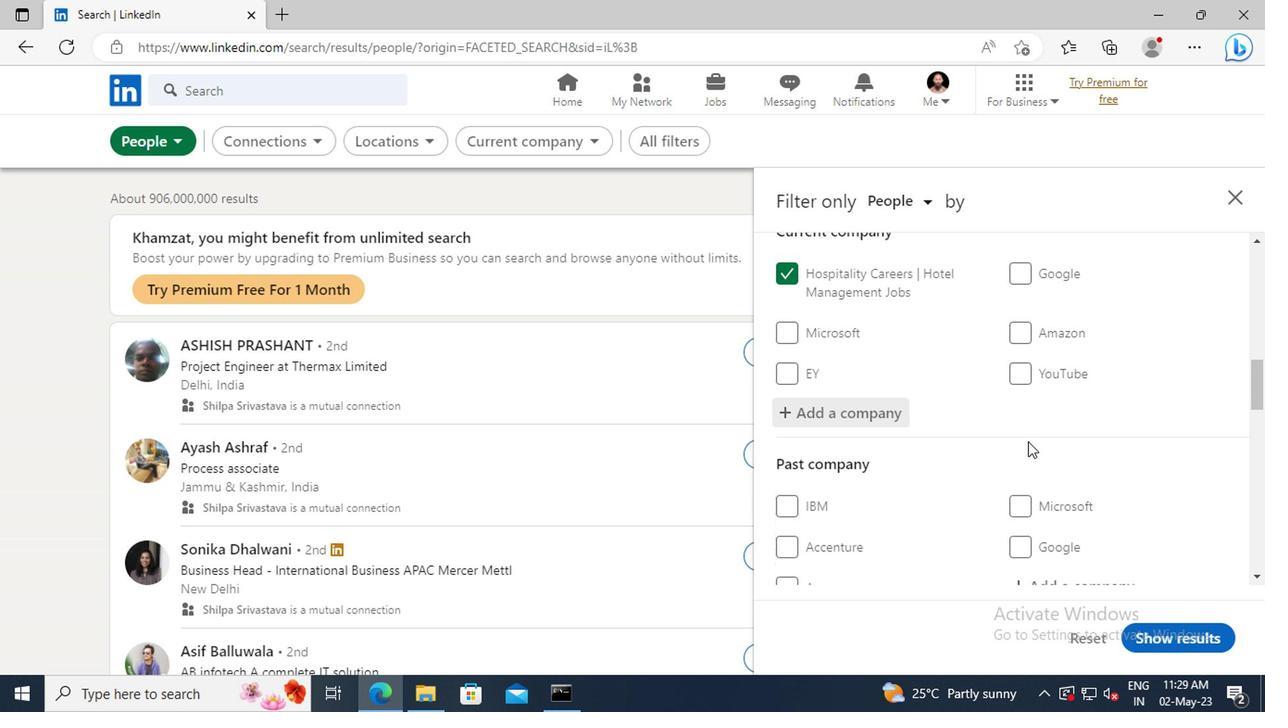 
Action: Mouse scrolled (859, 440) with delta (0, 0)
Screenshot: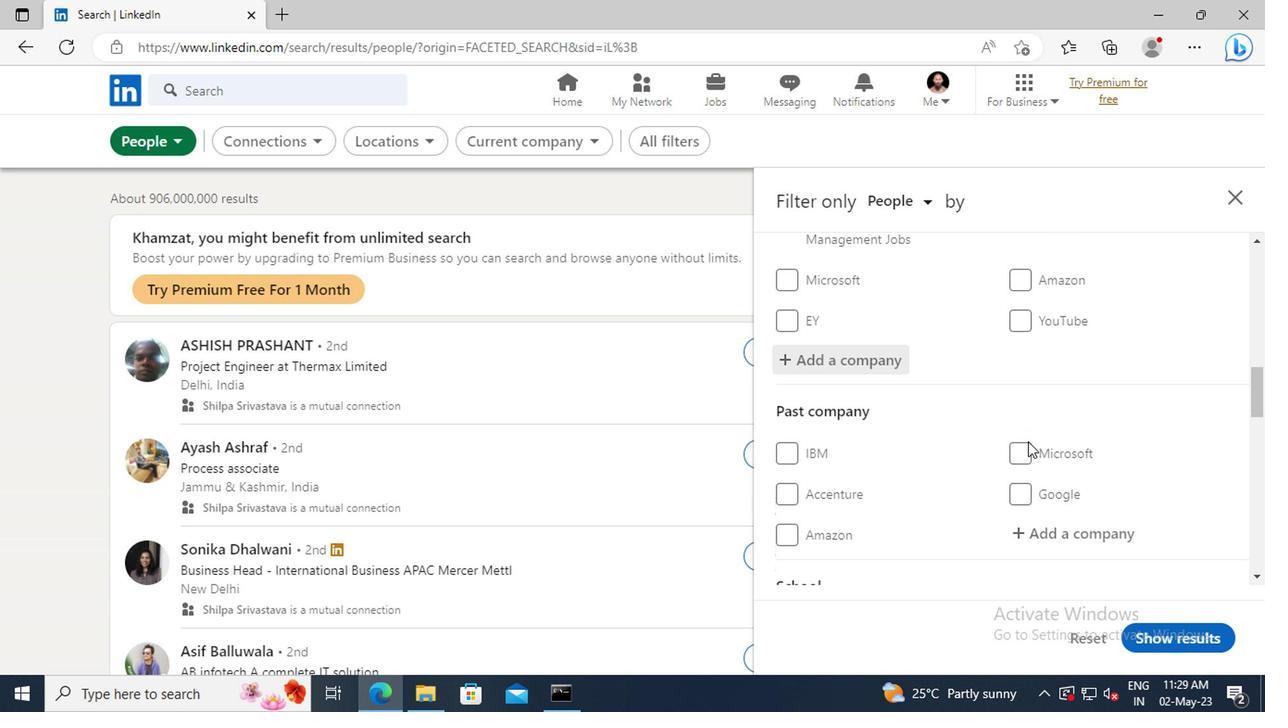 
Action: Mouse scrolled (859, 440) with delta (0, 0)
Screenshot: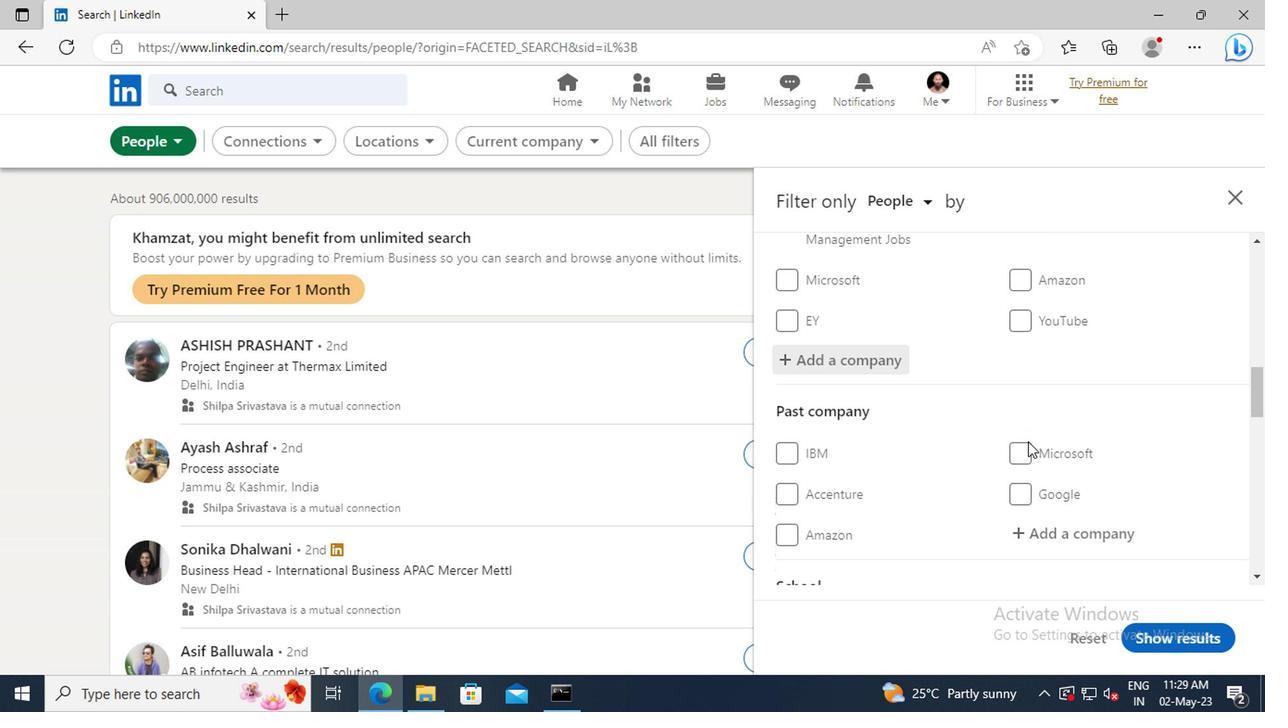 
Action: Mouse scrolled (859, 440) with delta (0, 0)
Screenshot: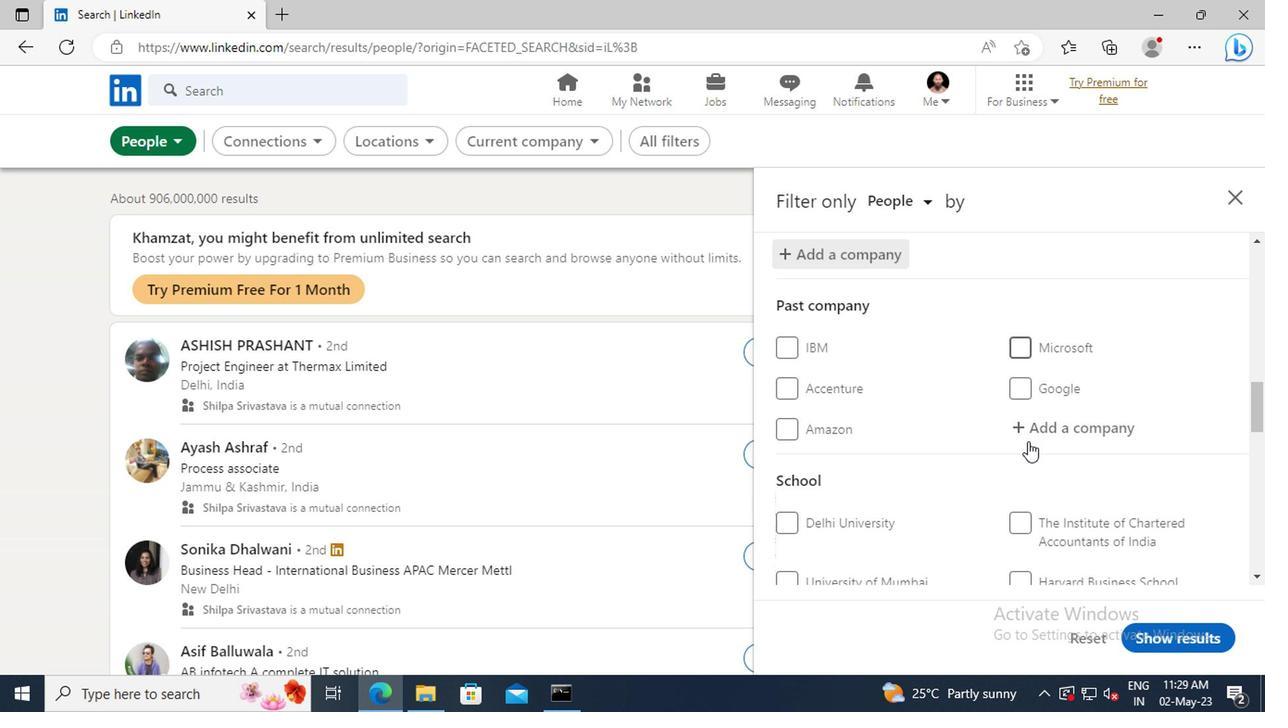 
Action: Mouse moved to (858, 433)
Screenshot: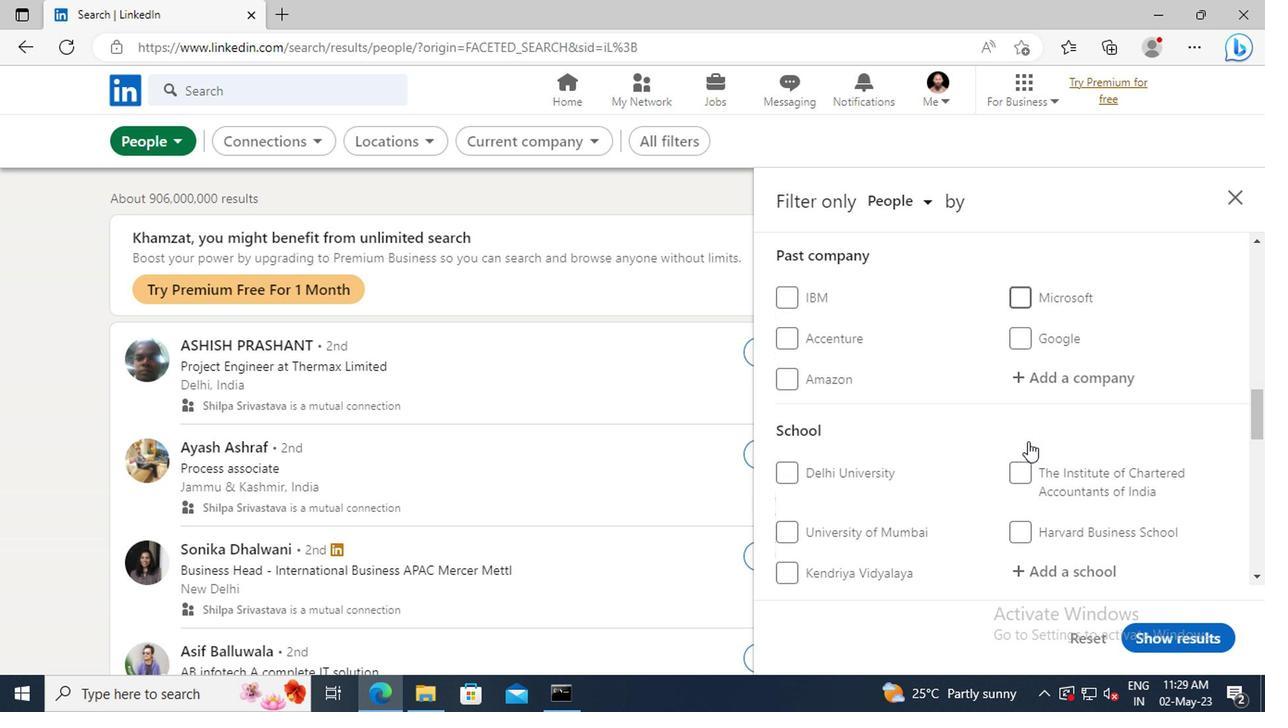 
Action: Mouse scrolled (858, 433) with delta (0, 0)
Screenshot: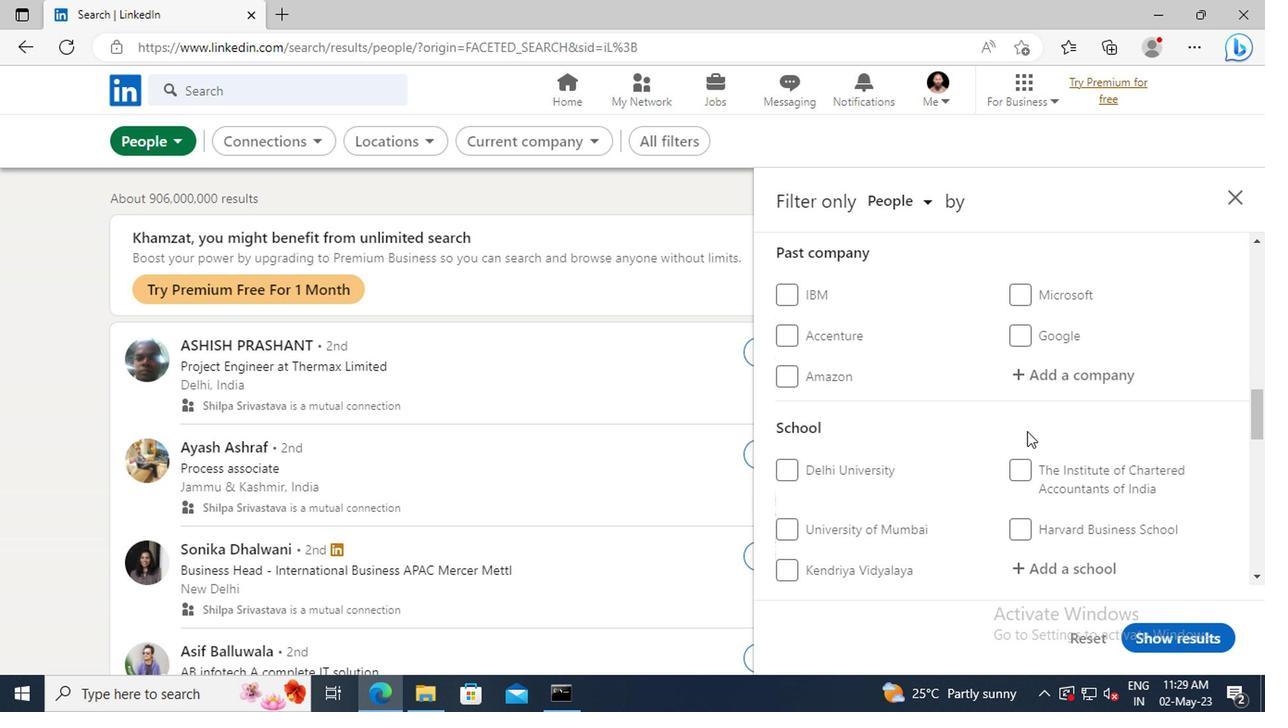 
Action: Mouse moved to (853, 424)
Screenshot: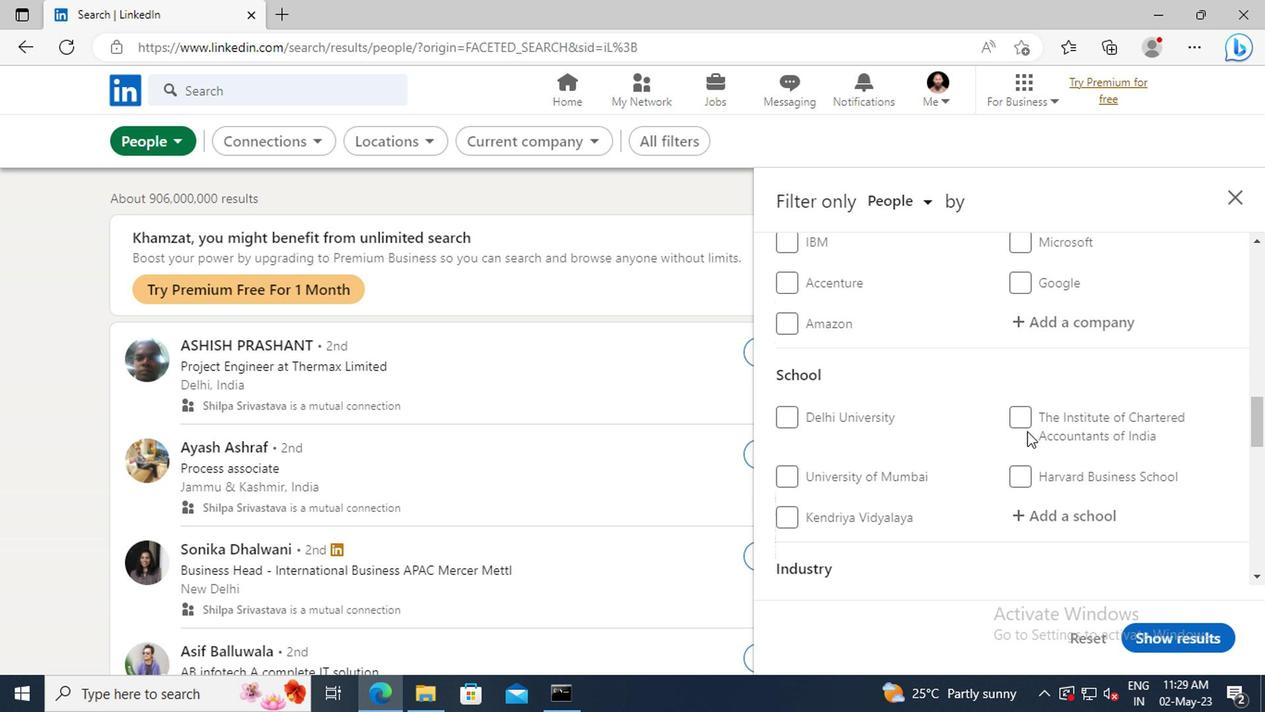 
Action: Mouse scrolled (853, 423) with delta (0, 0)
Screenshot: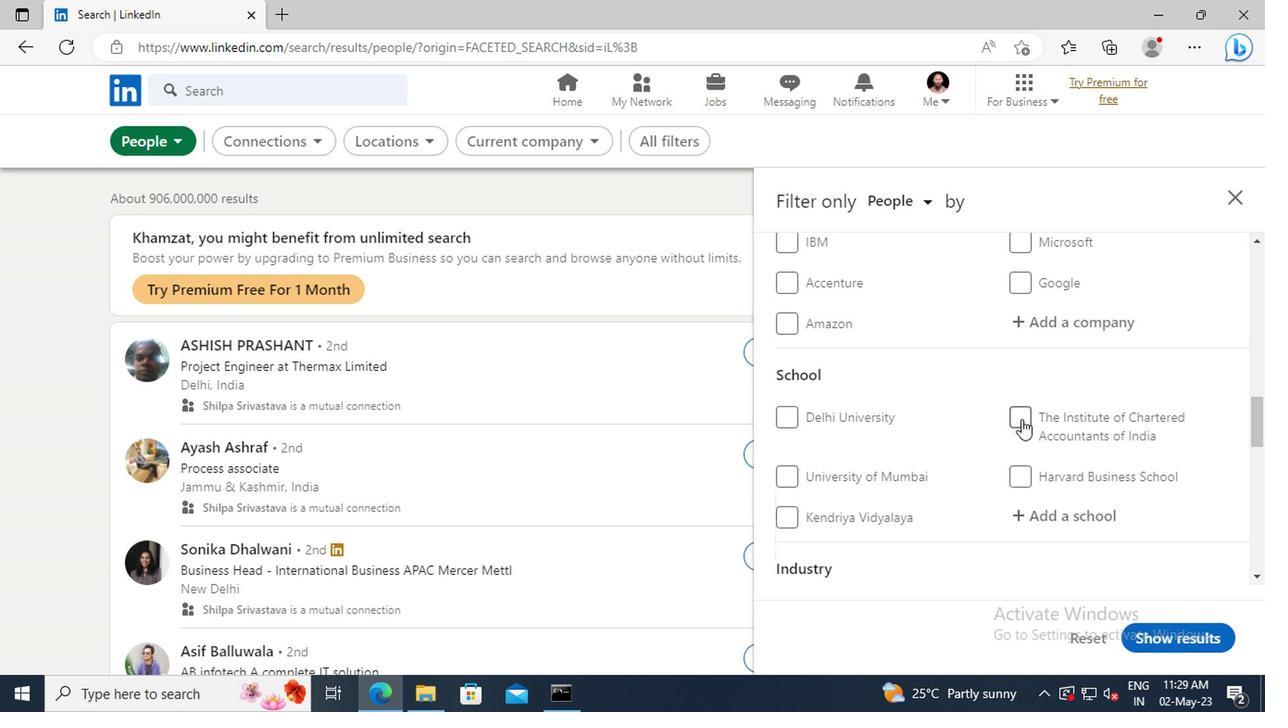 
Action: Mouse scrolled (853, 423) with delta (0, 0)
Screenshot: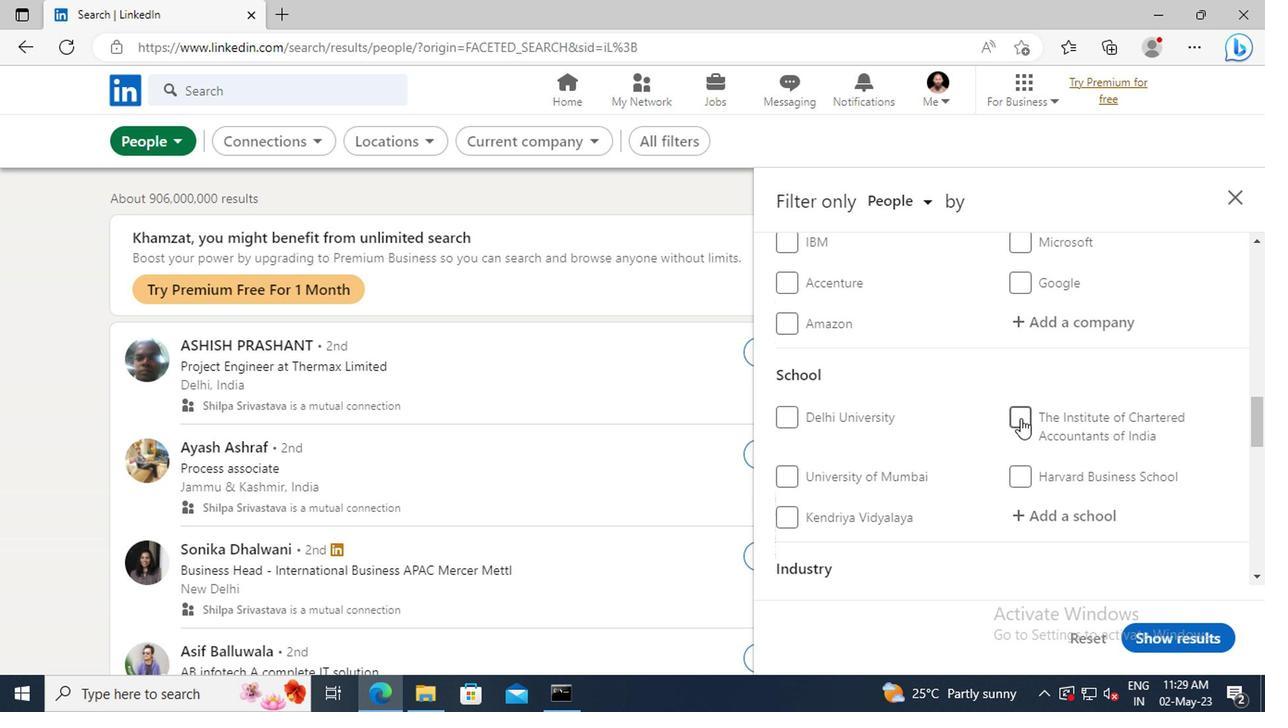 
Action: Mouse moved to (860, 423)
Screenshot: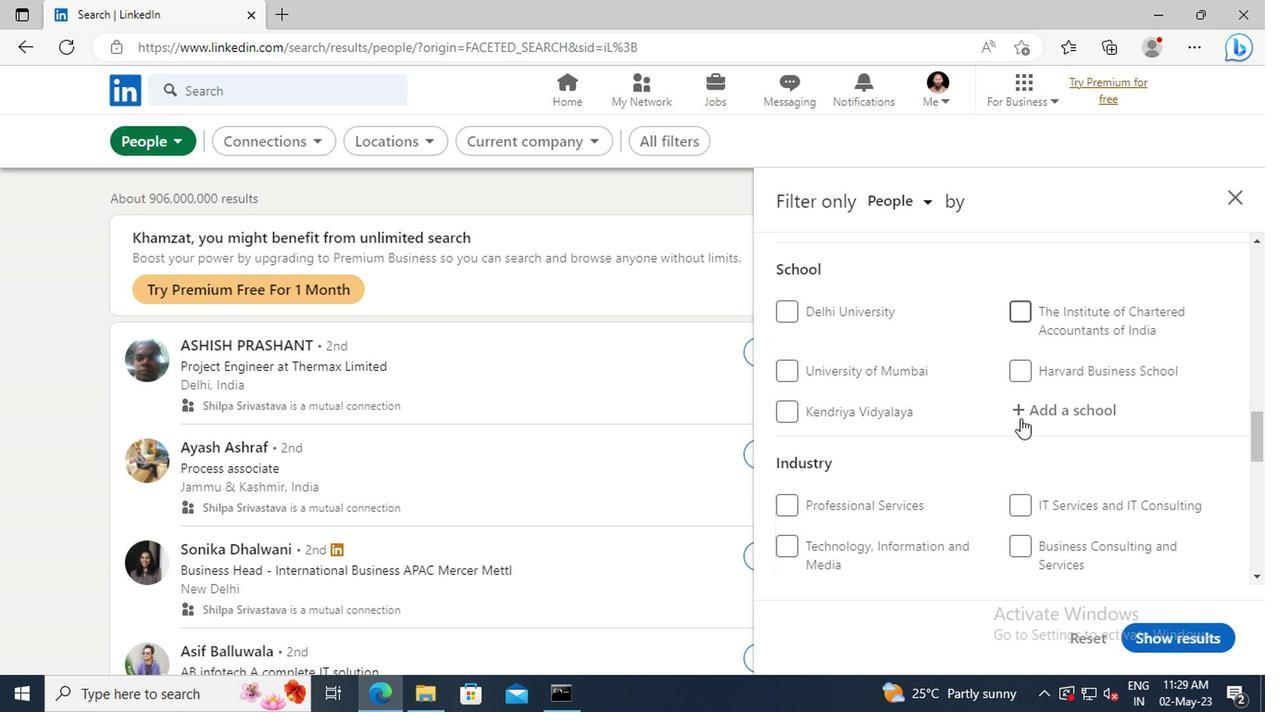 
Action: Mouse pressed left at (860, 423)
Screenshot: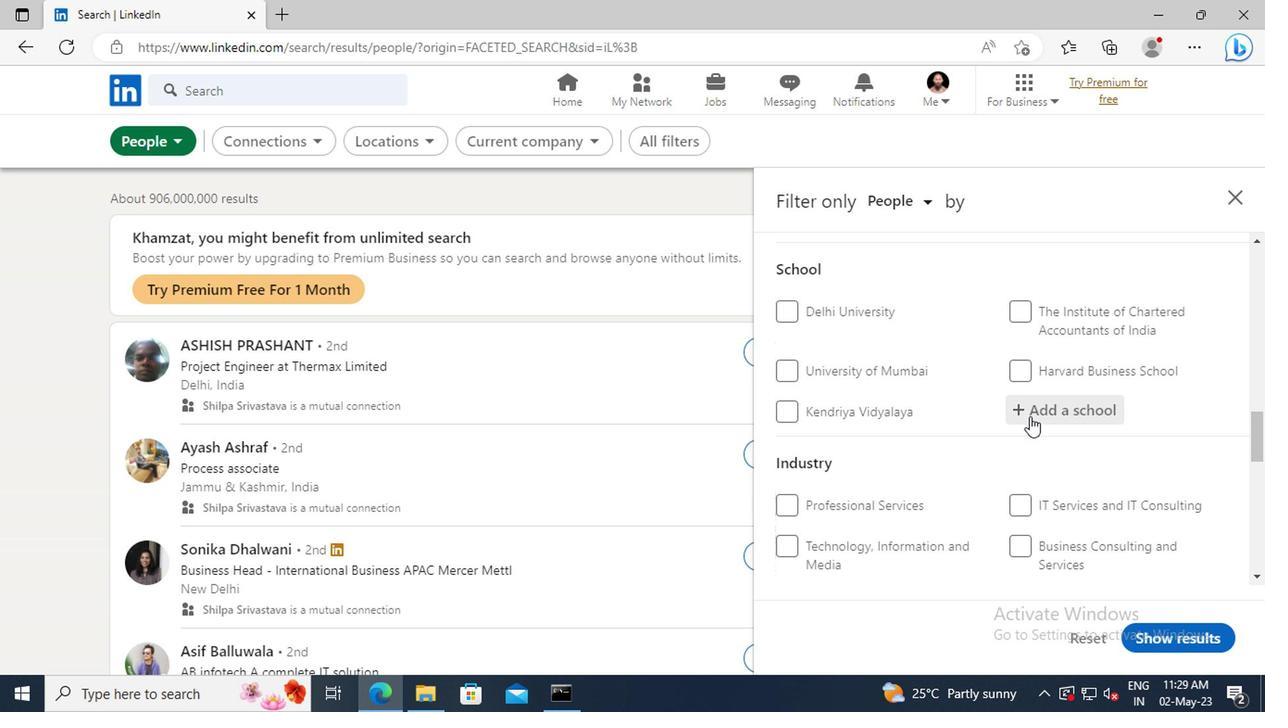 
Action: Key pressed <Key.shift>RATHINAM<Key.space>
Screenshot: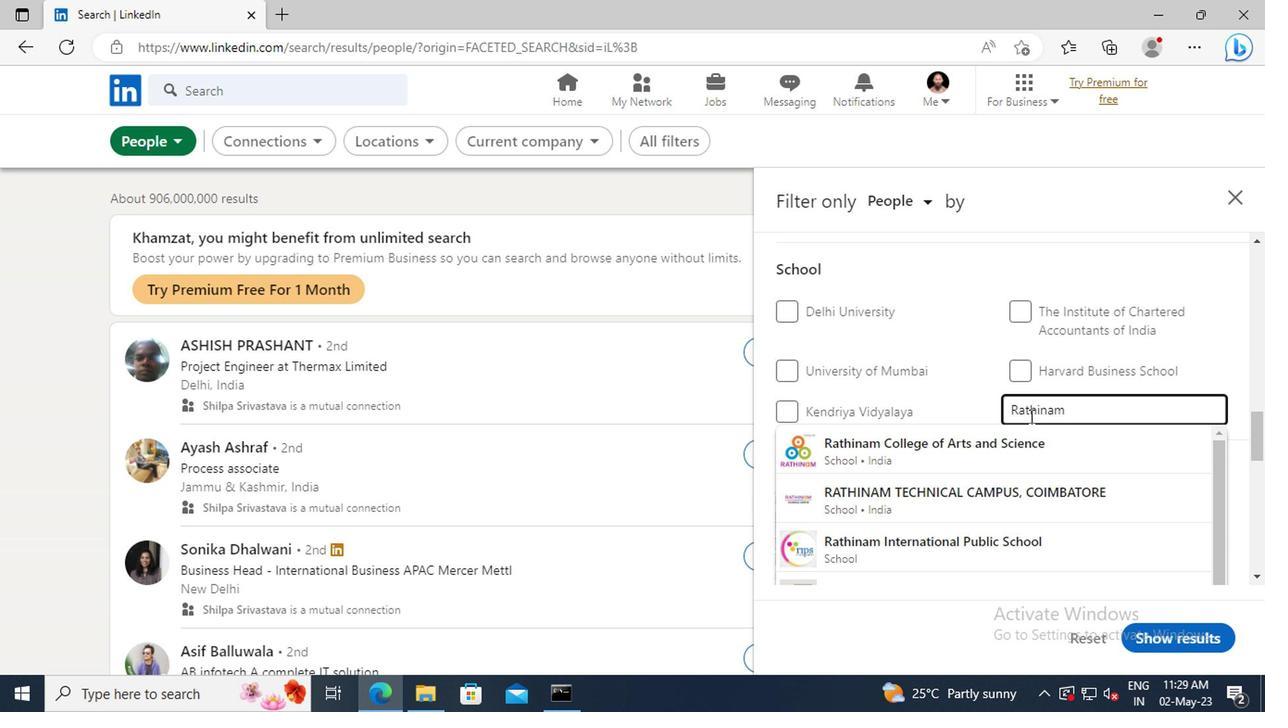 
Action: Mouse moved to (861, 438)
Screenshot: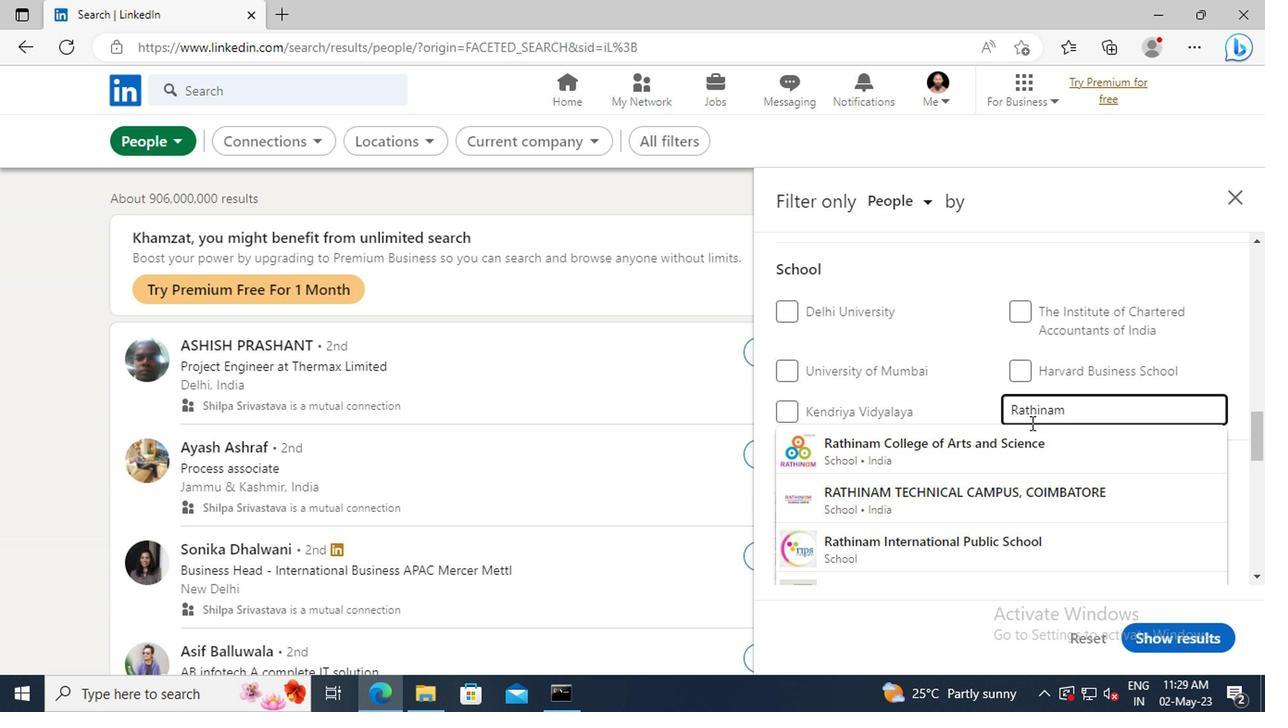 
Action: Mouse pressed left at (861, 438)
Screenshot: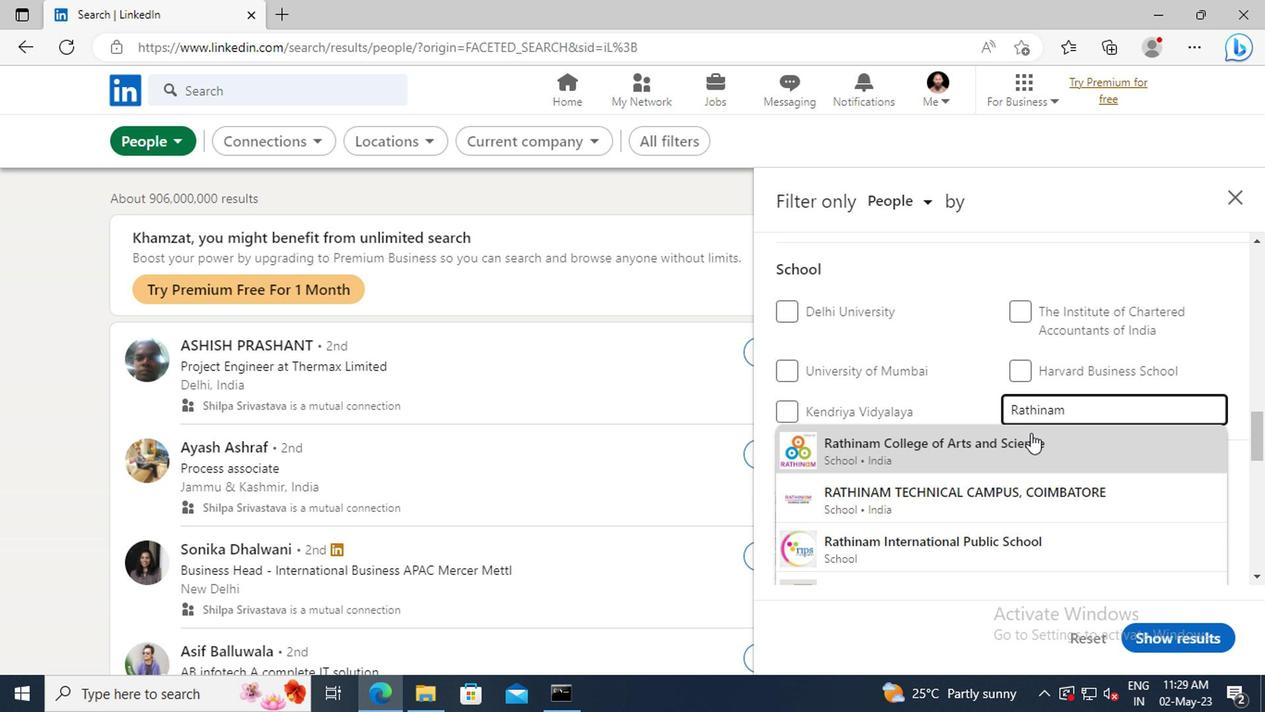 
Action: Mouse scrolled (861, 437) with delta (0, 0)
Screenshot: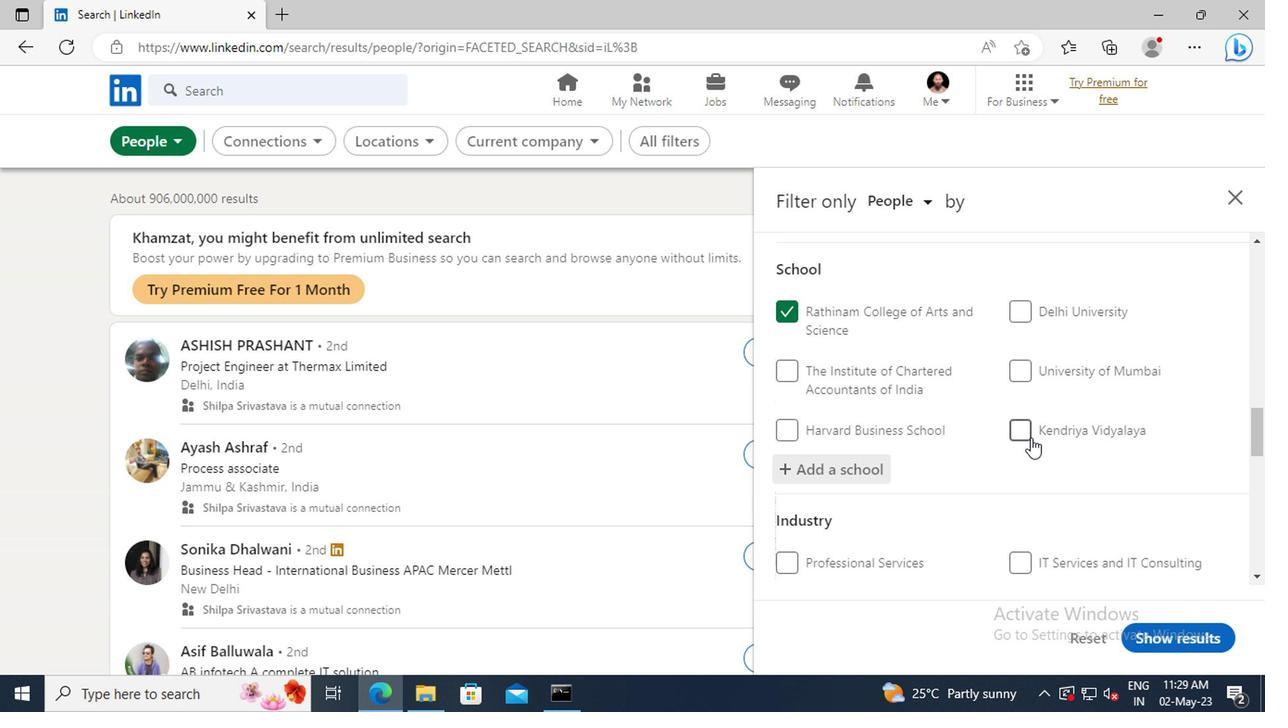 
Action: Mouse scrolled (861, 437) with delta (0, 0)
Screenshot: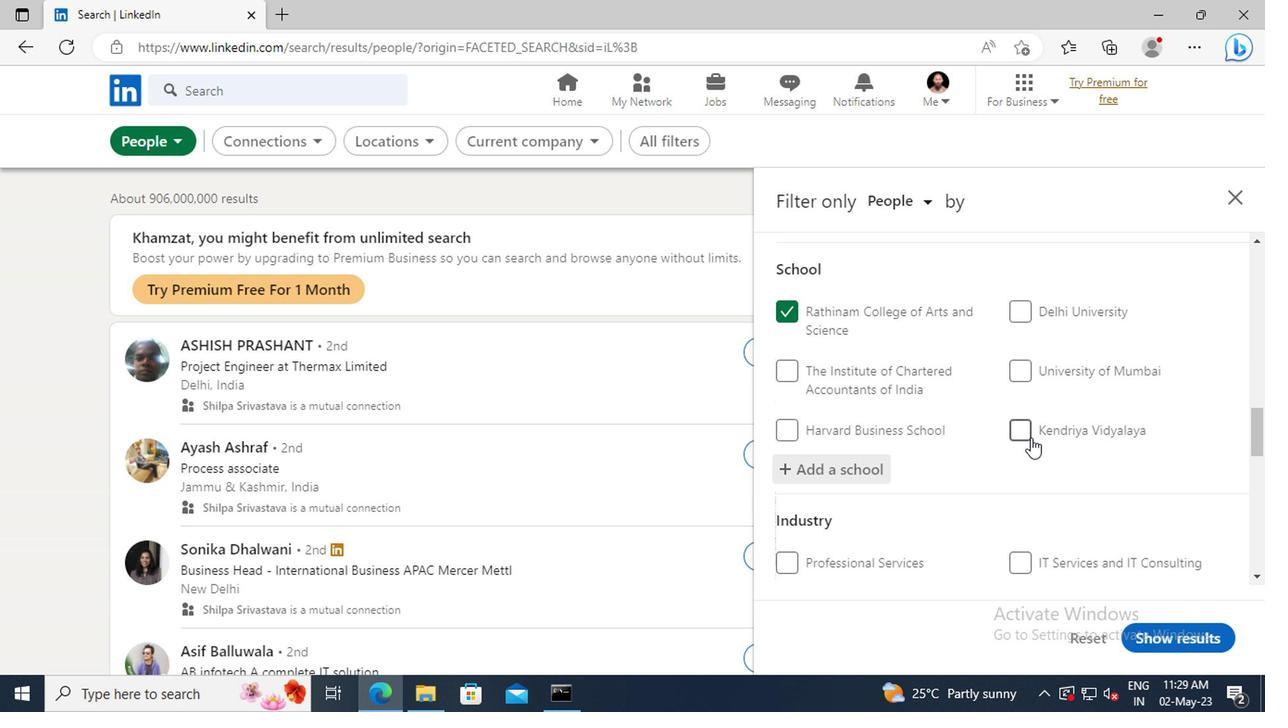 
Action: Mouse scrolled (861, 437) with delta (0, 0)
Screenshot: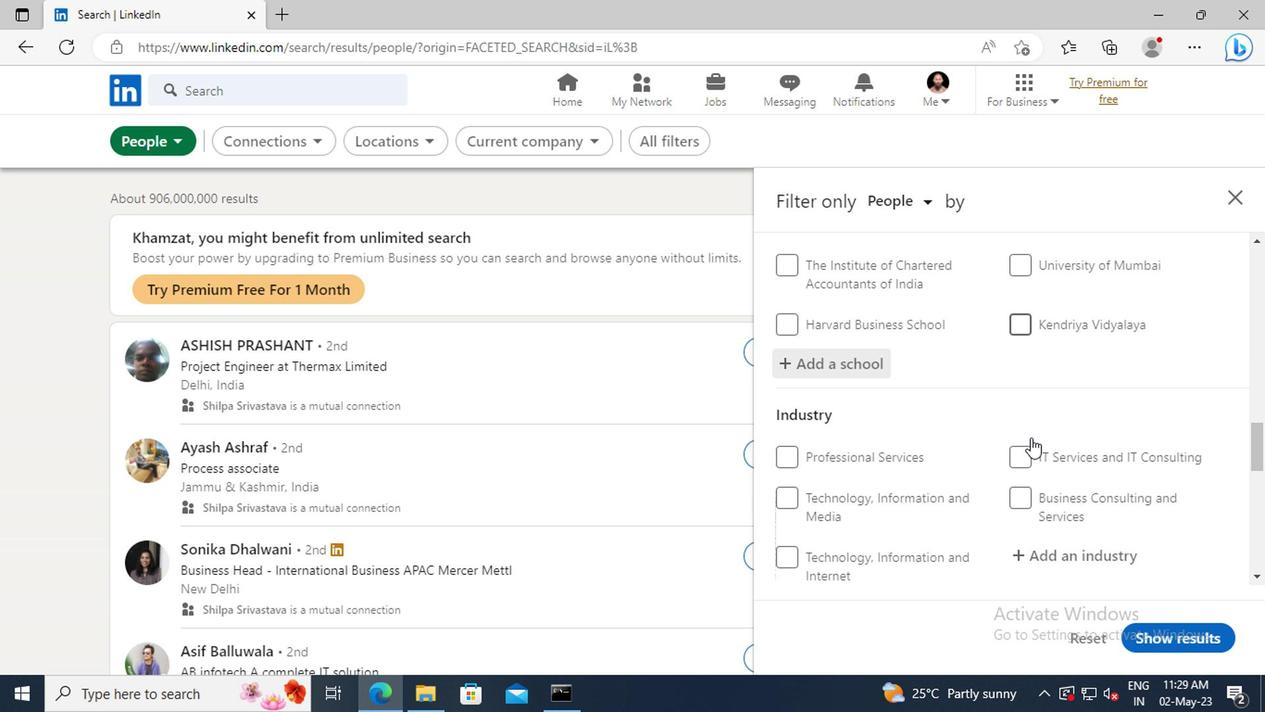 
Action: Mouse scrolled (861, 437) with delta (0, 0)
Screenshot: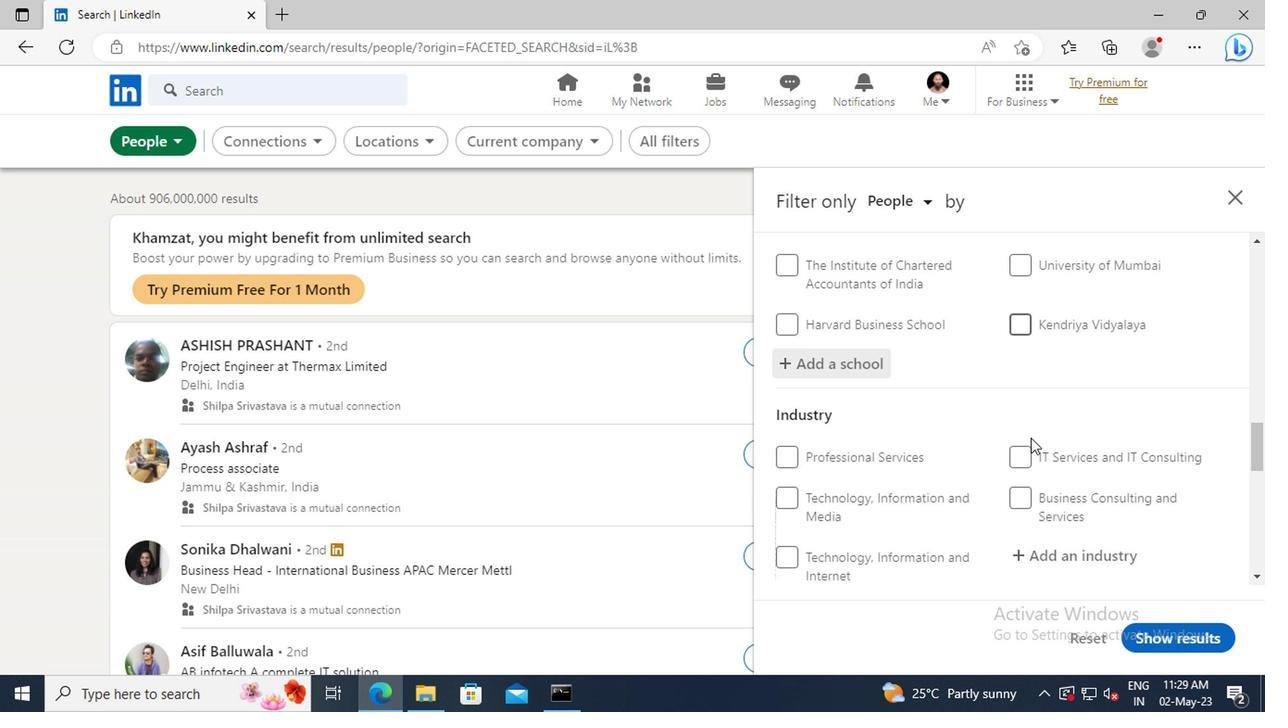 
Action: Mouse scrolled (861, 437) with delta (0, 0)
Screenshot: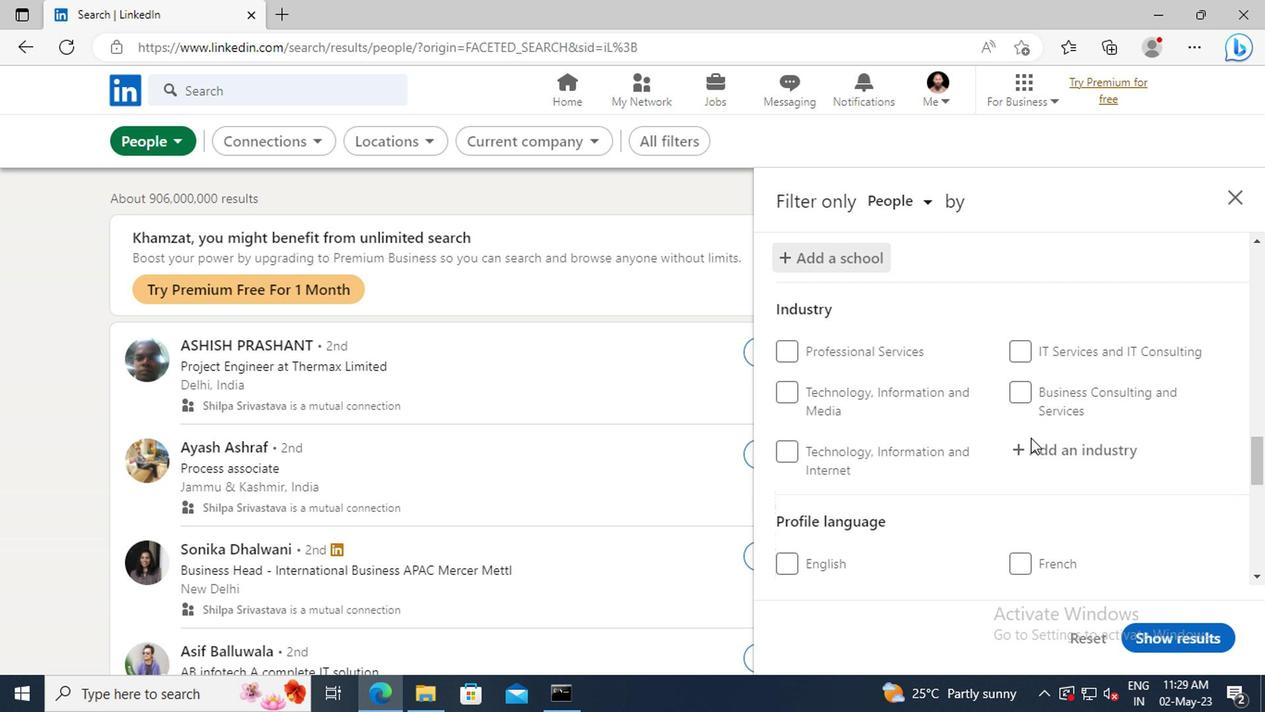 
Action: Mouse moved to (864, 417)
Screenshot: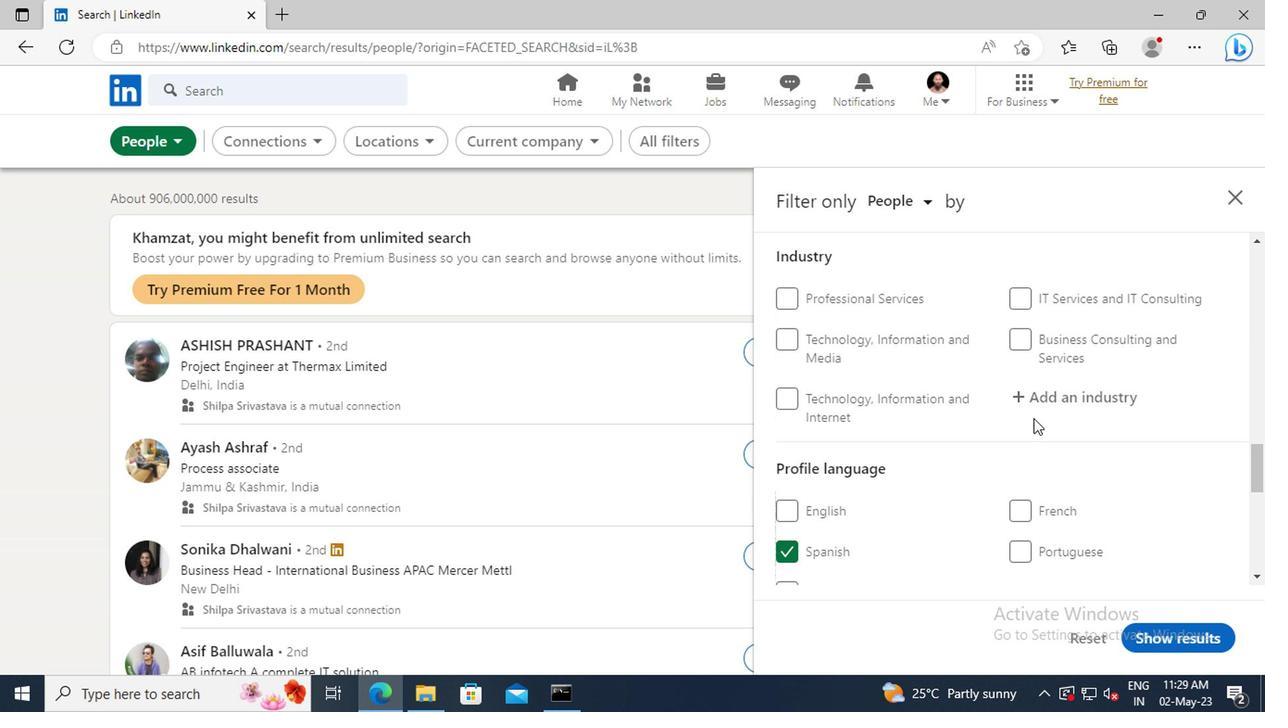 
Action: Mouse pressed left at (864, 417)
Screenshot: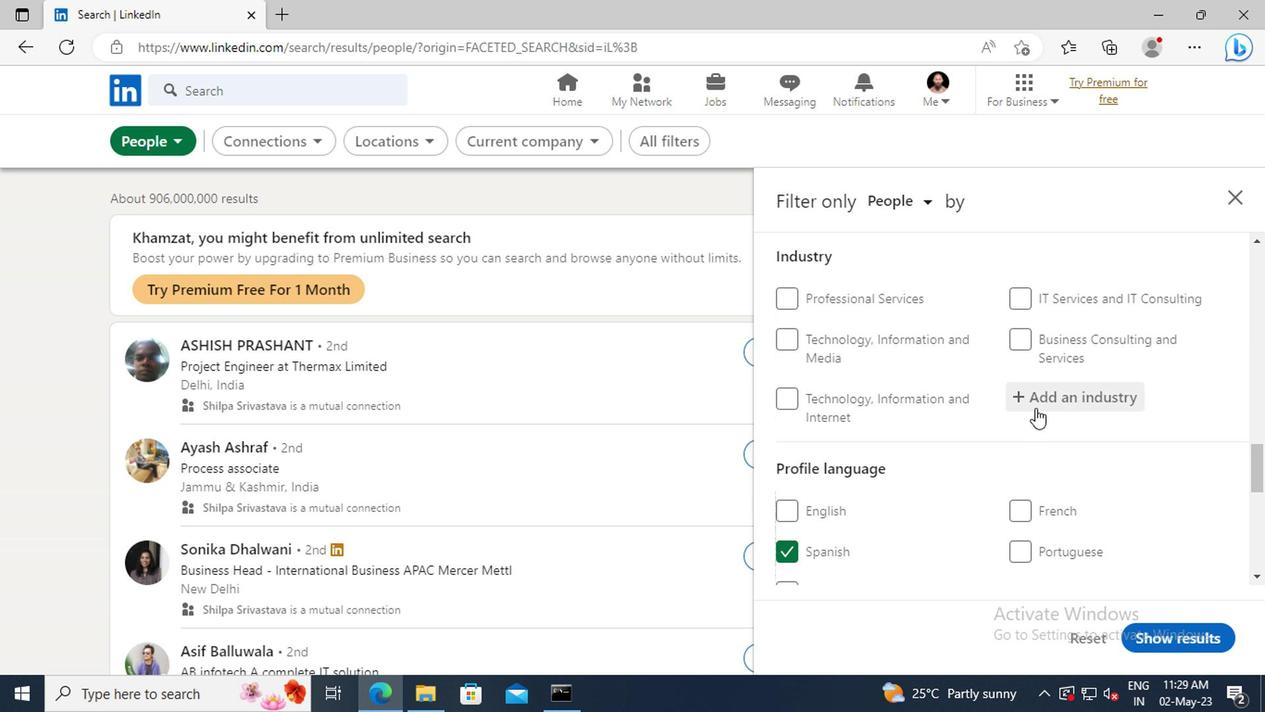 
Action: Key pressed <Key.shift>MENTAL<Key.space>
Screenshot: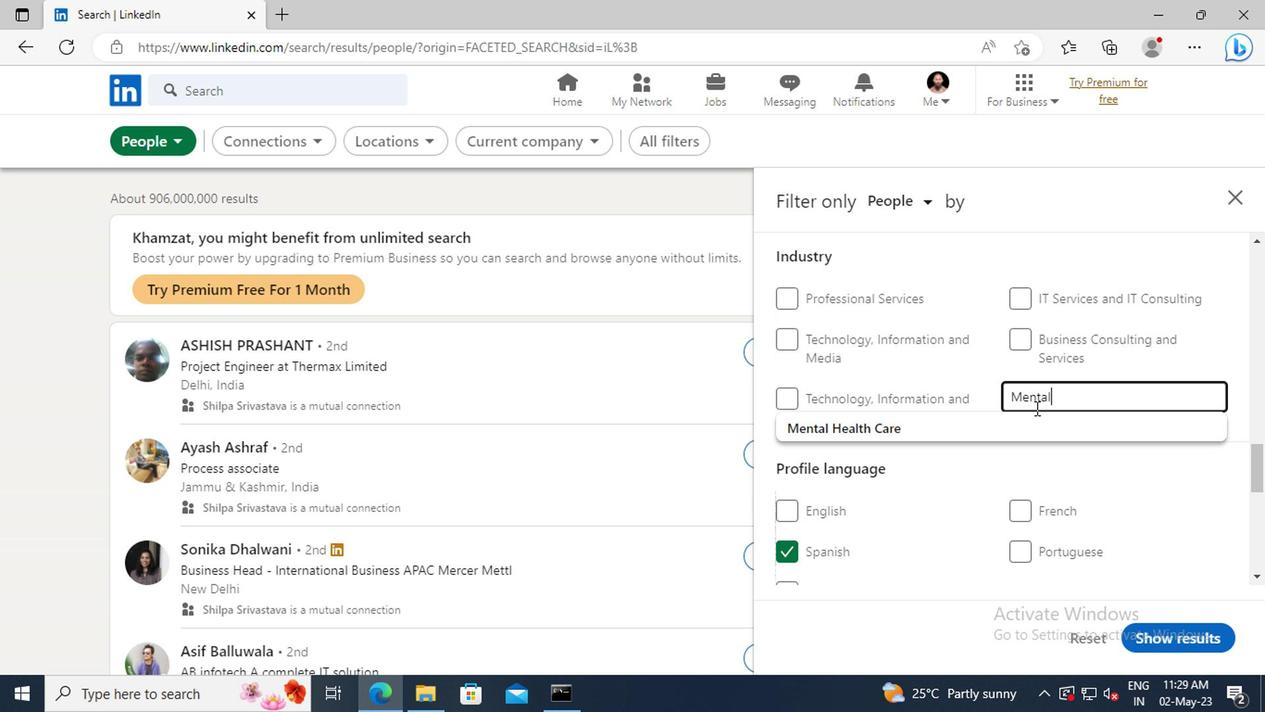 
Action: Mouse moved to (853, 427)
Screenshot: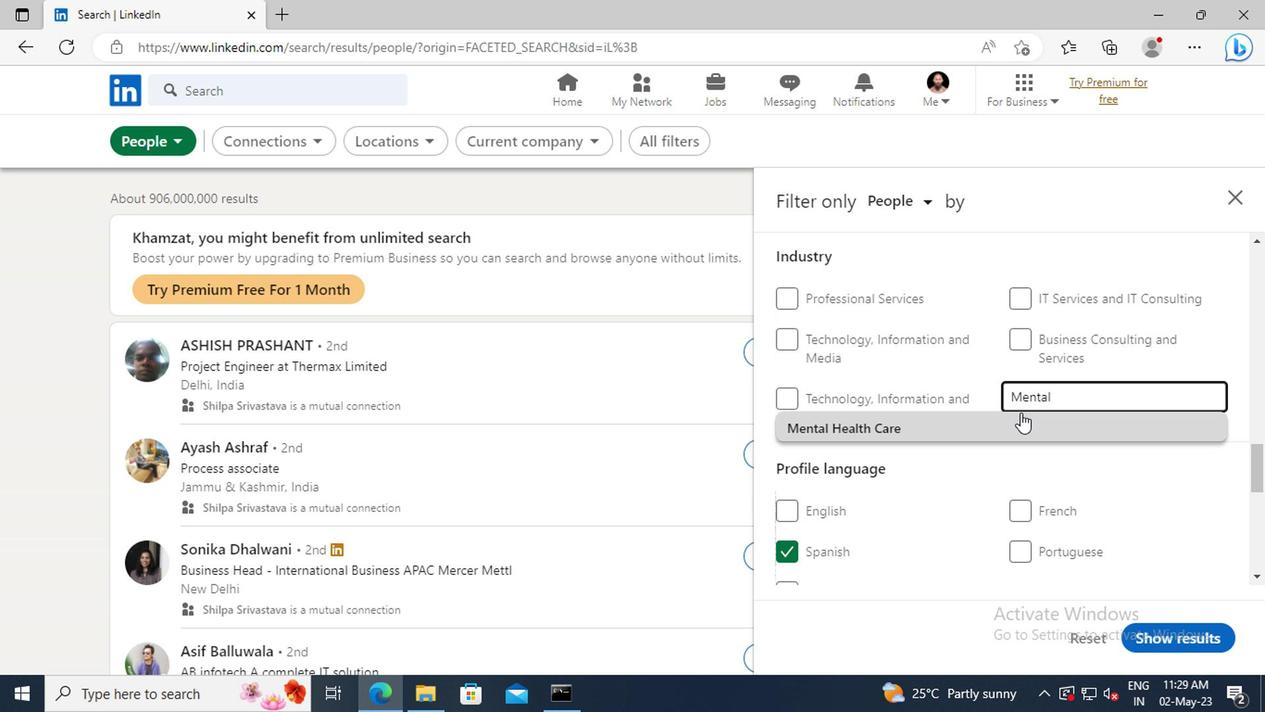 
Action: Mouse pressed left at (853, 427)
Screenshot: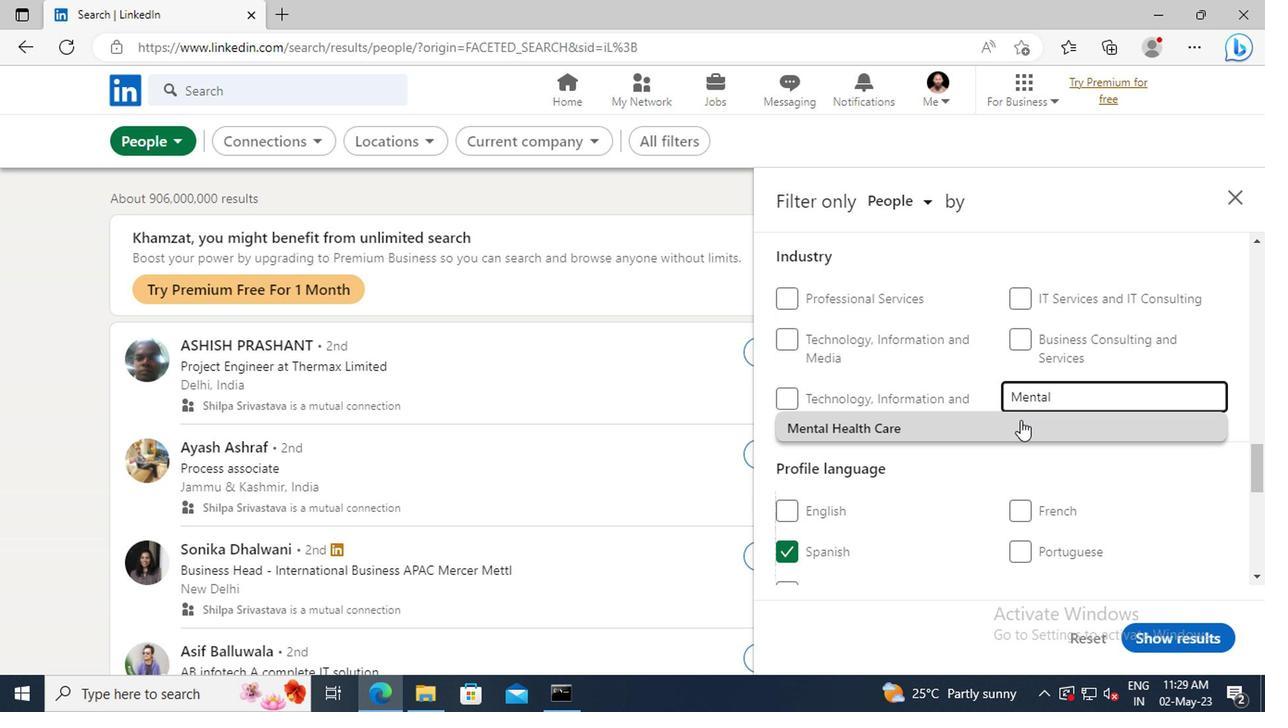 
Action: Mouse scrolled (853, 427) with delta (0, 0)
Screenshot: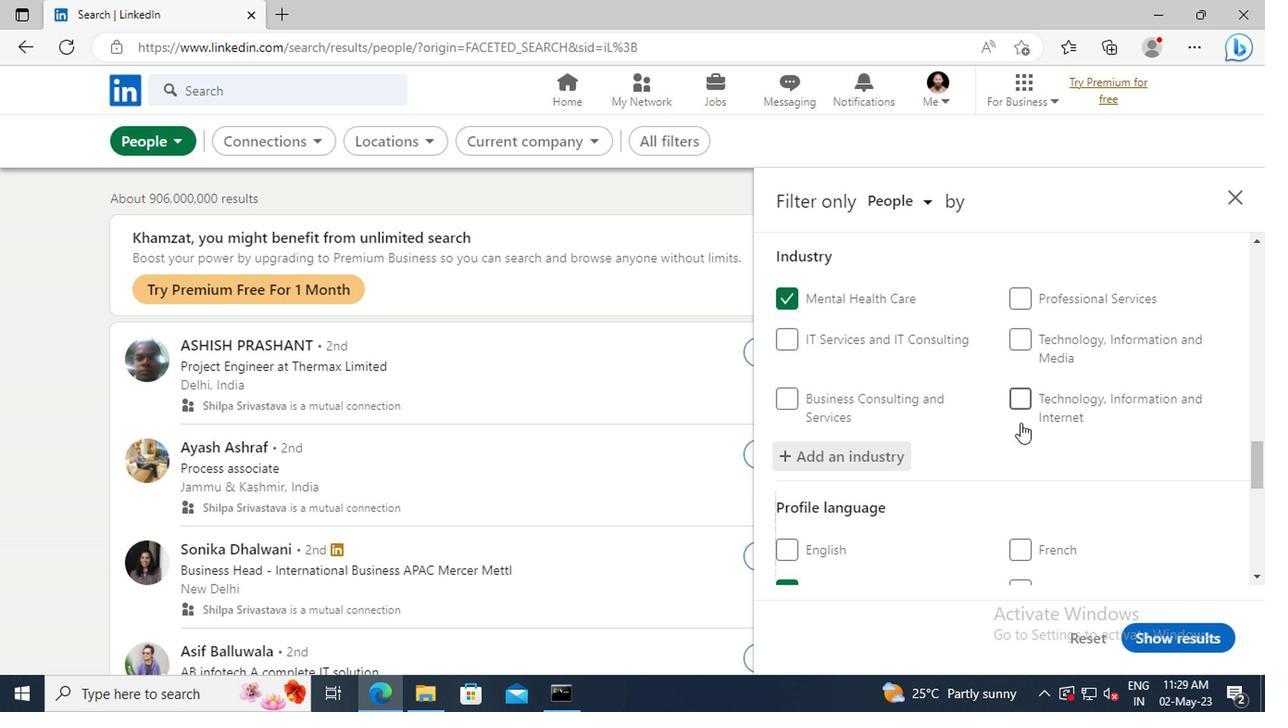 
Action: Mouse scrolled (853, 427) with delta (0, 0)
Screenshot: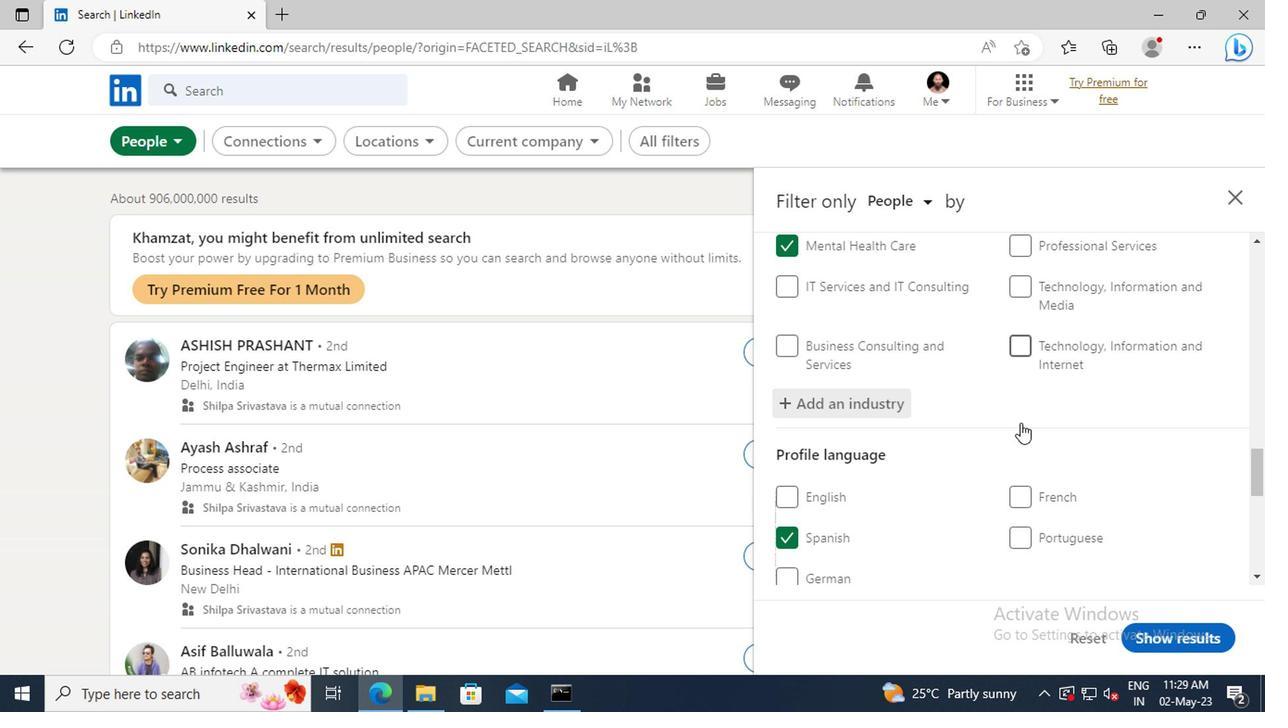 
Action: Mouse scrolled (853, 427) with delta (0, 0)
Screenshot: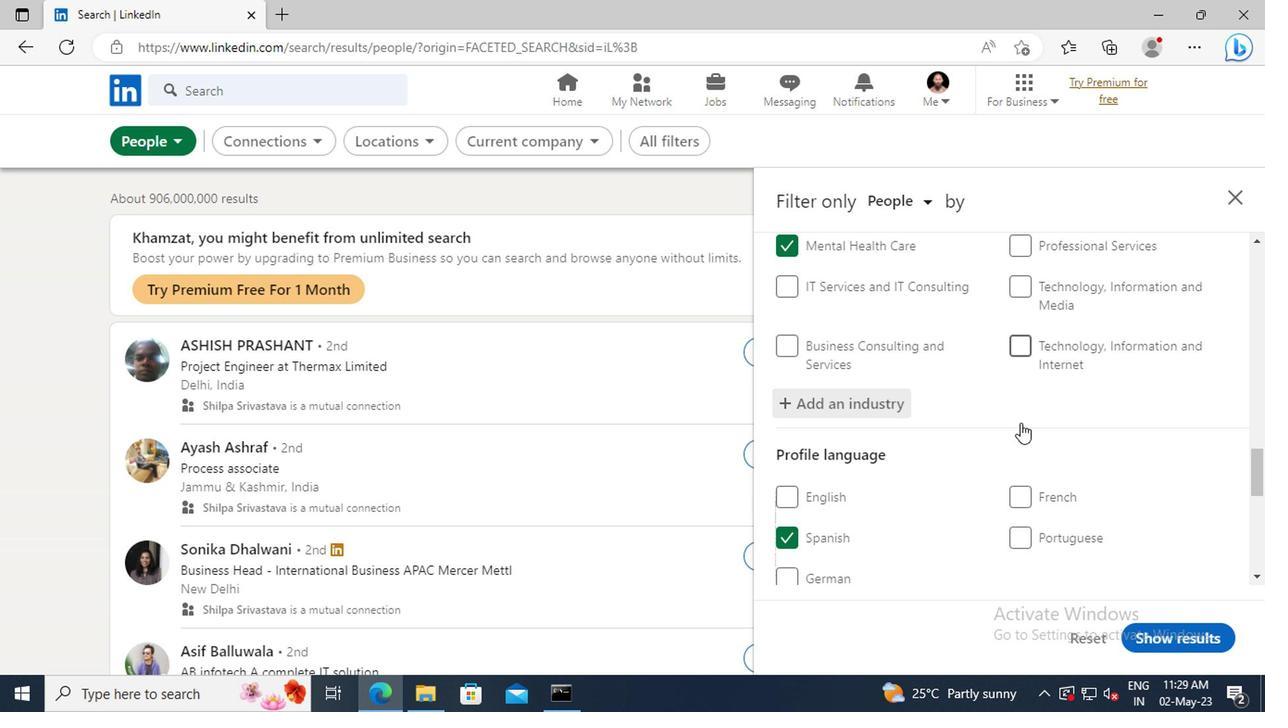 
Action: Mouse scrolled (853, 427) with delta (0, 0)
Screenshot: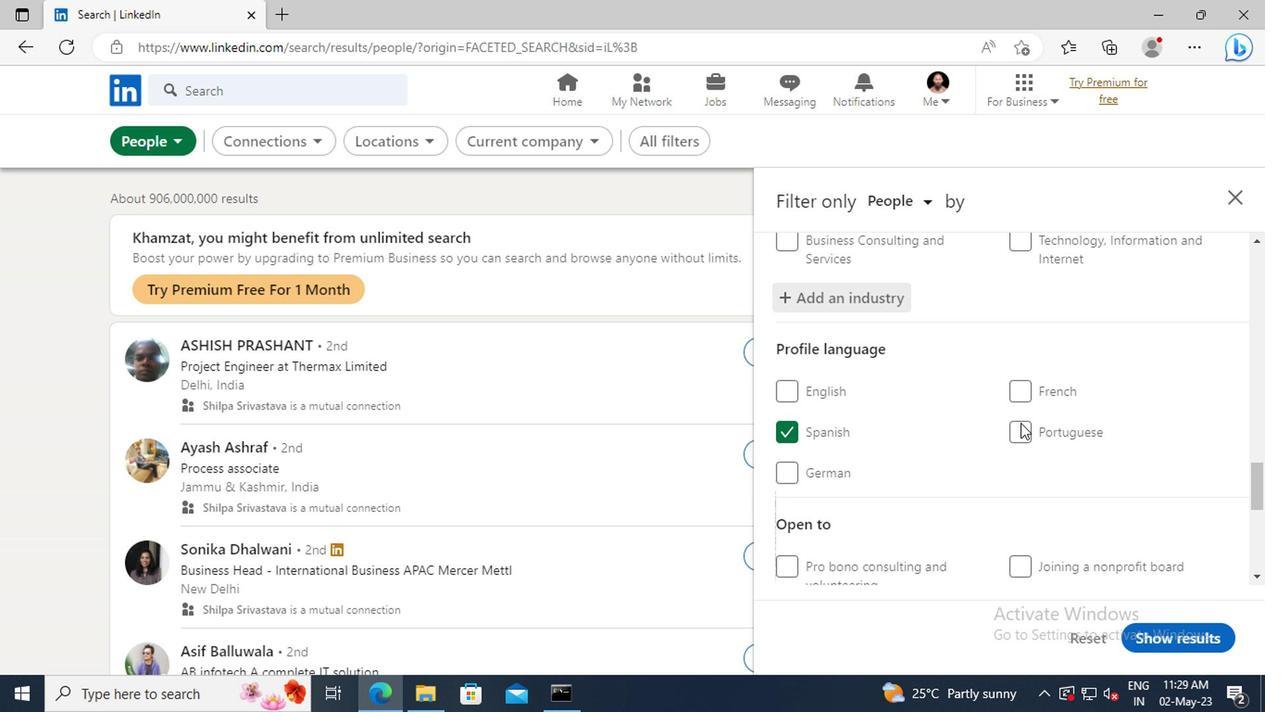 
Action: Mouse scrolled (853, 427) with delta (0, 0)
Screenshot: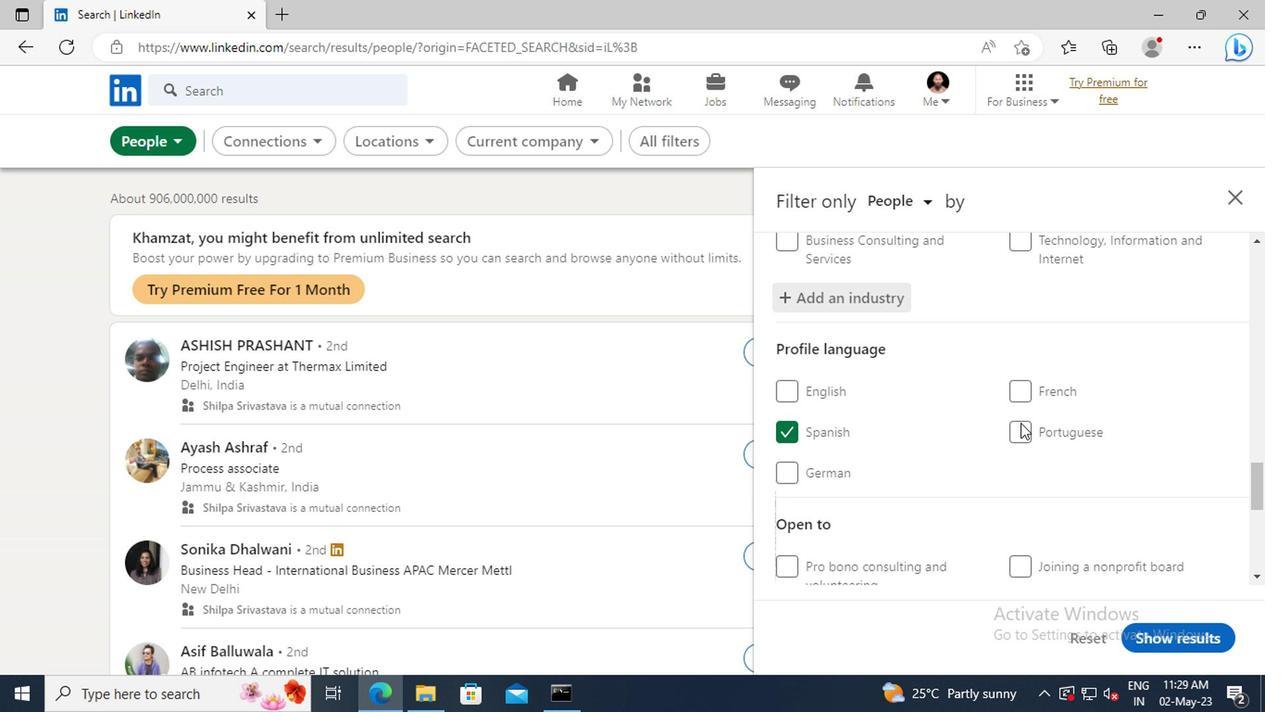 
Action: Mouse scrolled (853, 427) with delta (0, 0)
Screenshot: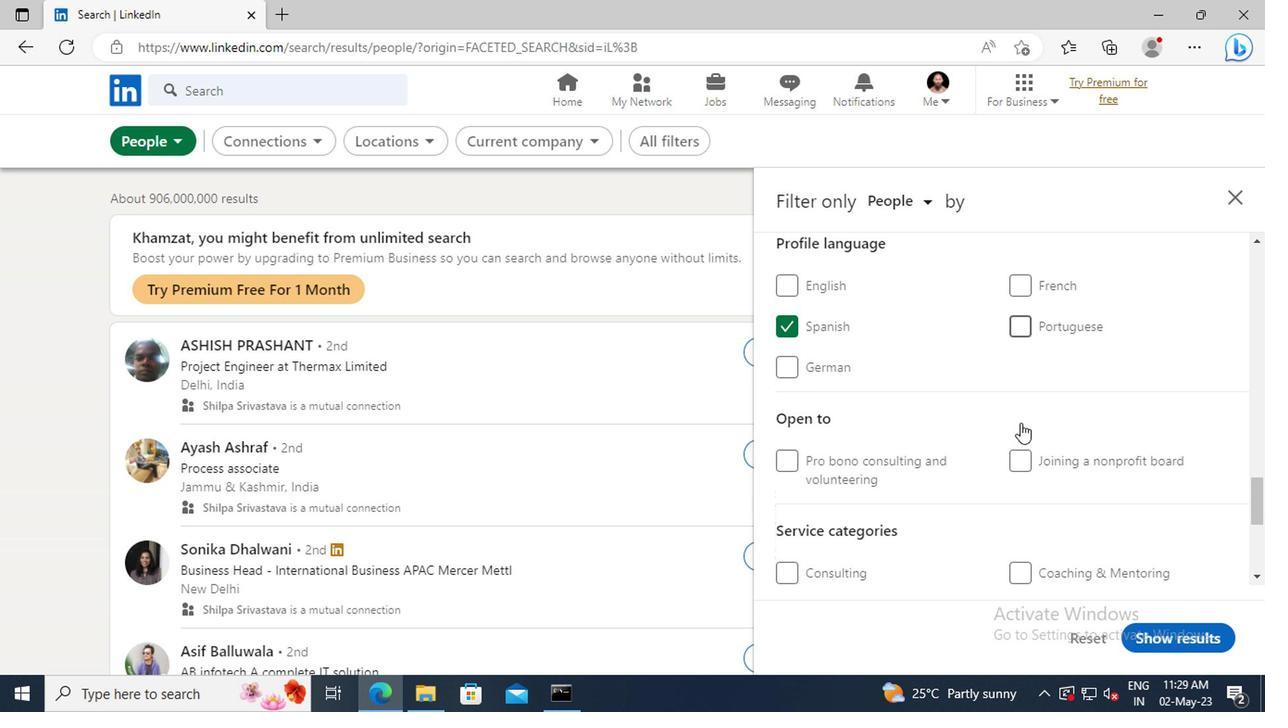 
Action: Mouse scrolled (853, 427) with delta (0, 0)
Screenshot: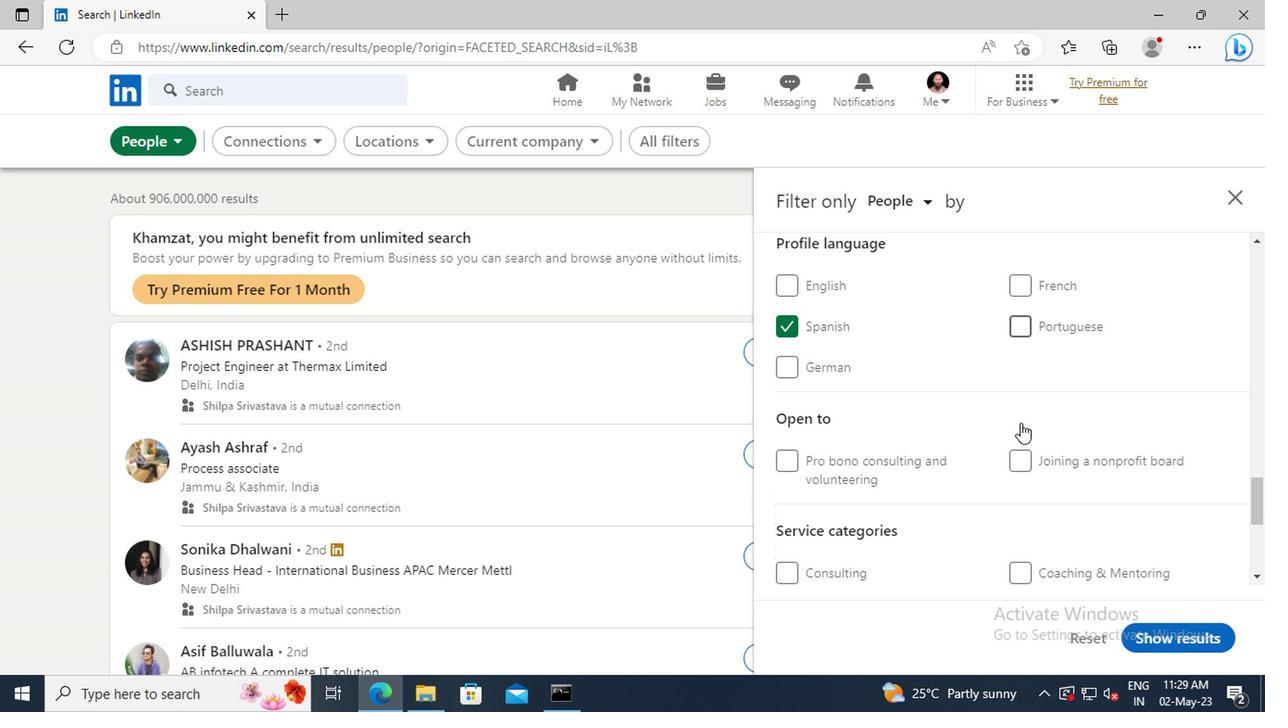 
Action: Mouse scrolled (853, 427) with delta (0, 0)
Screenshot: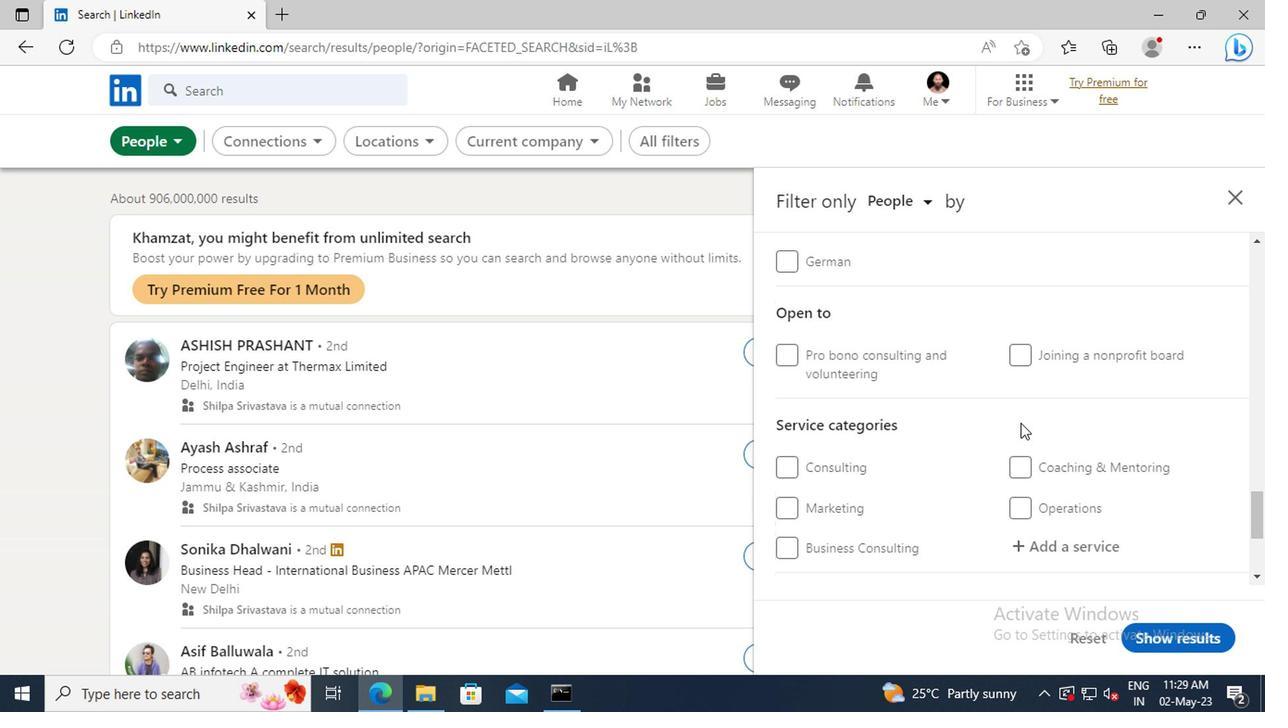 
Action: Mouse scrolled (853, 427) with delta (0, 0)
Screenshot: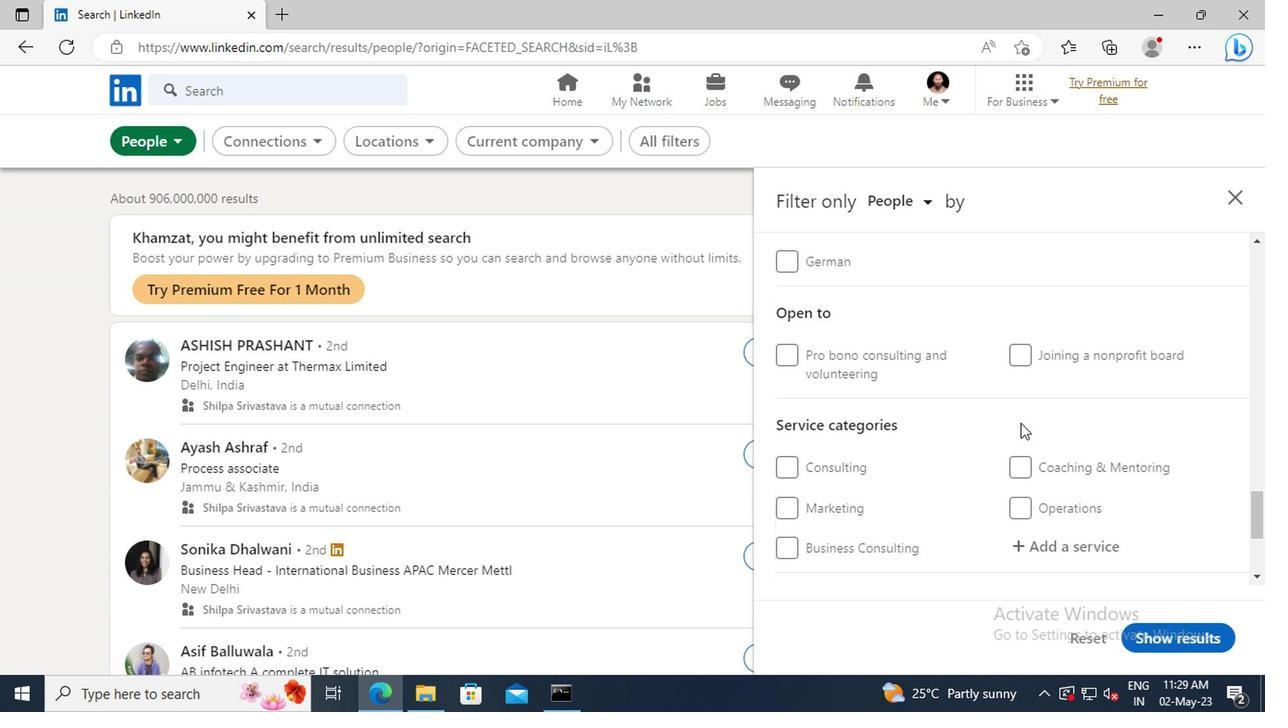 
Action: Mouse moved to (858, 439)
Screenshot: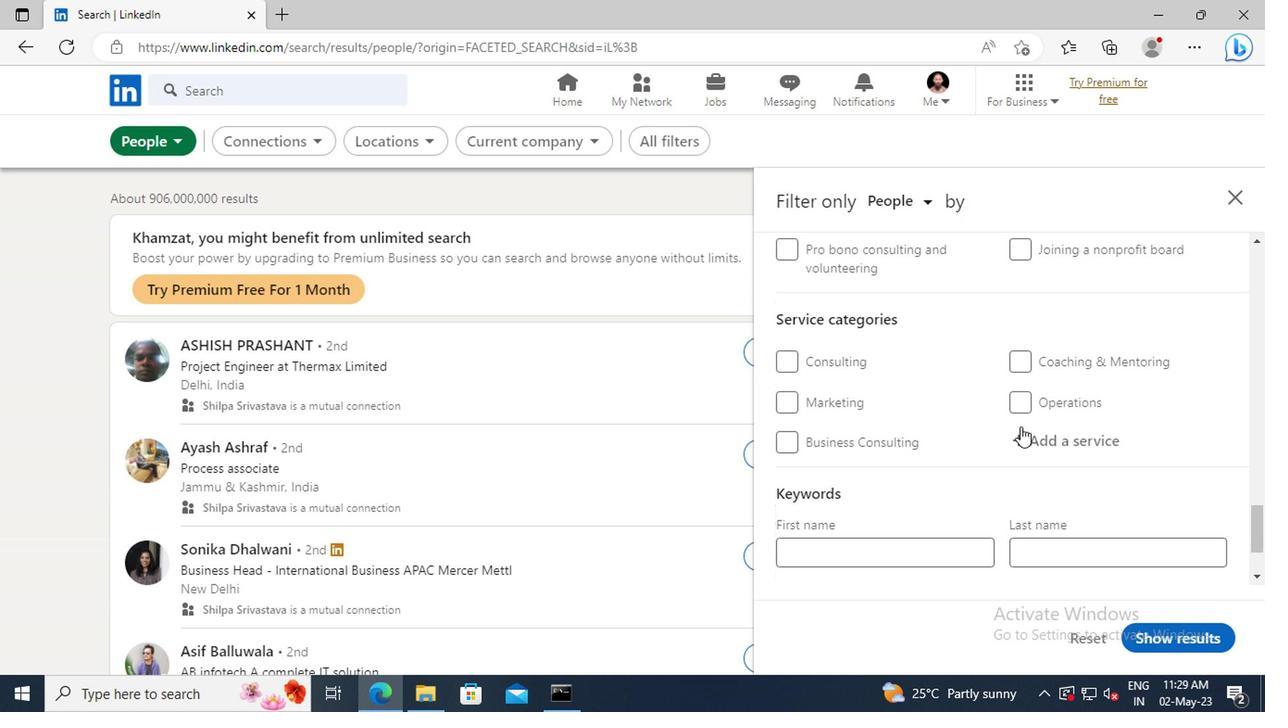 
Action: Mouse pressed left at (858, 439)
Screenshot: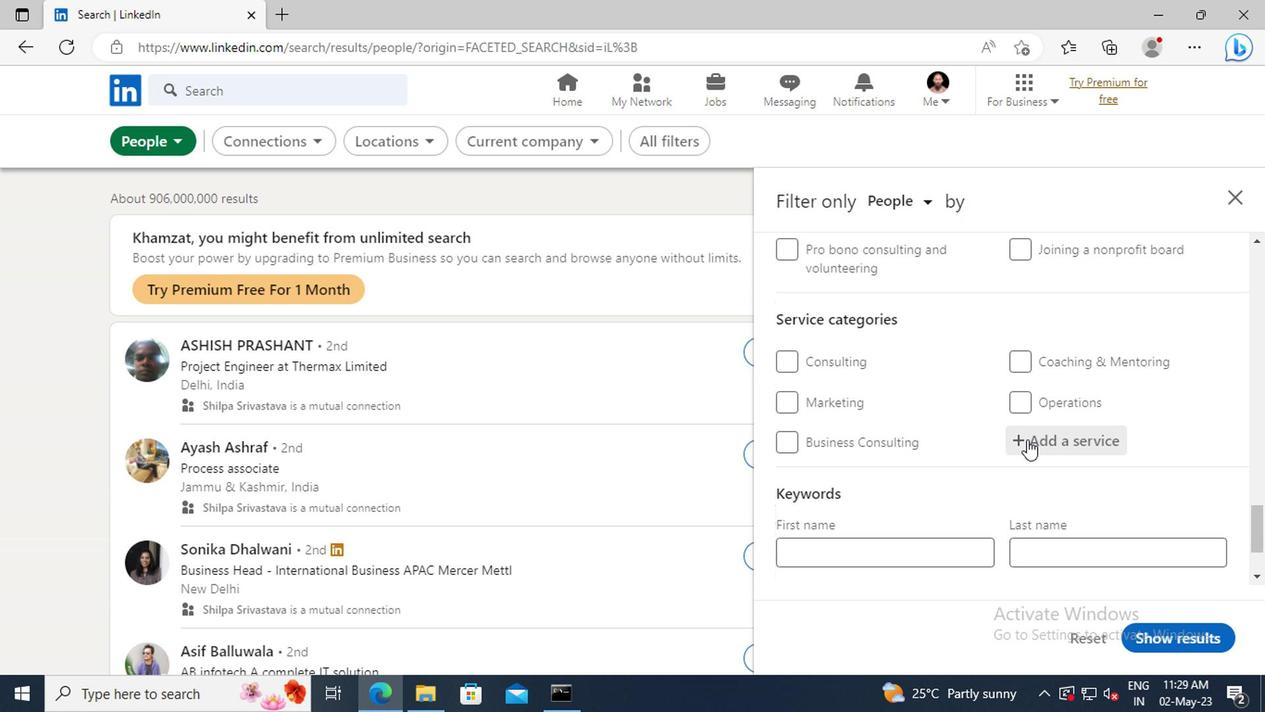 
Action: Key pressed <Key.shift>MANAGEMENT<Key.space><Key.shift>CON
Screenshot: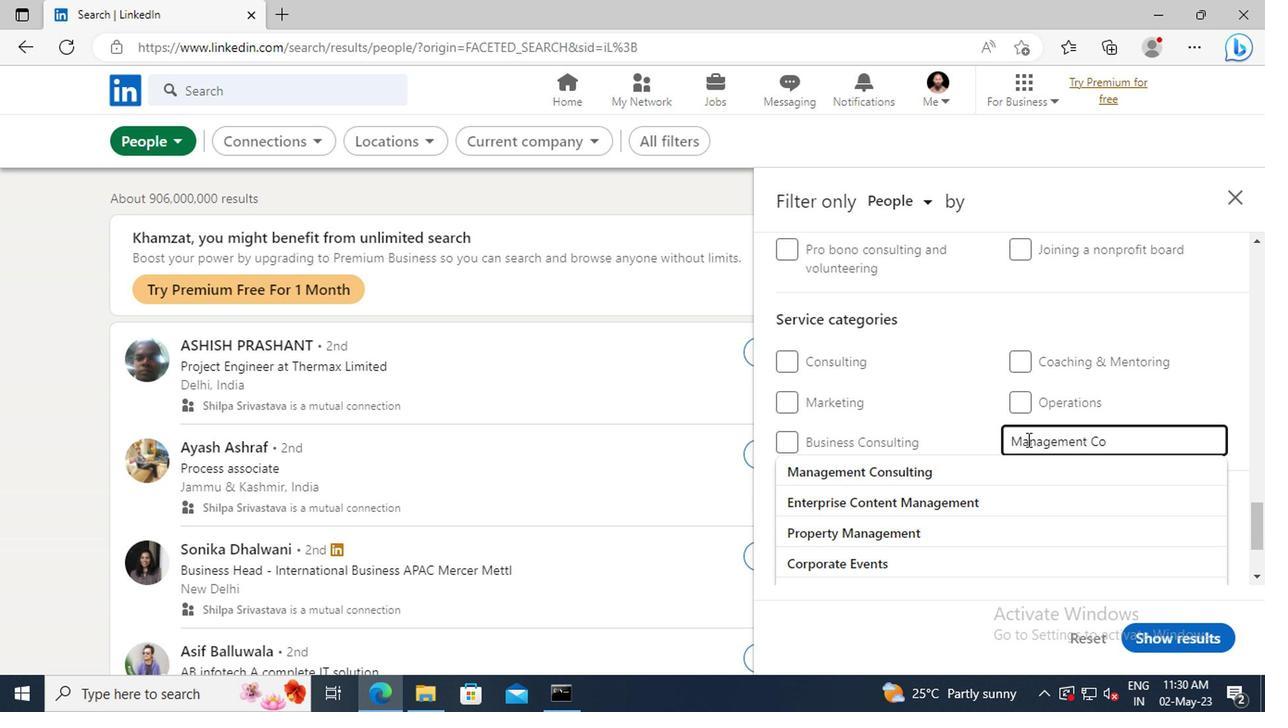 
Action: Mouse moved to (858, 464)
Screenshot: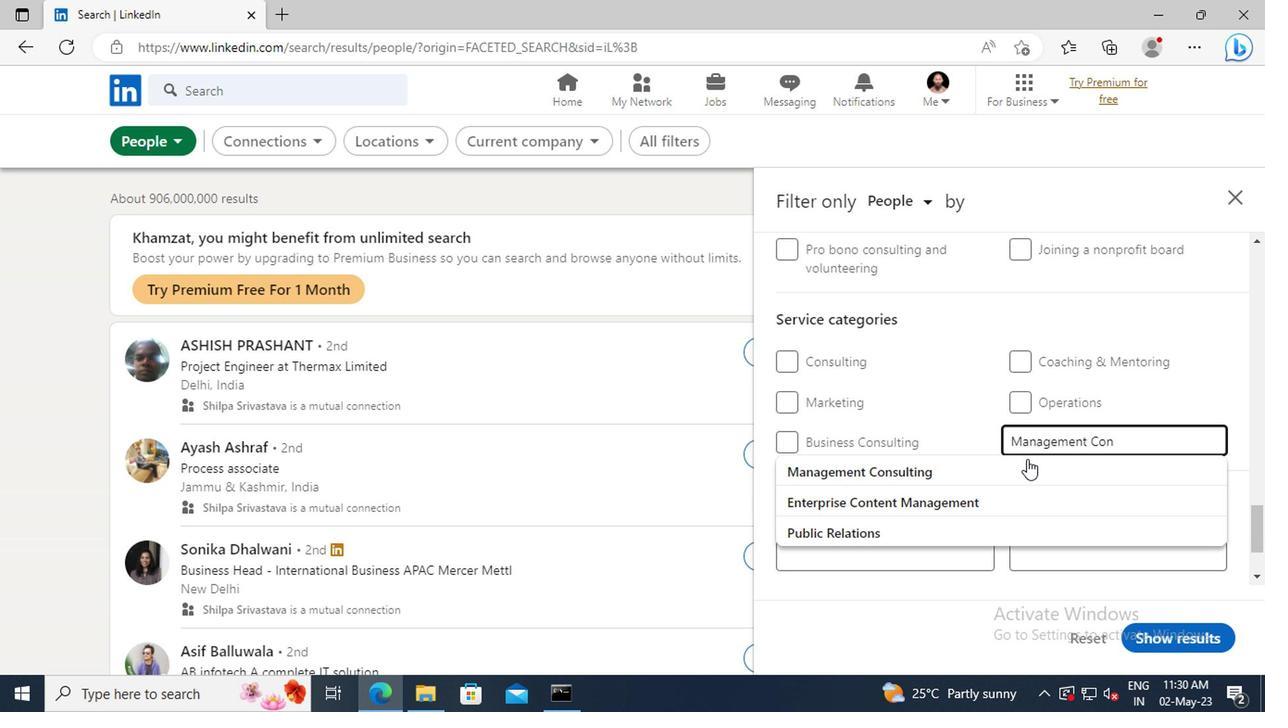 
Action: Mouse pressed left at (858, 464)
Screenshot: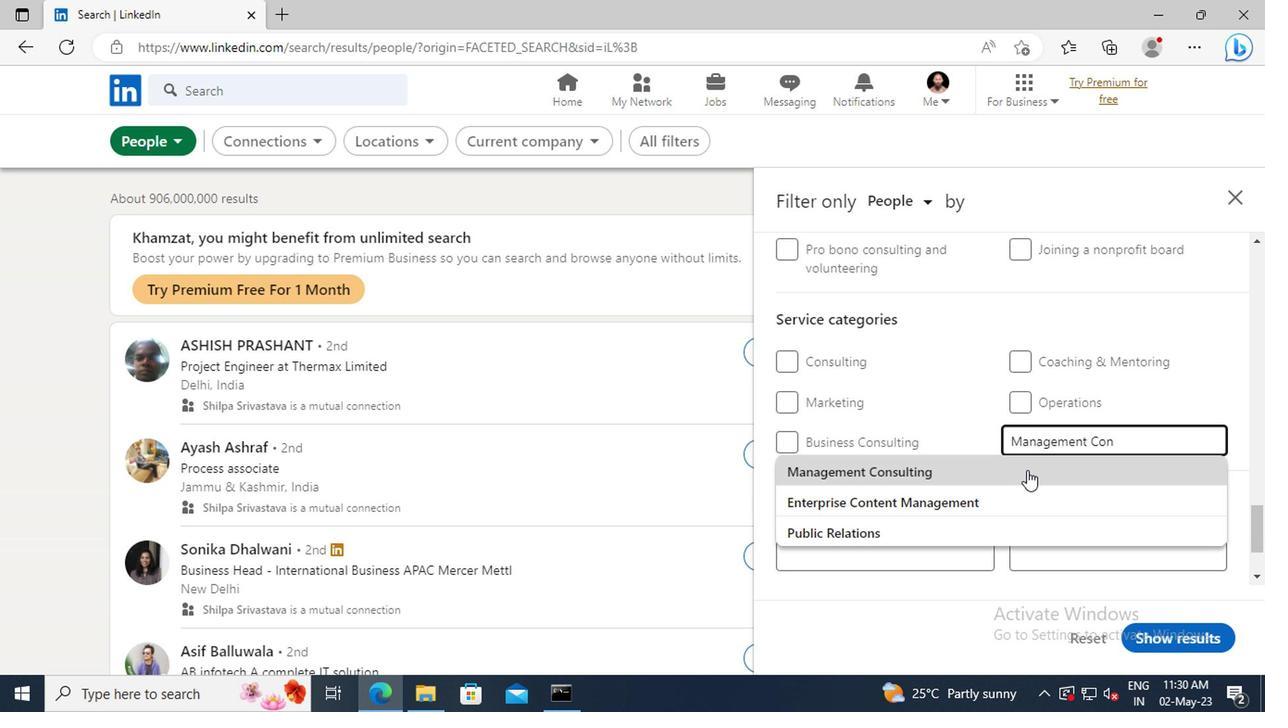 
Action: Mouse scrolled (858, 464) with delta (0, 0)
Screenshot: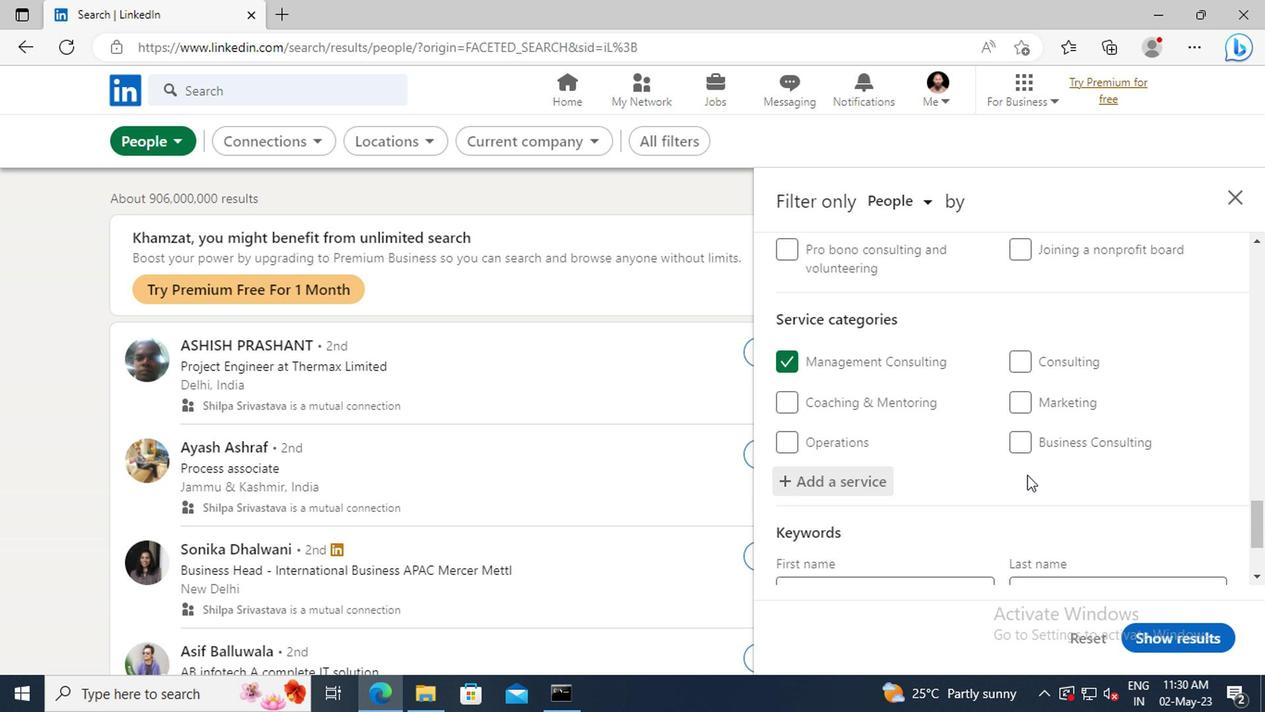 
Action: Mouse scrolled (858, 464) with delta (0, 0)
Screenshot: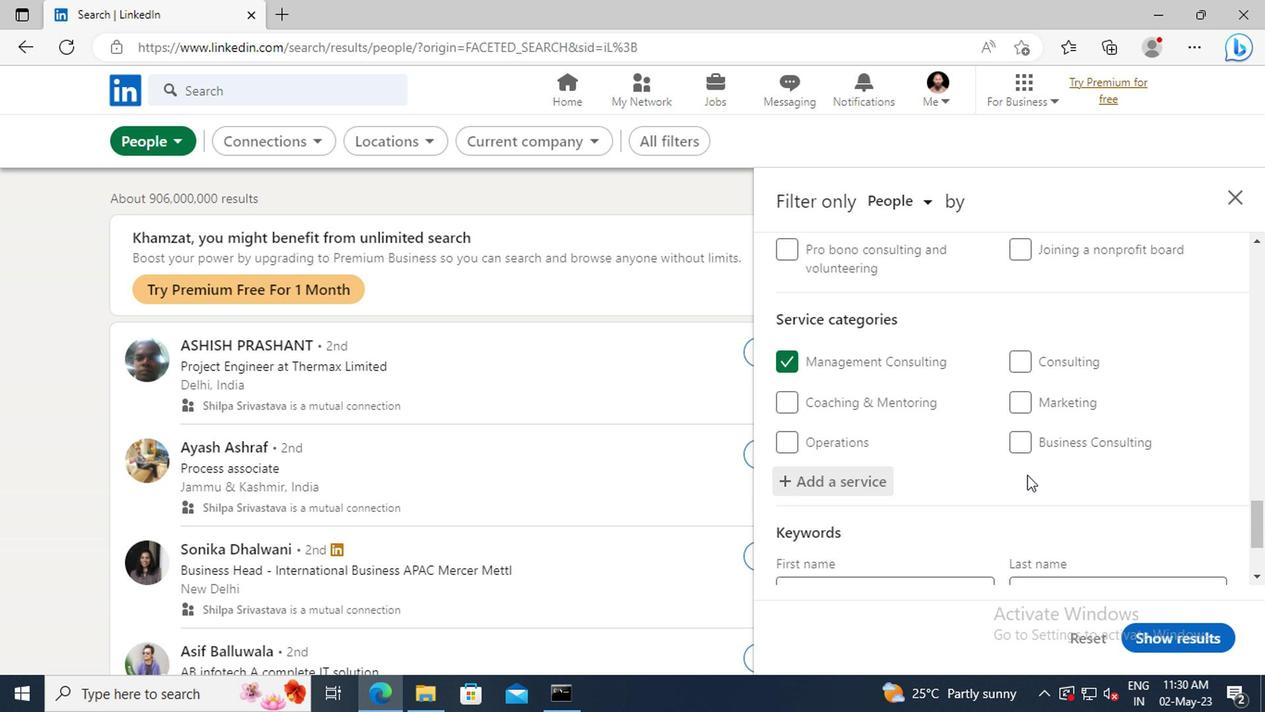 
Action: Mouse scrolled (858, 464) with delta (0, 0)
Screenshot: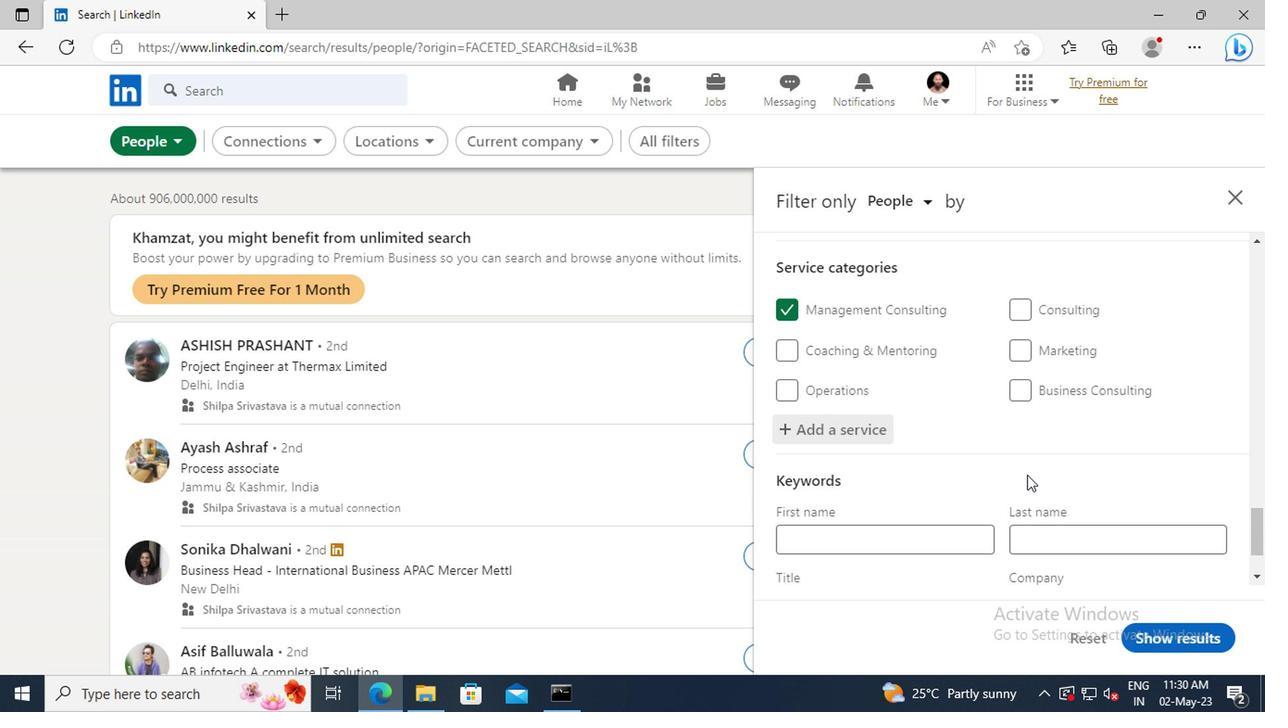 
Action: Mouse scrolled (858, 464) with delta (0, 0)
Screenshot: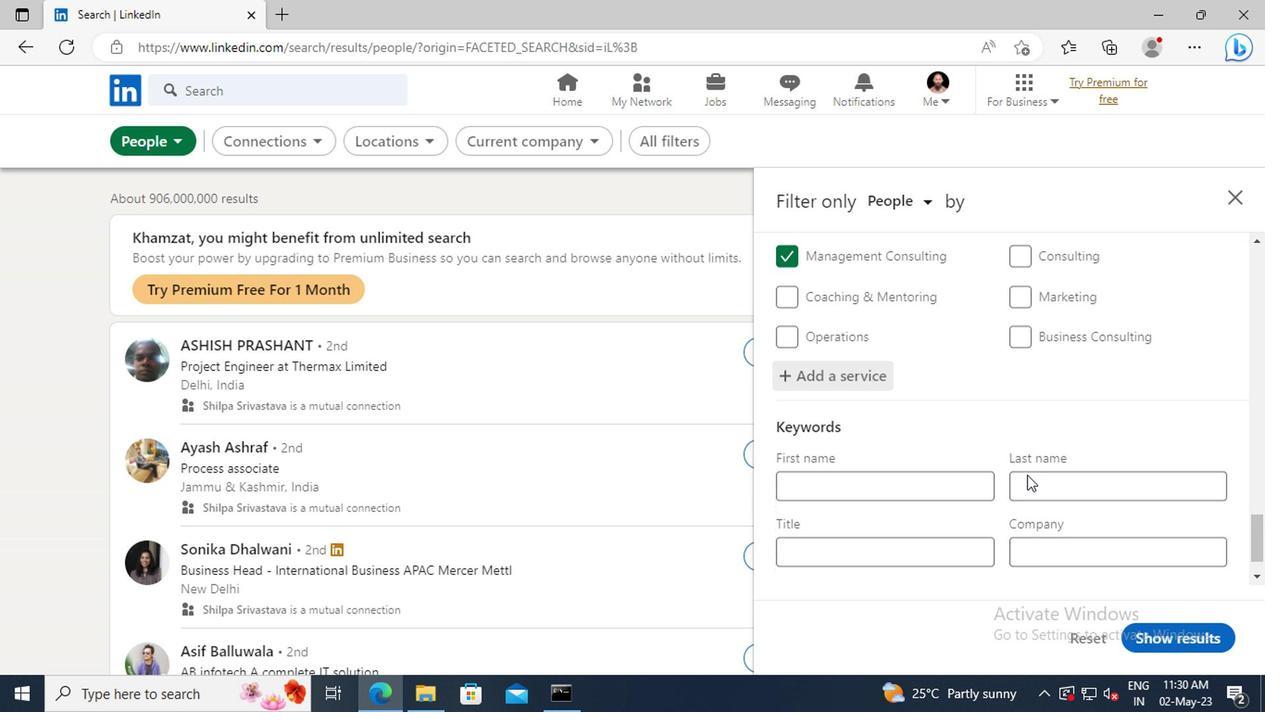 
Action: Mouse moved to (750, 486)
Screenshot: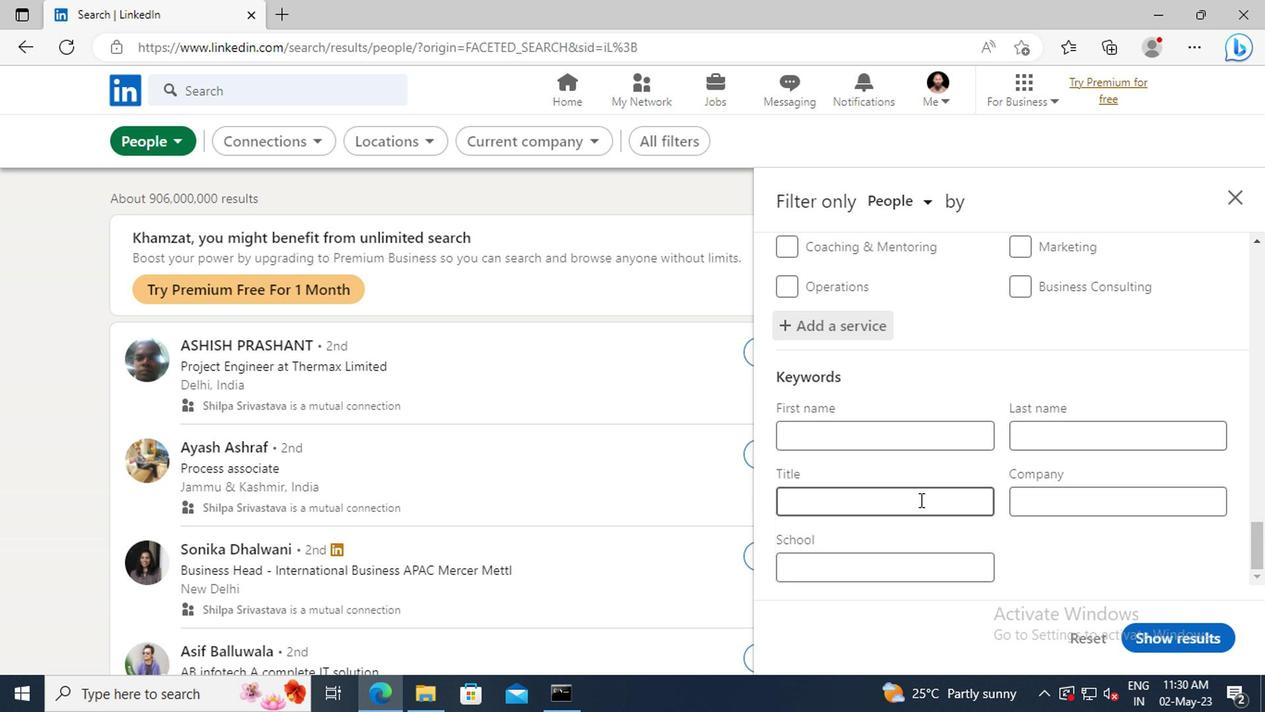 
Action: Mouse pressed left at (750, 486)
Screenshot: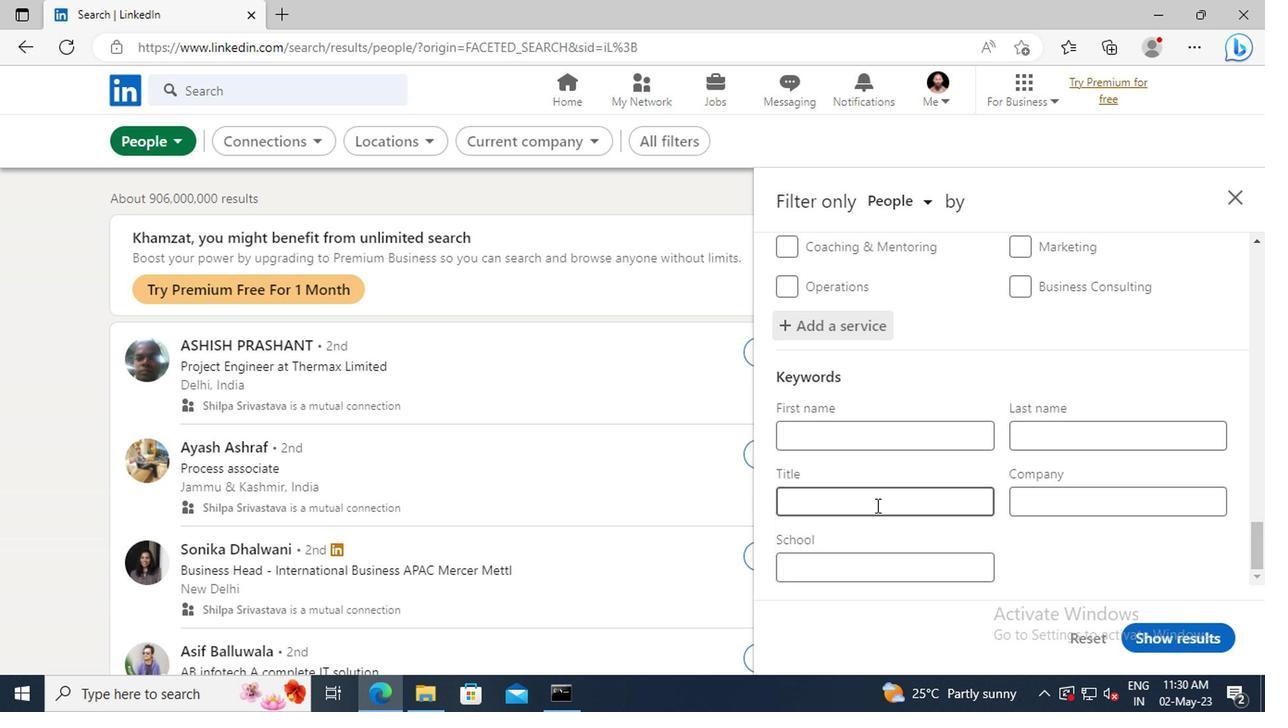 
Action: Key pressed <Key.shift>BUS<Key.space><Key.shift>DRIVER<Key.enter>
Screenshot: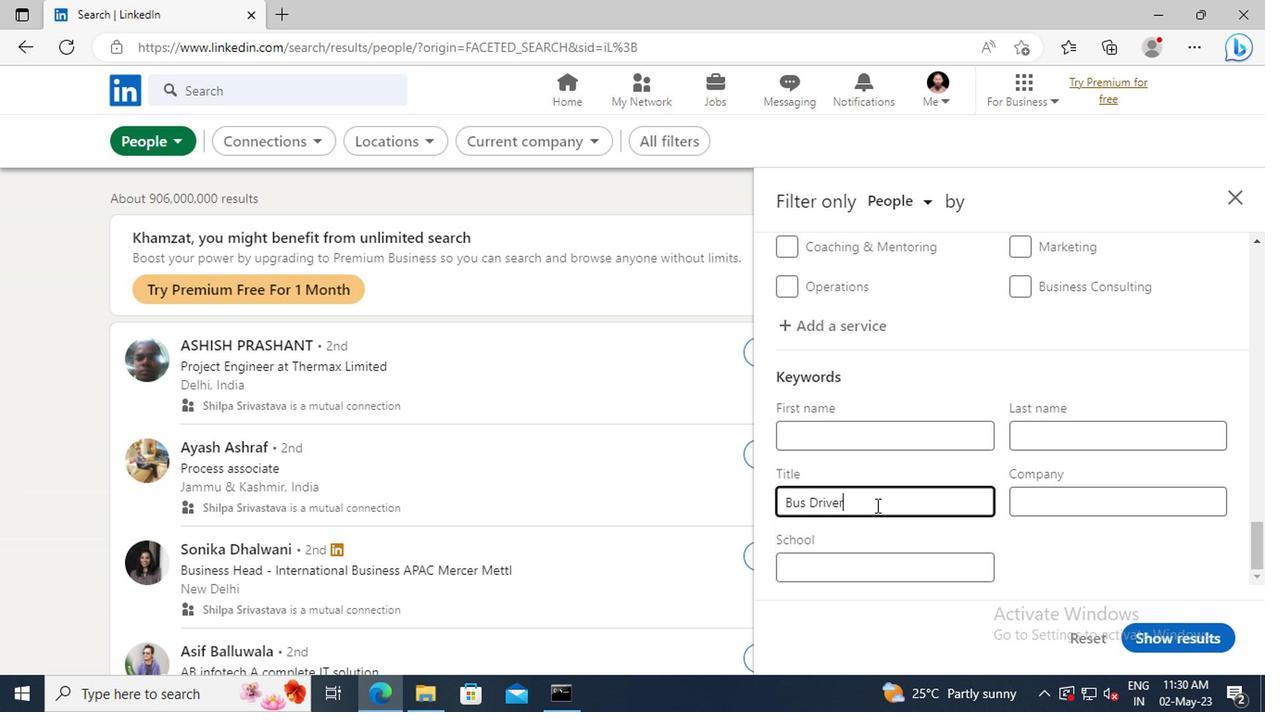 
Action: Mouse moved to (952, 582)
Screenshot: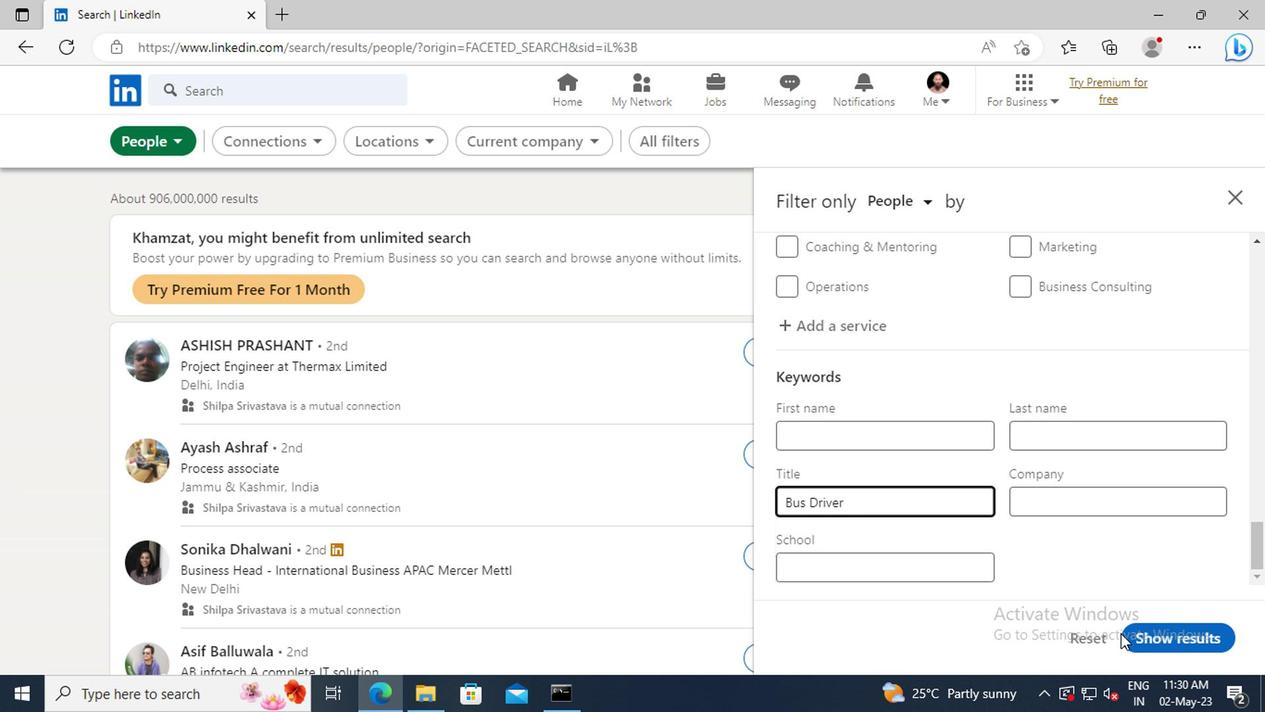 
Action: Mouse pressed left at (952, 582)
Screenshot: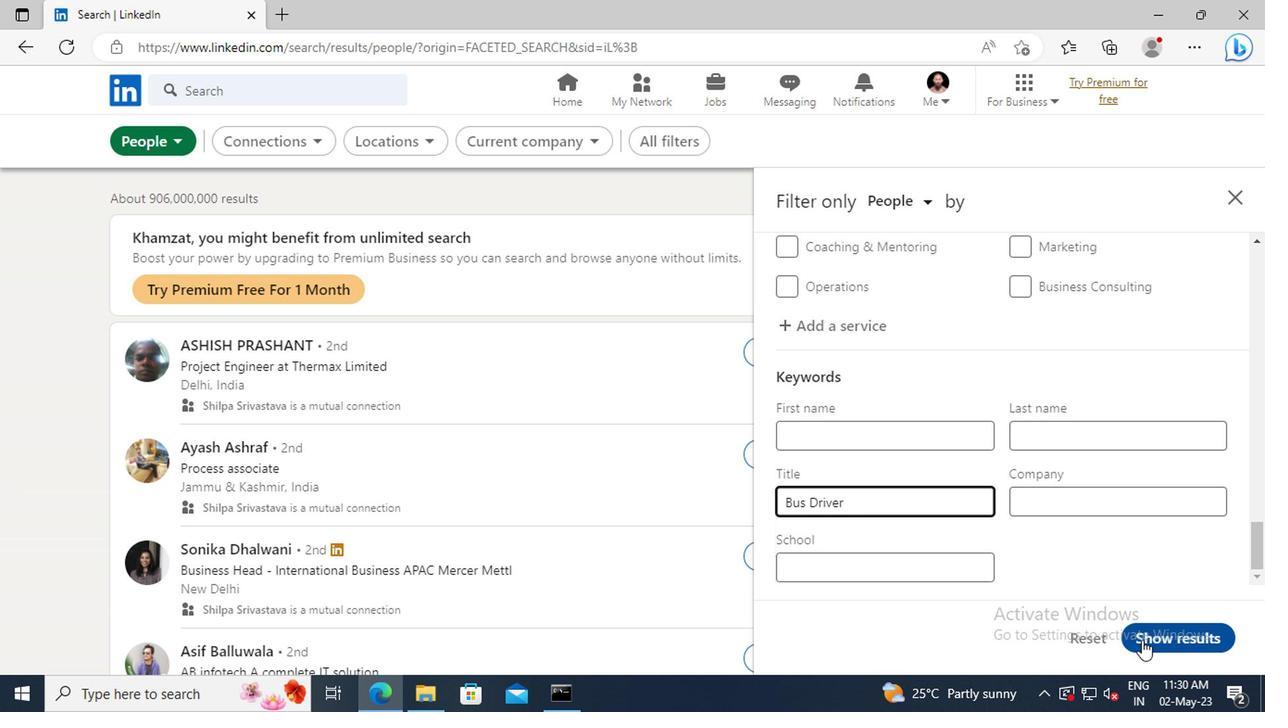 
